 Task: Slide 3 - Table Of Contents.
Action: Mouse moved to (30, 80)
Screenshot: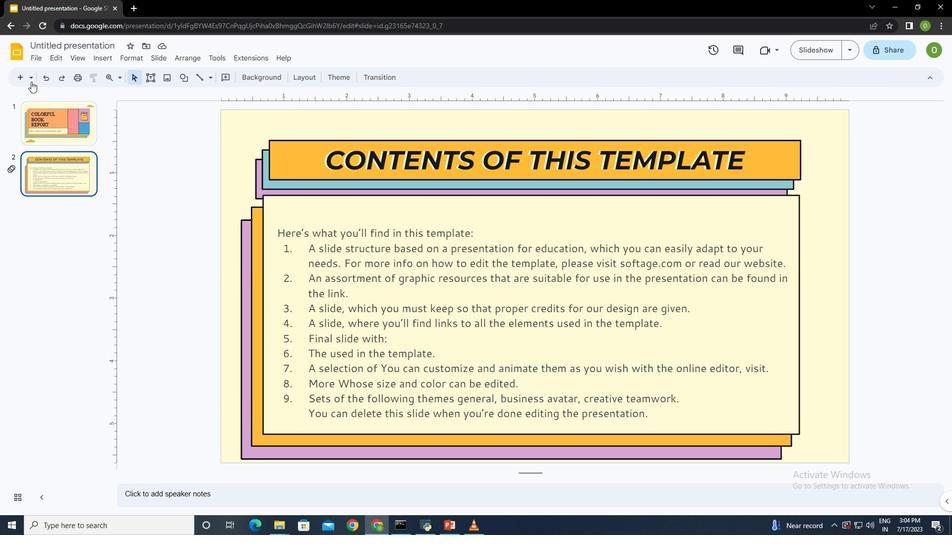 
Action: Mouse pressed left at (30, 80)
Screenshot: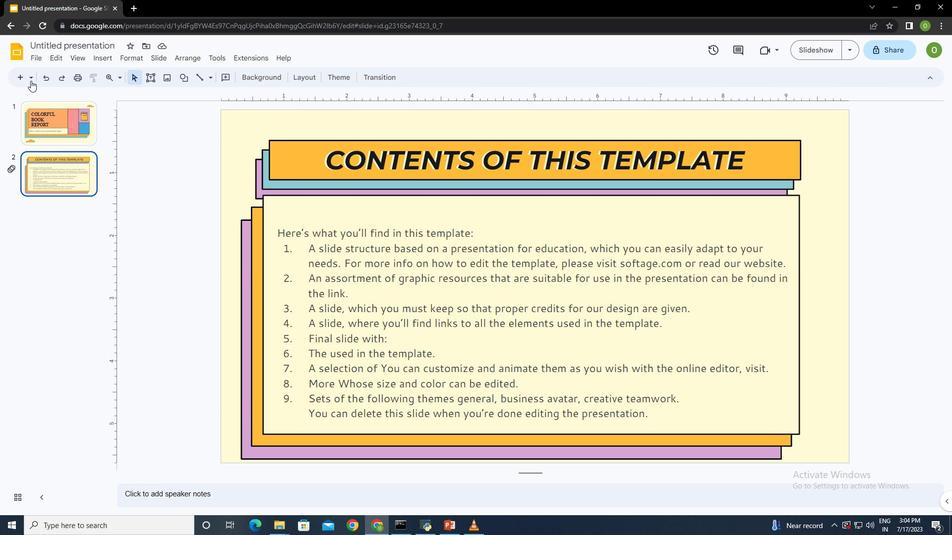 
Action: Mouse moved to (50, 237)
Screenshot: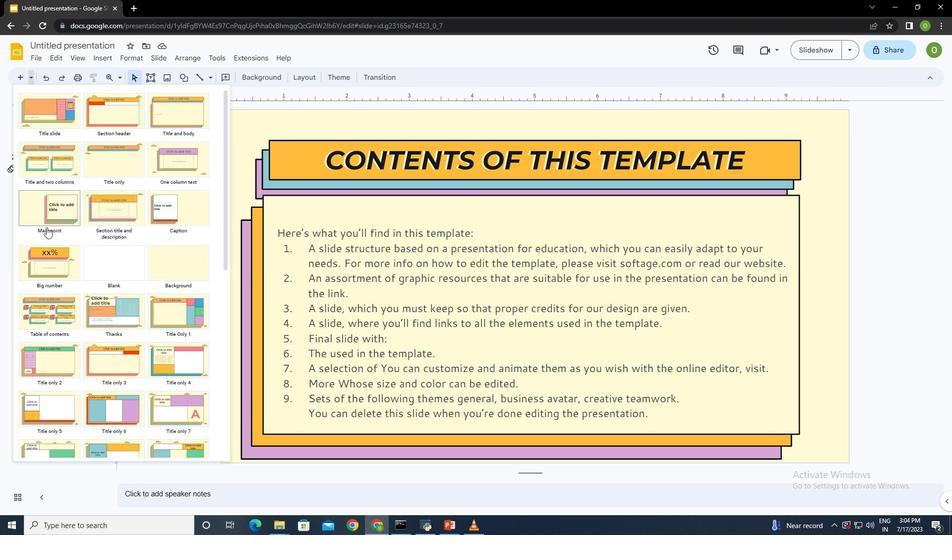 
Action: Mouse scrolled (50, 236) with delta (0, 0)
Screenshot: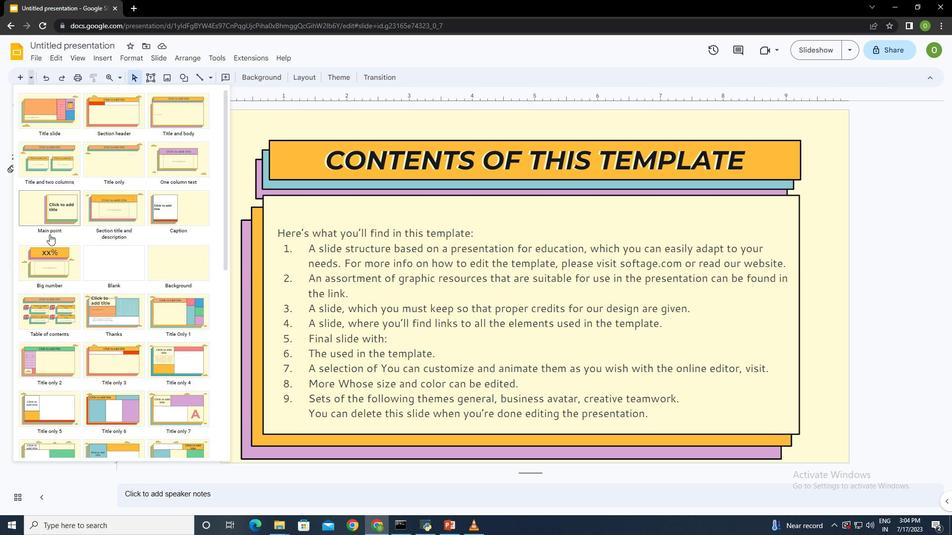 
Action: Mouse scrolled (50, 236) with delta (0, 0)
Screenshot: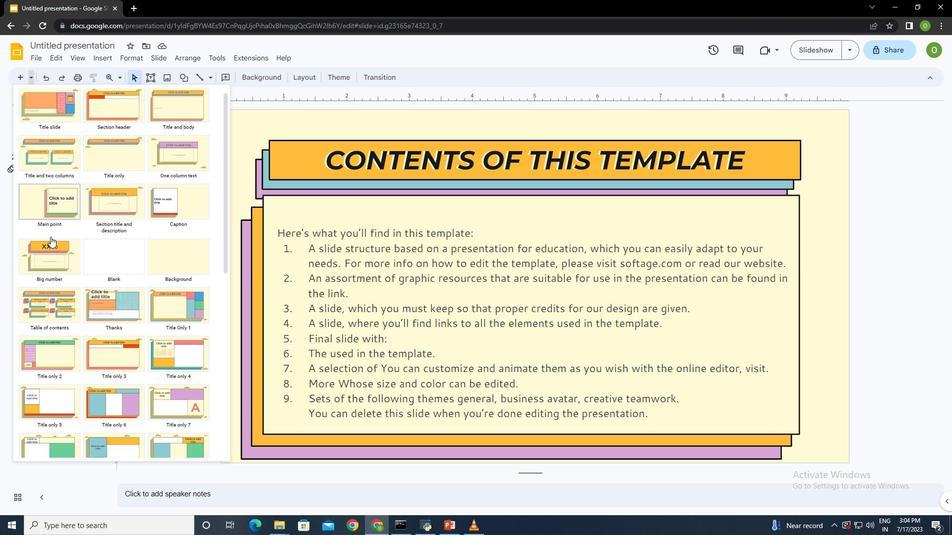 
Action: Mouse moved to (51, 209)
Screenshot: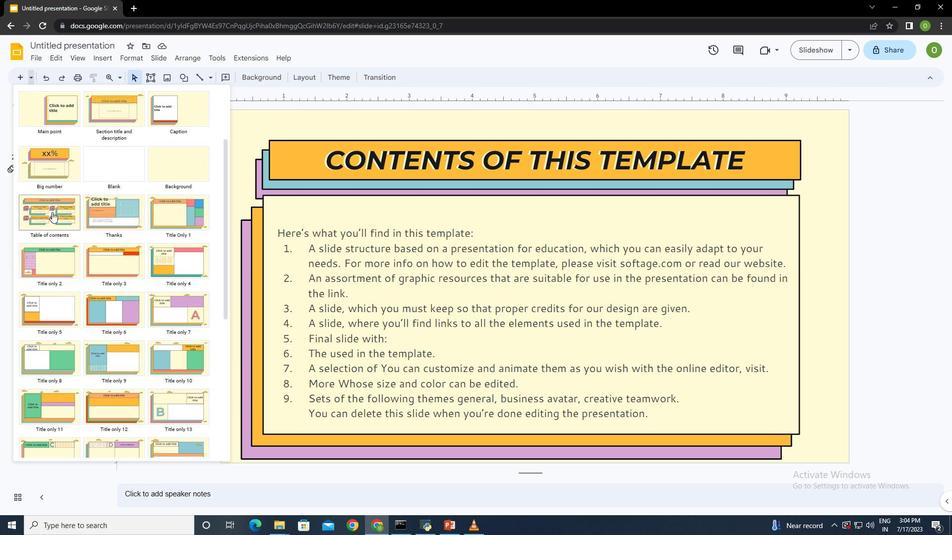 
Action: Mouse pressed left at (51, 209)
Screenshot: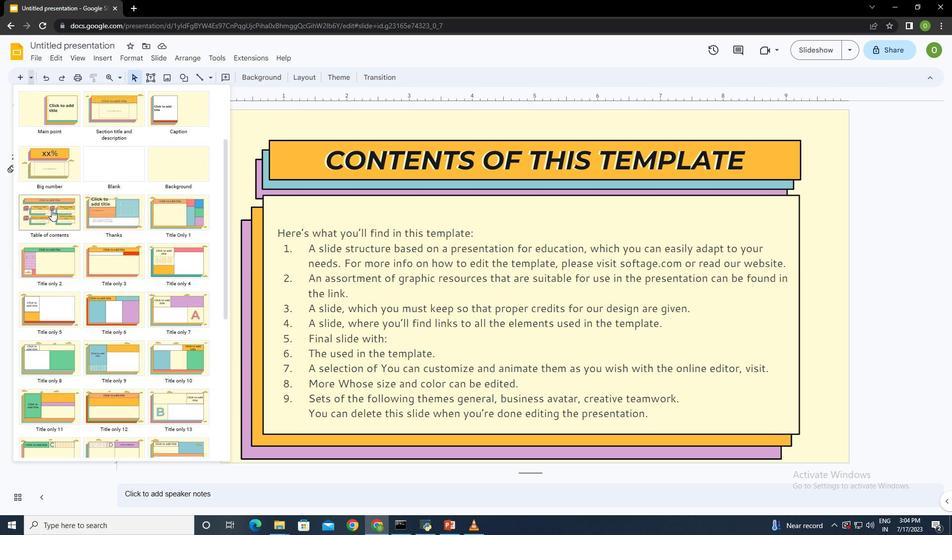 
Action: Mouse moved to (533, 155)
Screenshot: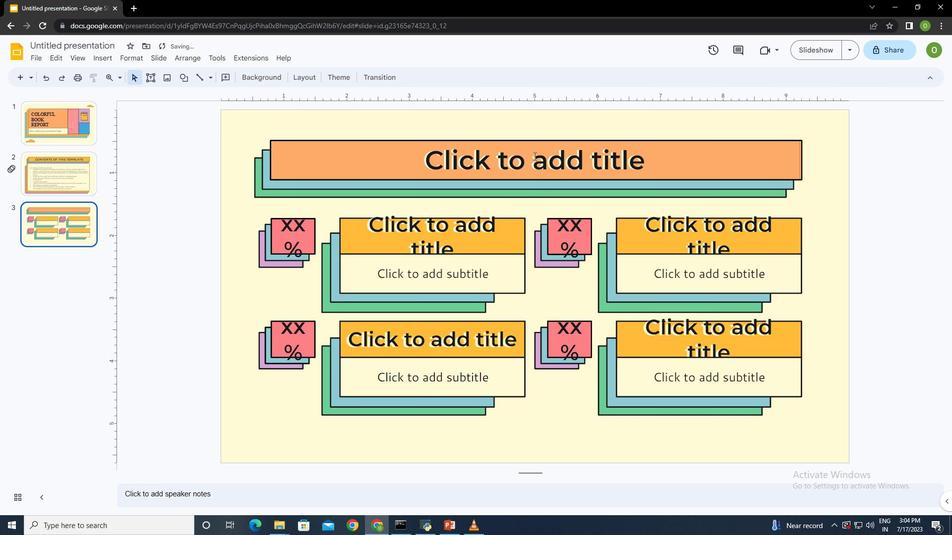 
Action: Mouse pressed left at (533, 155)
Screenshot: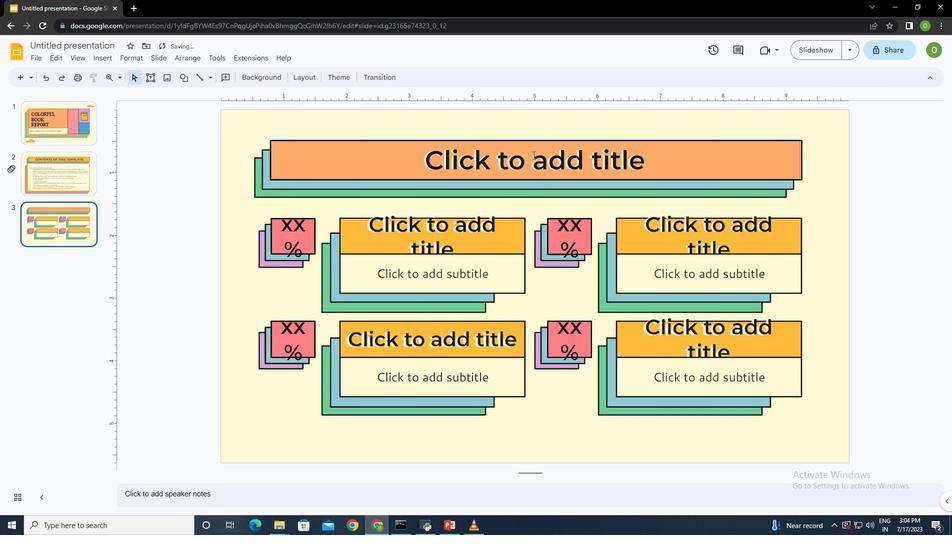 
Action: Mouse moved to (534, 159)
Screenshot: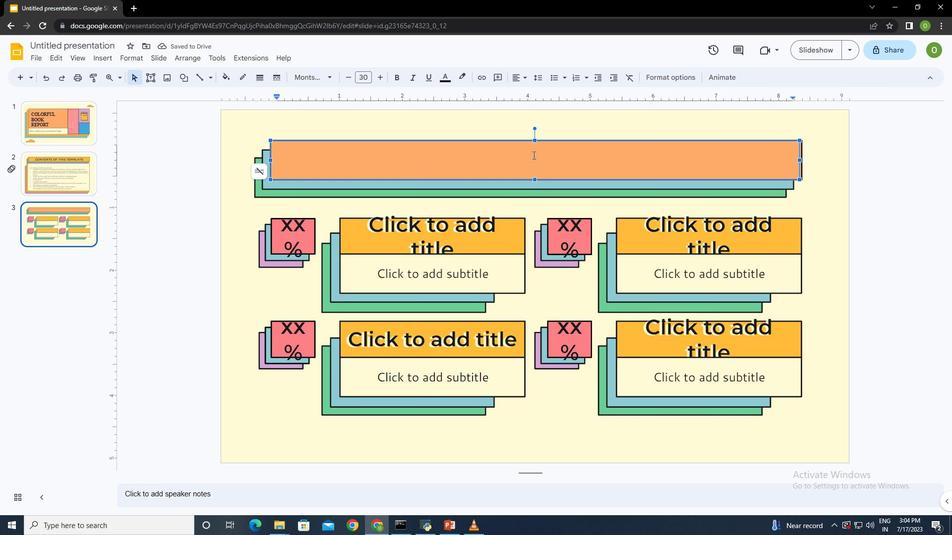 
Action: Key pressed <Key.caps_lock>TABLE<Key.space>OF<Key.space>CONTE<Key.backspace><Key.backspace>TENTSctrl+A
Screenshot: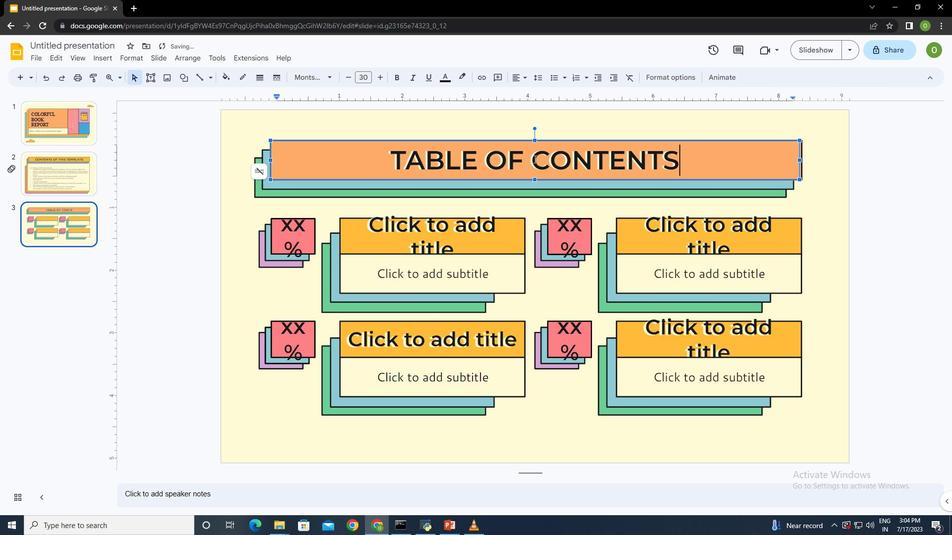 
Action: Mouse moved to (396, 75)
Screenshot: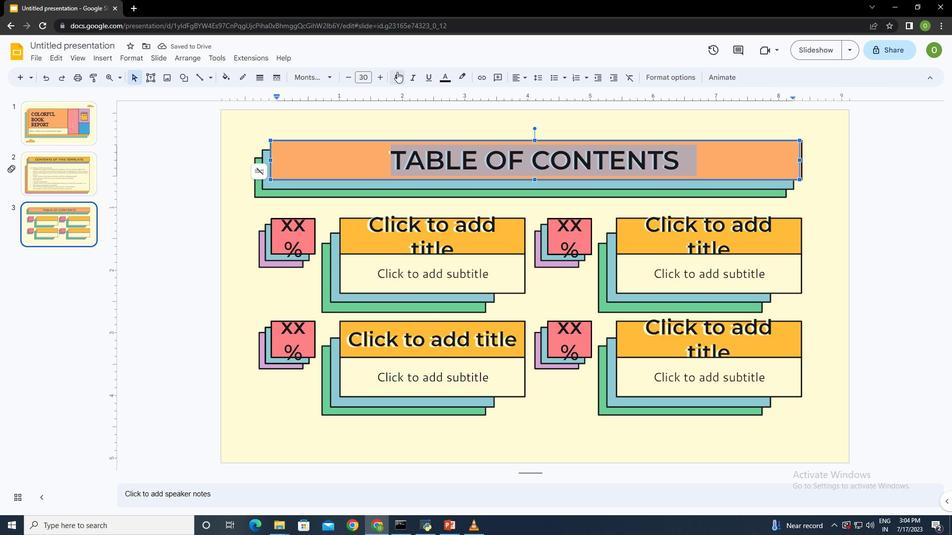 
Action: Mouse pressed left at (396, 75)
Screenshot: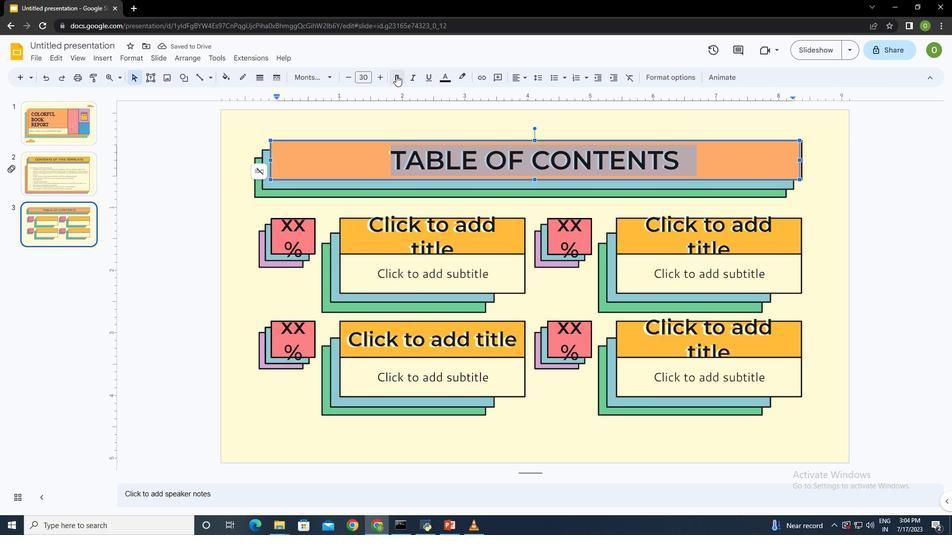
Action: Mouse moved to (310, 77)
Screenshot: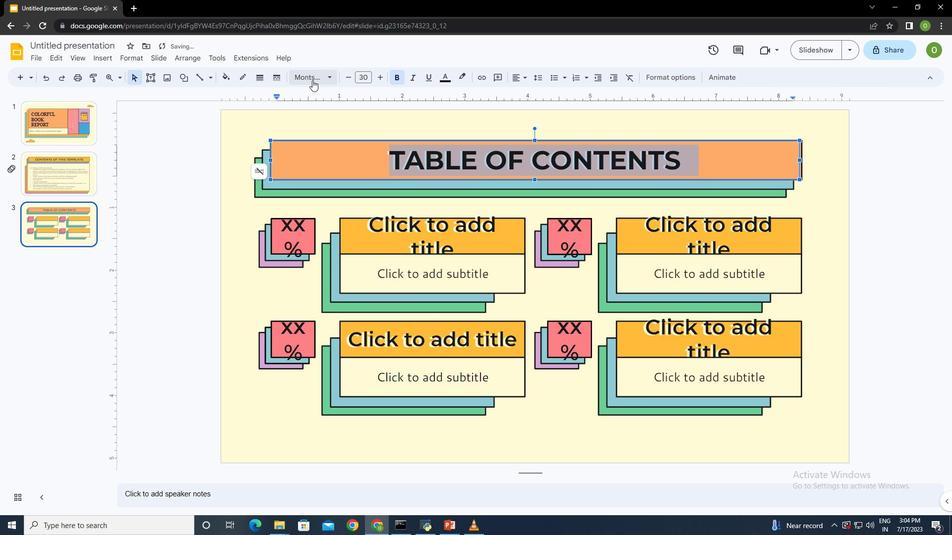 
Action: Mouse pressed left at (310, 77)
Screenshot: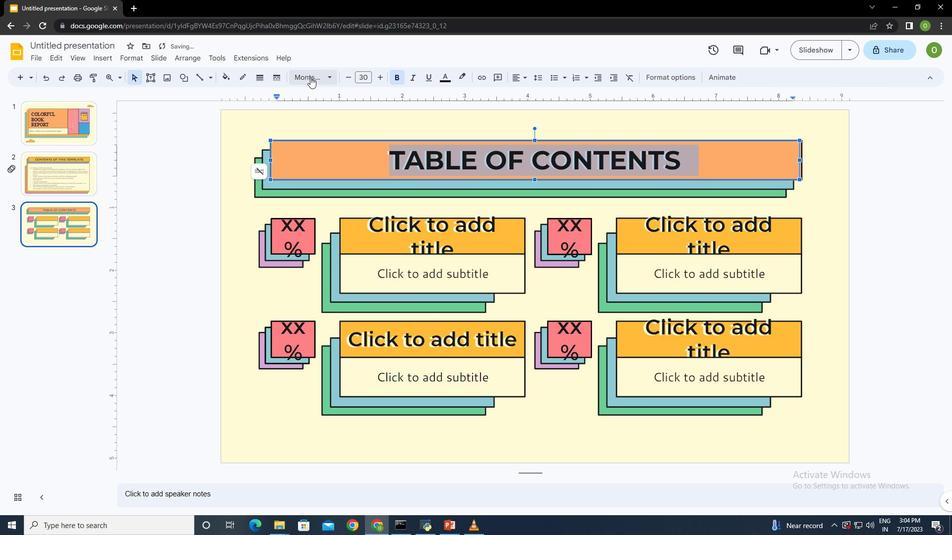 
Action: Mouse moved to (353, 223)
Screenshot: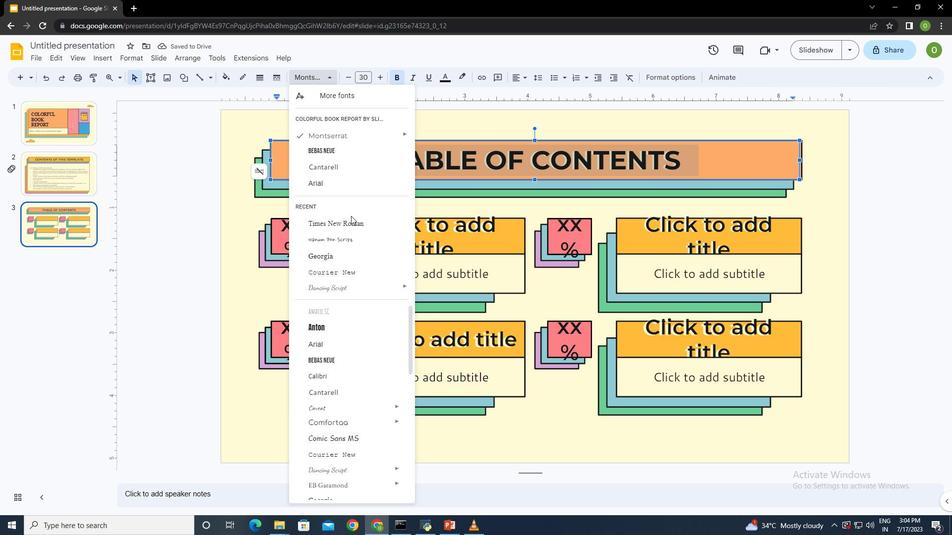 
Action: Mouse pressed left at (353, 223)
Screenshot: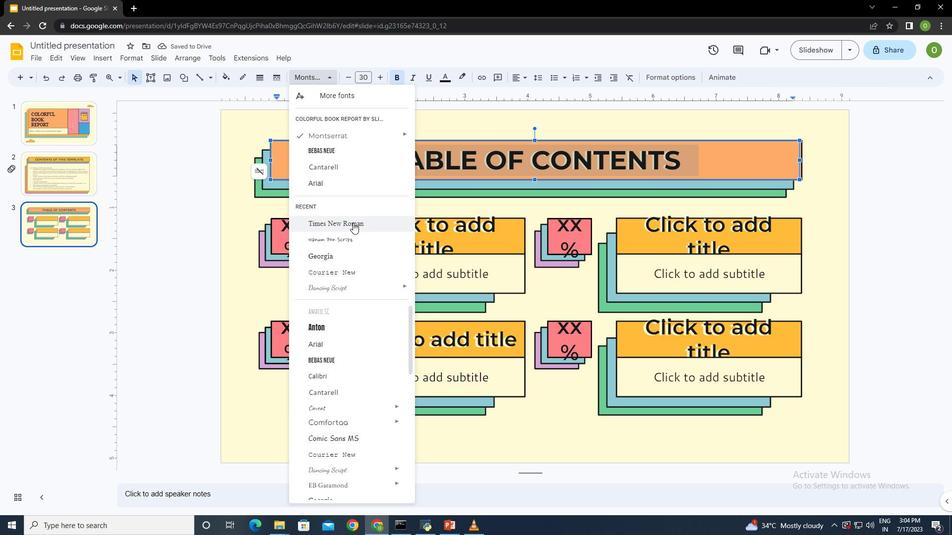 
Action: Mouse moved to (700, 162)
Screenshot: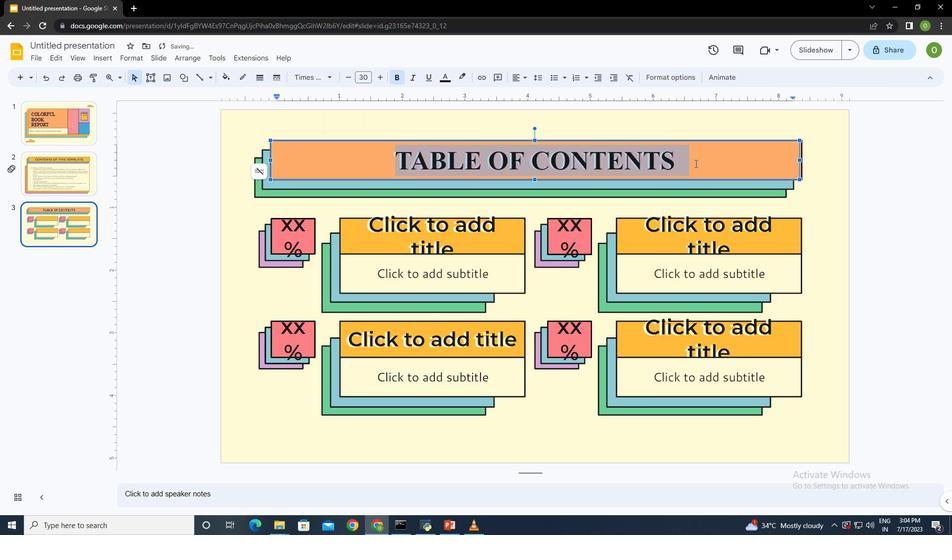 
Action: Mouse pressed left at (700, 162)
Screenshot: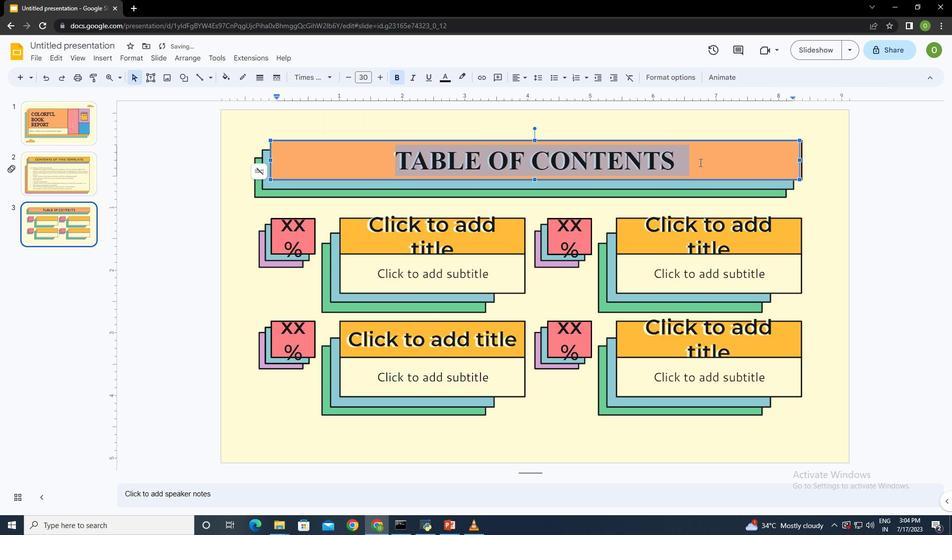
Action: Mouse moved to (432, 234)
Screenshot: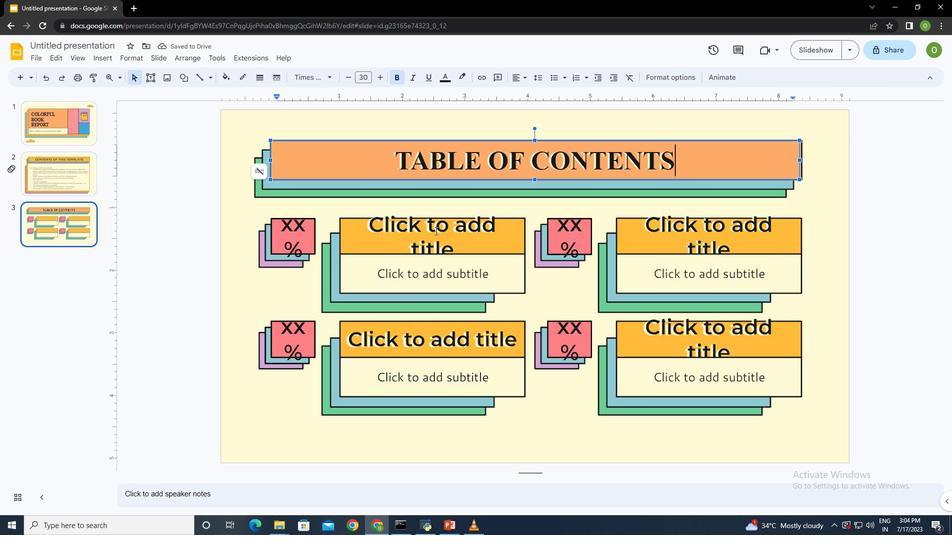 
Action: Mouse pressed left at (432, 234)
Screenshot: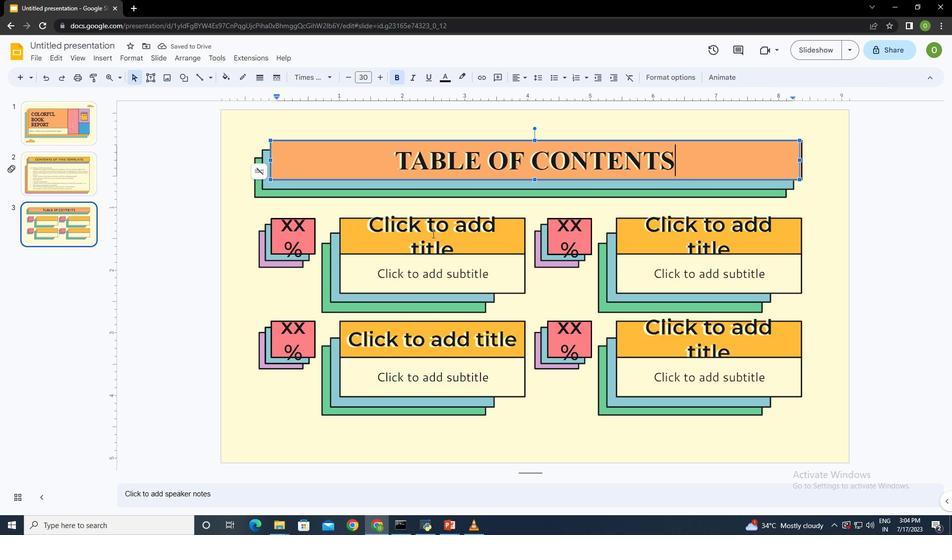 
Action: Key pressed <Key.shift>BOOK<Key.space>RE[<Key.backspace>PORT
Screenshot: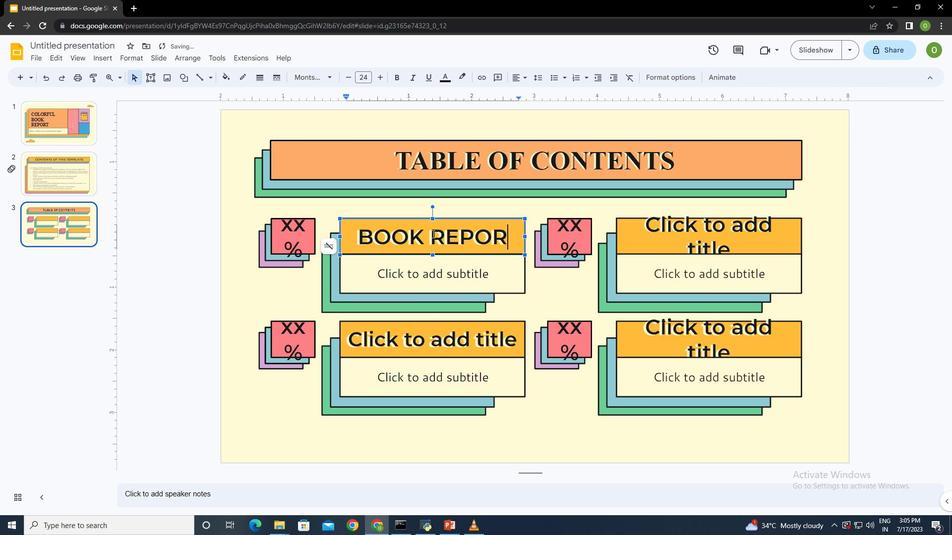 
Action: Mouse moved to (738, 230)
Screenshot: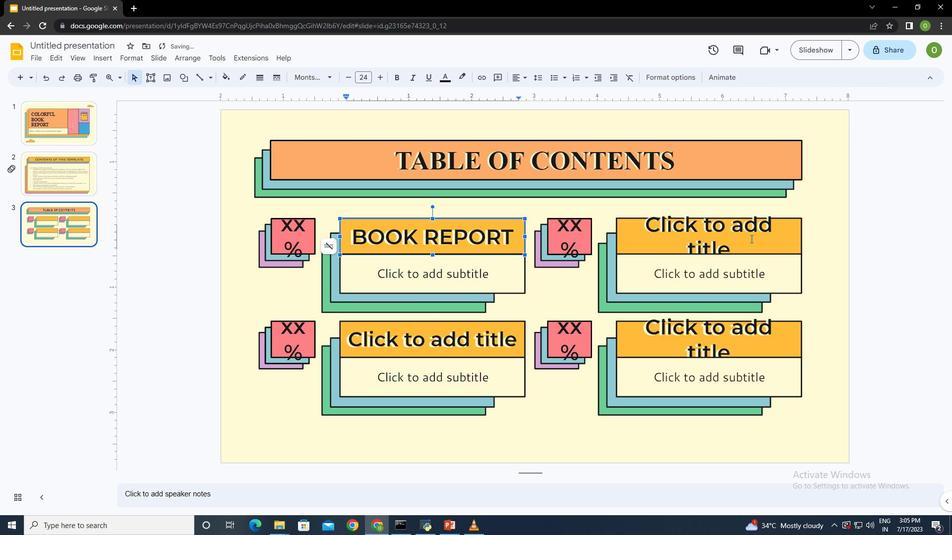 
Action: Mouse pressed left at (738, 230)
Screenshot: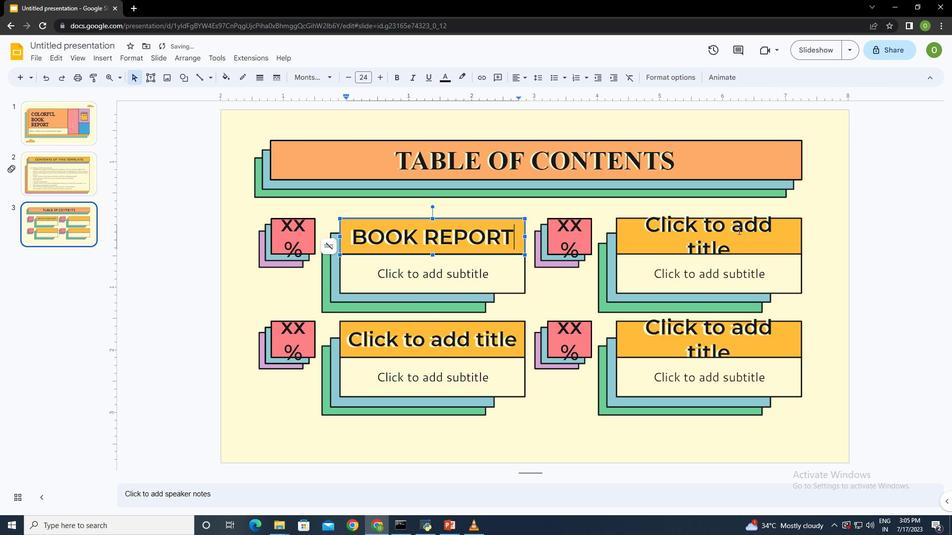 
Action: Key pressed MY<Key.space>BOOK
Screenshot: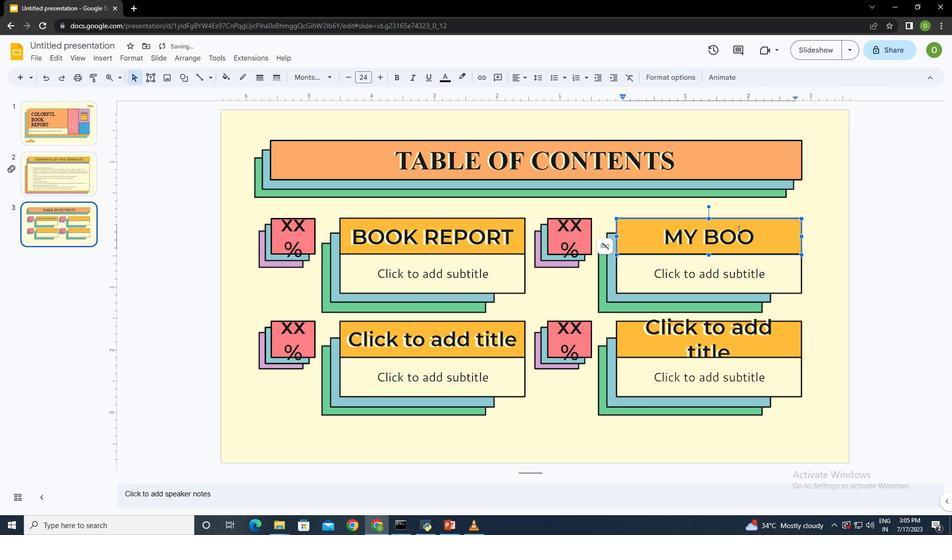 
Action: Mouse moved to (302, 240)
Screenshot: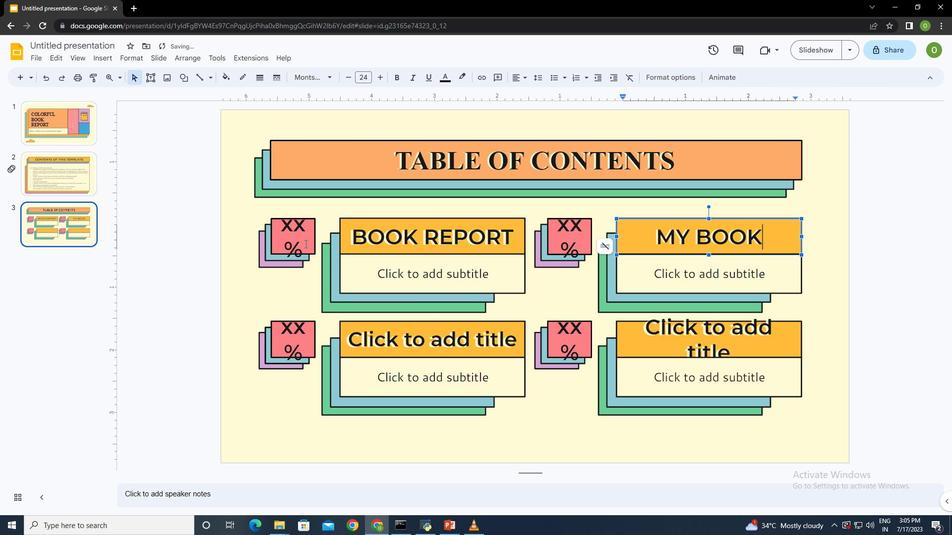 
Action: Mouse pressed left at (302, 240)
Screenshot: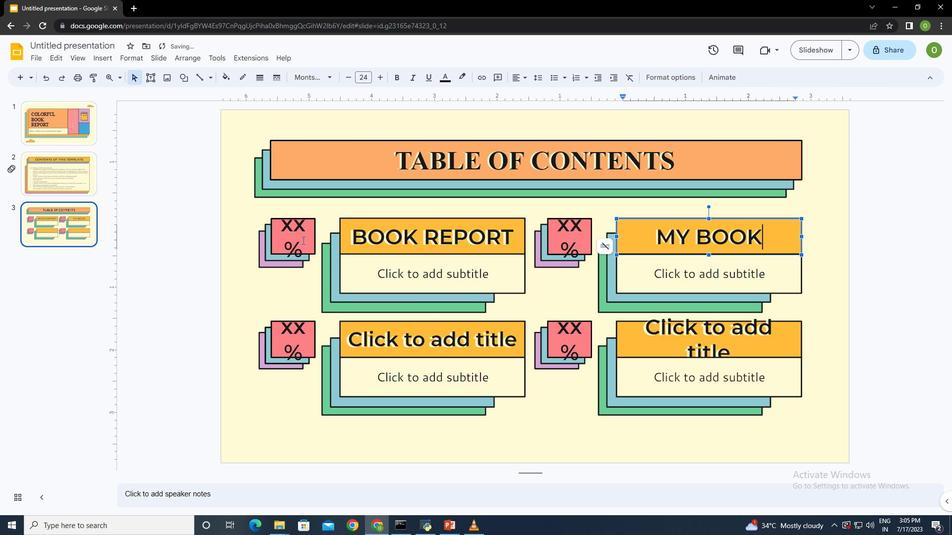 
Action: Mouse moved to (302, 240)
Screenshot: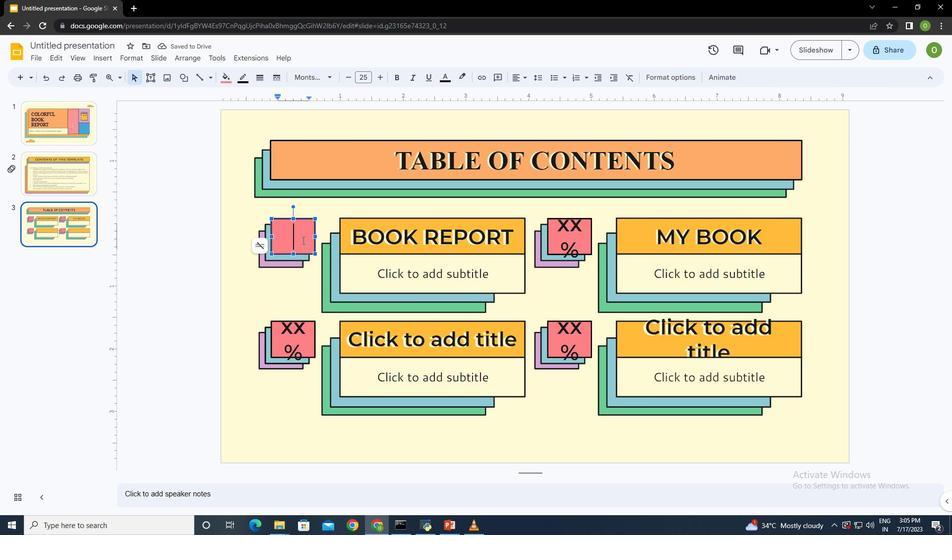 
Action: Key pressed 01
Screenshot: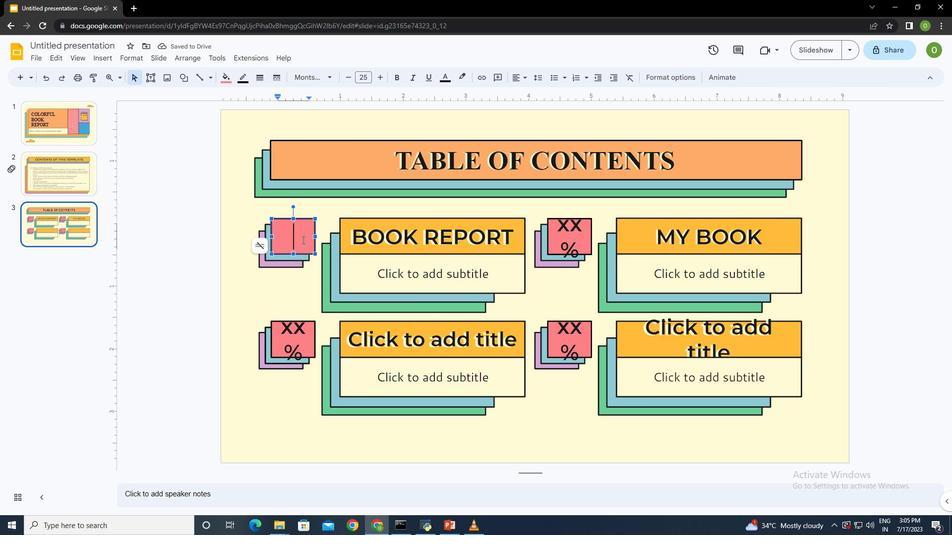 
Action: Mouse moved to (437, 266)
Screenshot: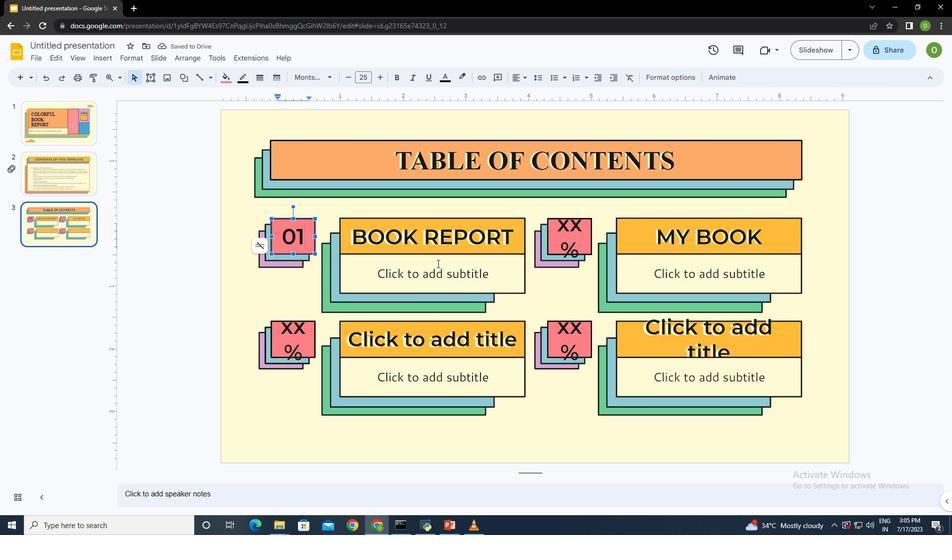
Action: Mouse pressed left at (437, 266)
Screenshot: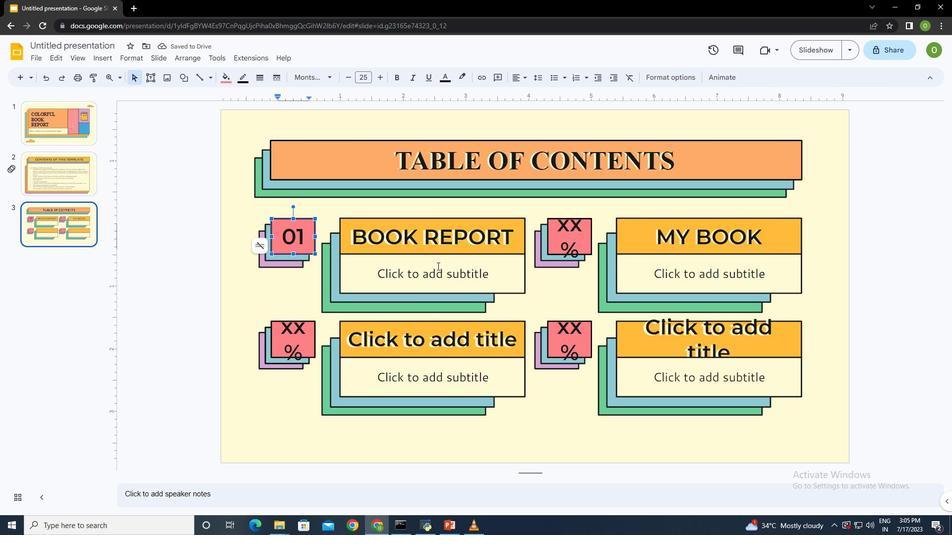 
Action: Key pressed <Key.shift>yOU<Key.backspace><Key.backspace><Key.backspace><Key.caps_lock><Key.shift>You<Key.space>could<Key.space>desire<Key.space>the<Key.space>y<Key.backspace>topic<Key.space>of<Key.space>the<Key.space>section<Key.space>here
Screenshot: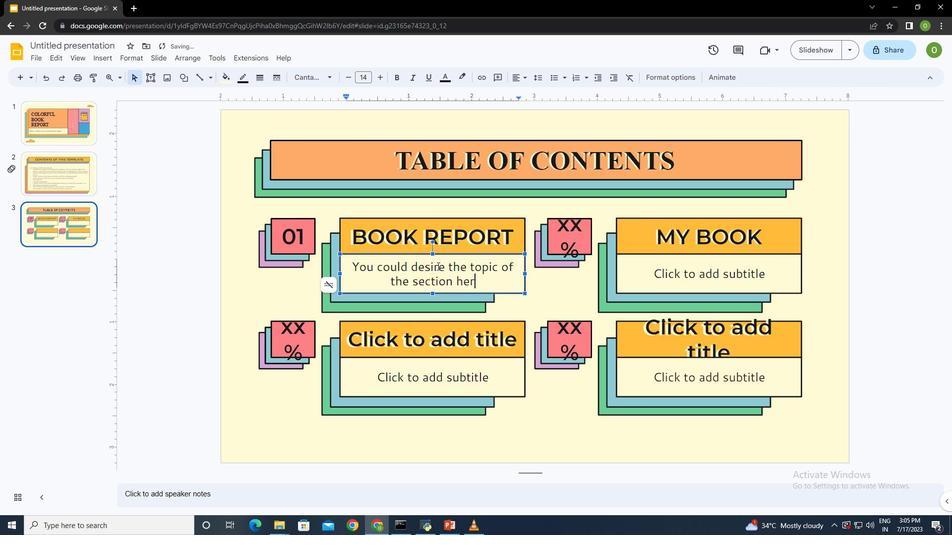
Action: Mouse moved to (691, 270)
Screenshot: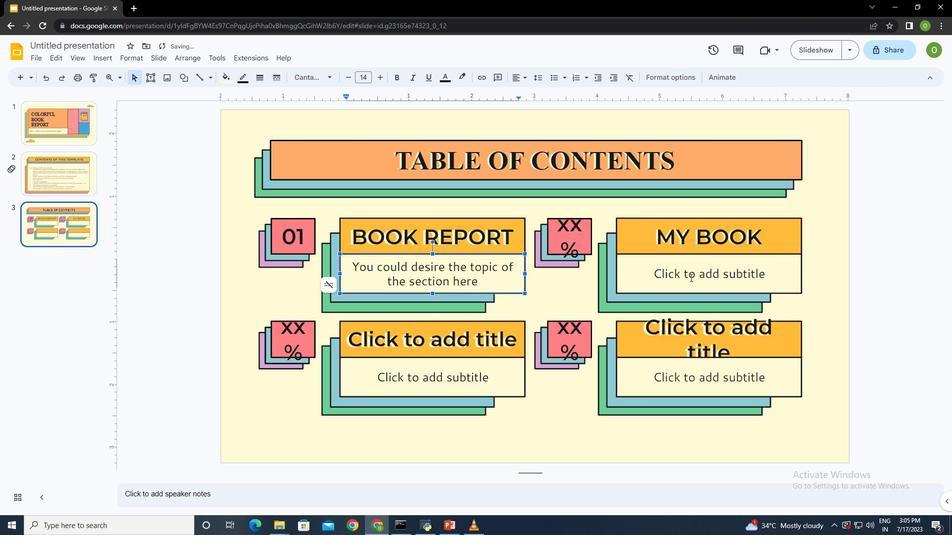 
Action: Mouse pressed left at (691, 270)
Screenshot: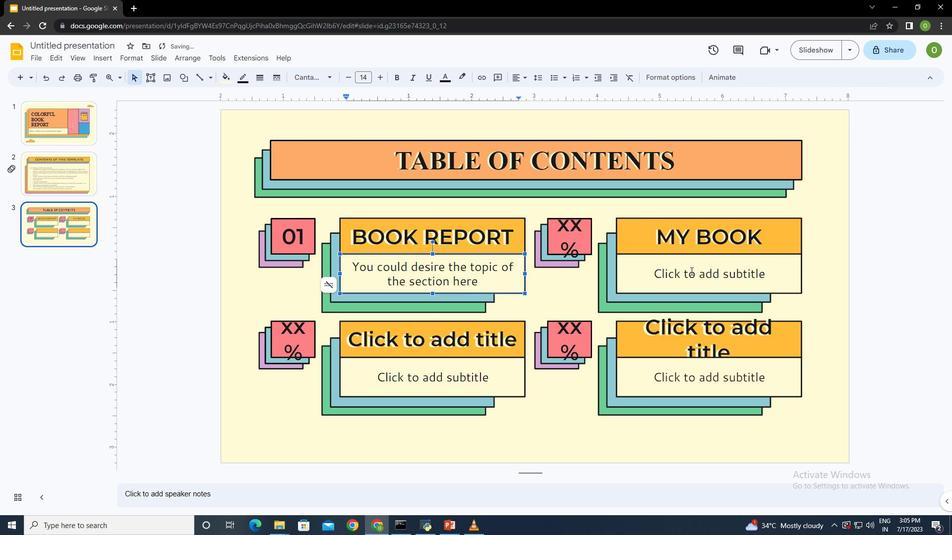 
Action: Key pressed <Key.shift>You<Key.space>could<Key.space>describe<Key.space>the<Key.space>topic<Key.space>of<Key.space>the<Key.space>section<Key.space>here
Screenshot: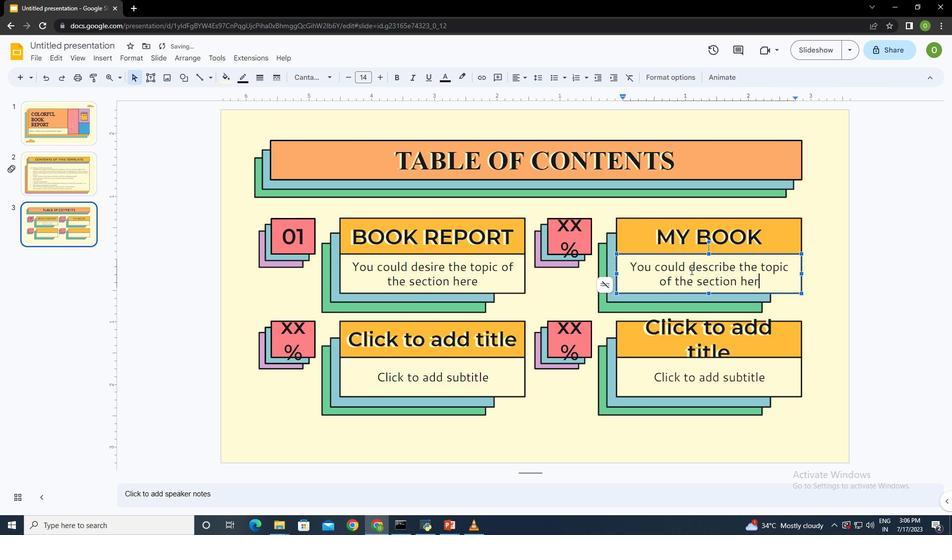 
Action: Mouse moved to (294, 337)
Screenshot: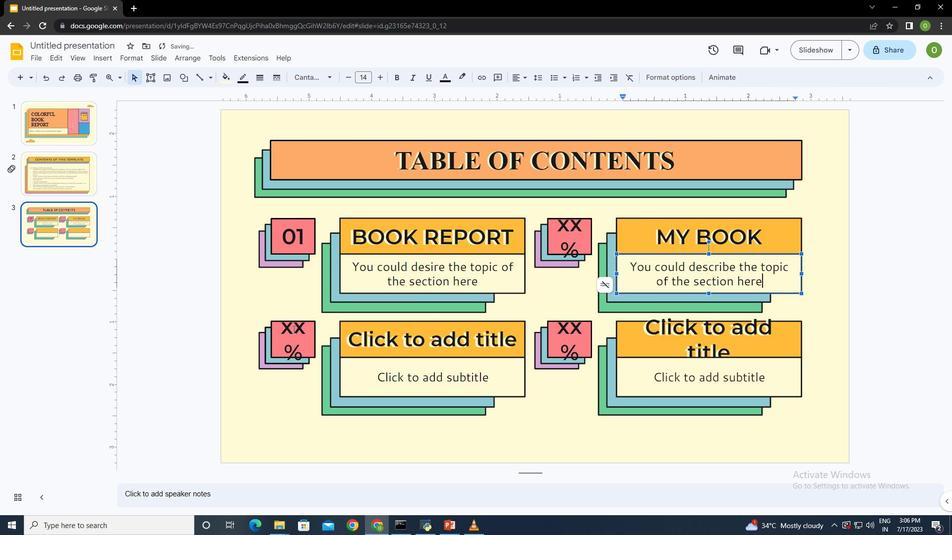 
Action: Mouse pressed left at (294, 337)
Screenshot: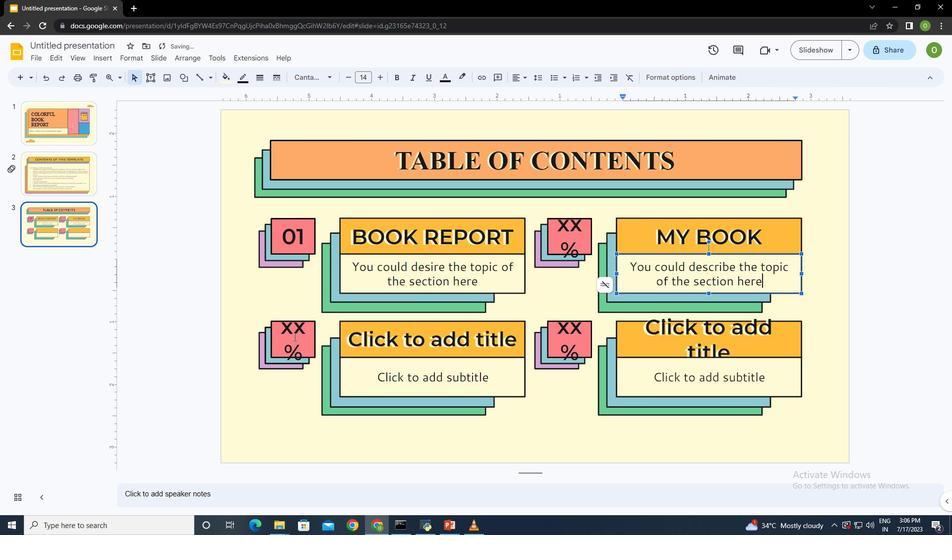 
Action: Mouse moved to (294, 337)
Screenshot: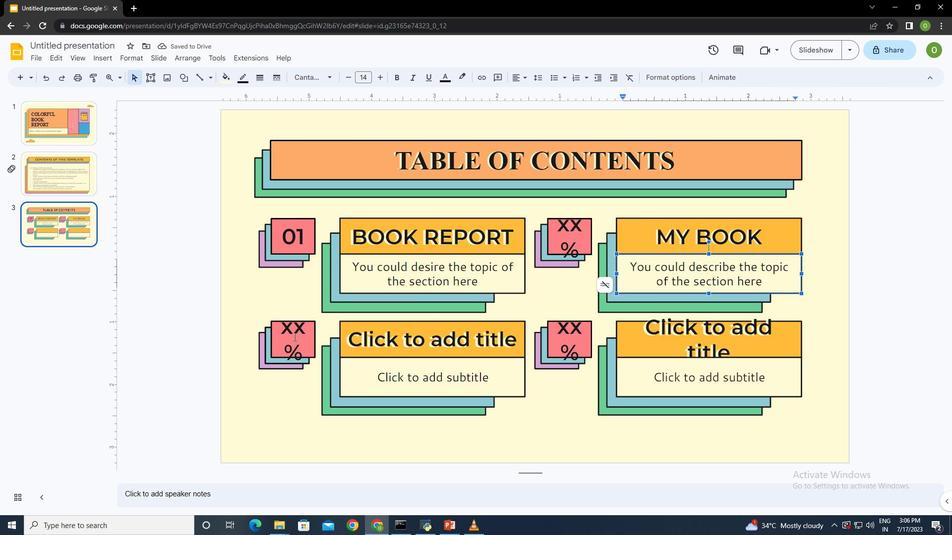 
Action: Key pressed 03
Screenshot: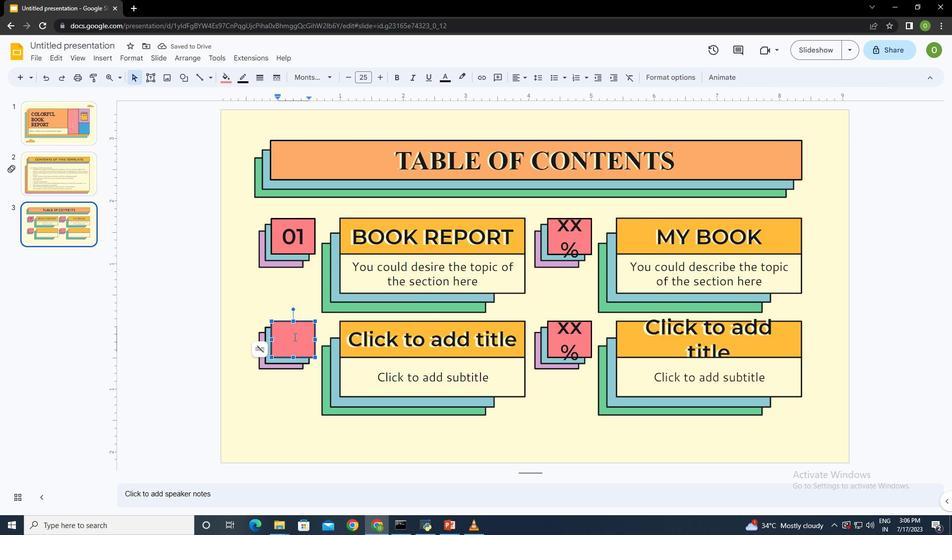 
Action: Mouse moved to (406, 342)
Screenshot: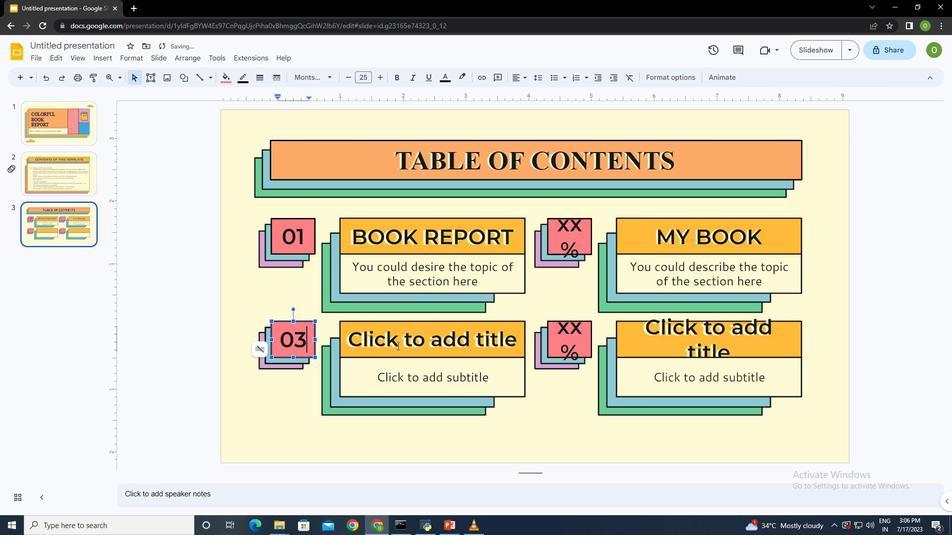 
Action: Mouse pressed left at (406, 342)
Screenshot: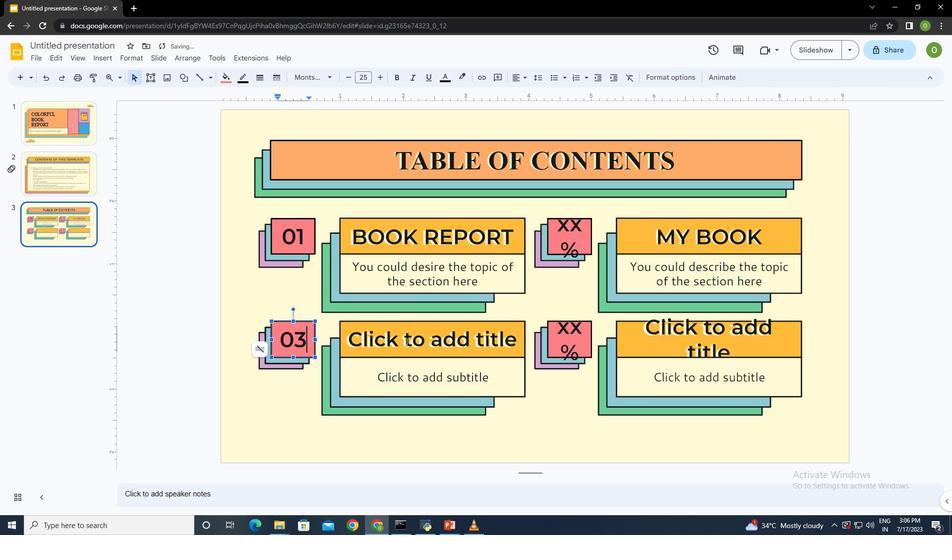 
Action: Key pressed <Key.shift><Key.shift><Key.shift><Key.shift><Key.shift><Key.shift><Key.shift><Key.shift><Key.caps_lock>EBOOK<Key.space>REPORT
Screenshot: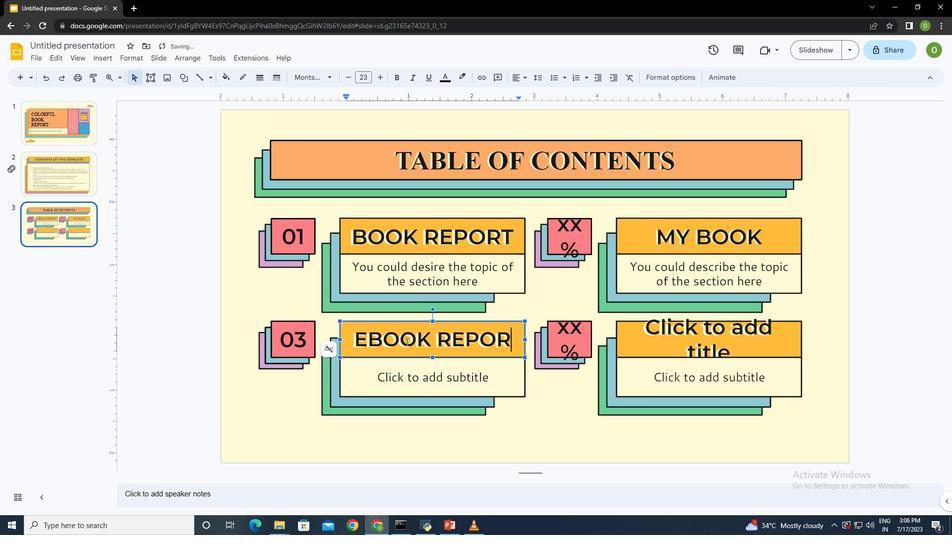 
Action: Mouse moved to (406, 378)
Screenshot: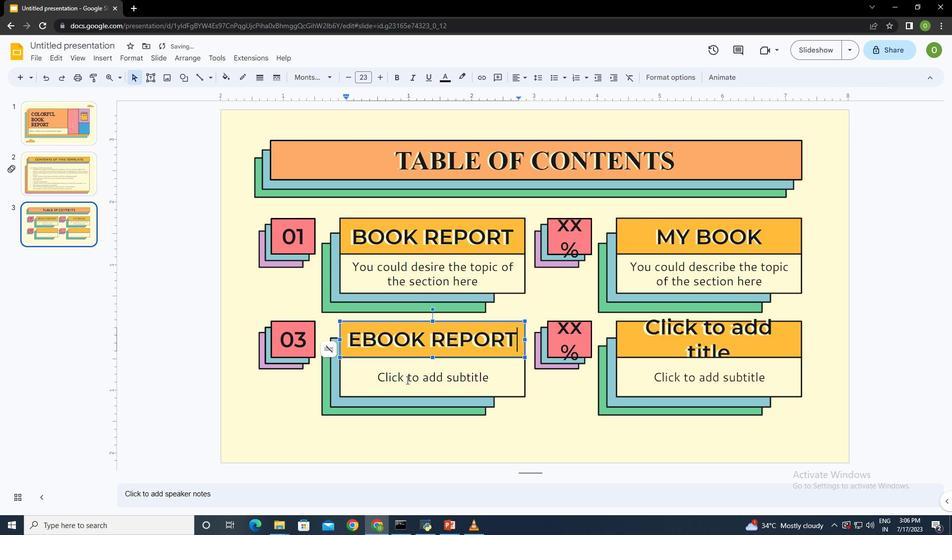 
Action: Mouse pressed left at (406, 378)
Screenshot: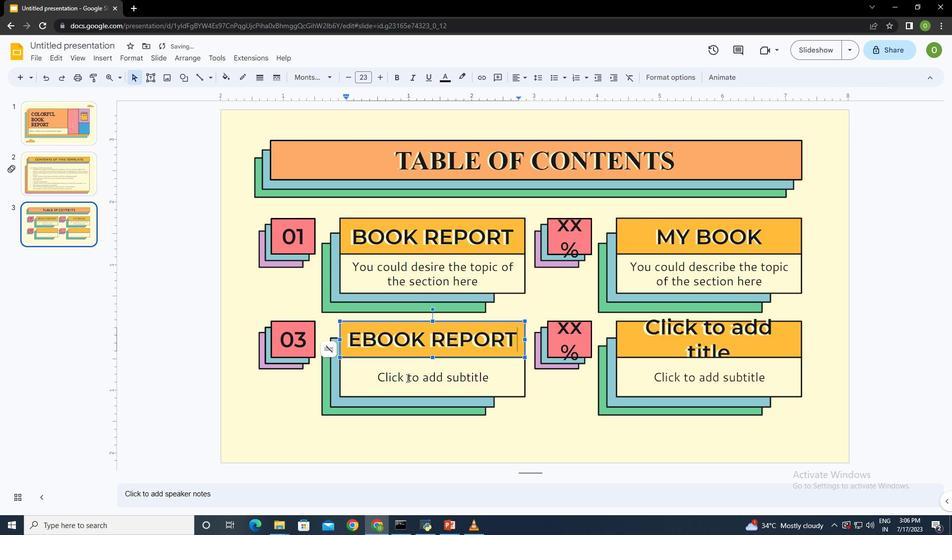 
Action: Key pressed <Key.shift><Key.shift><Key.caps_lock><Key.shift>You<Key.space>could<Key.space>desi<Key.backspace>crip<Key.backspace>be<Key.space>the<Key.space>topic<Key.space>of<Key.space>the<Key.space>section<Key.space>here
Screenshot: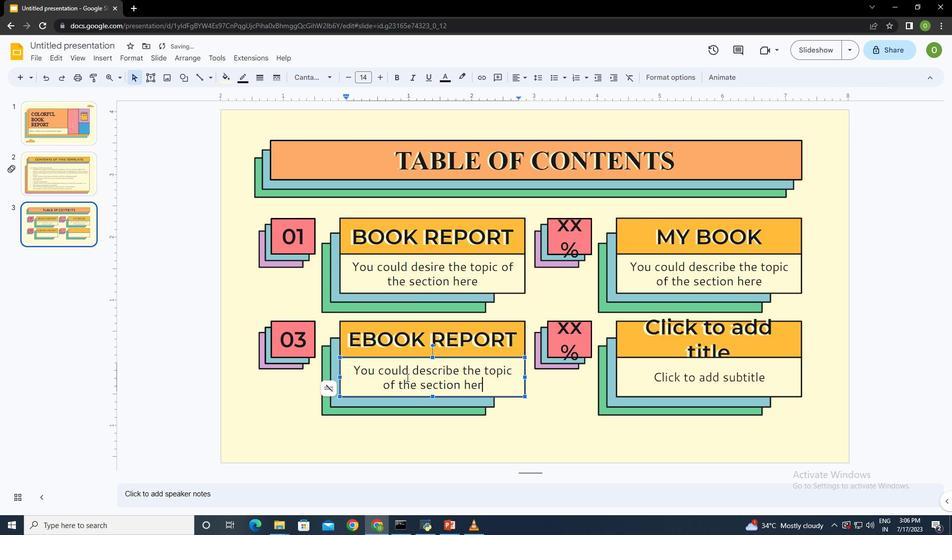 
Action: Mouse moved to (563, 339)
Screenshot: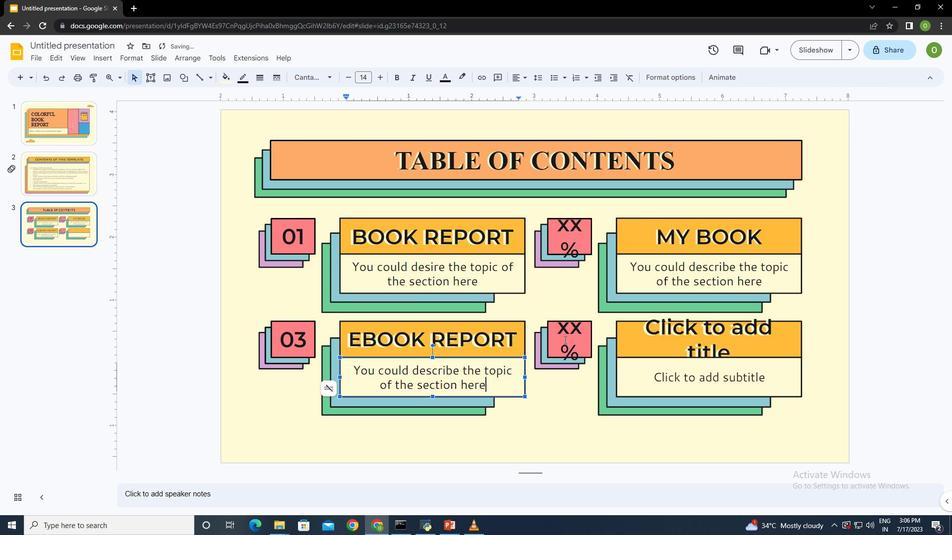 
Action: Mouse pressed left at (563, 339)
Screenshot: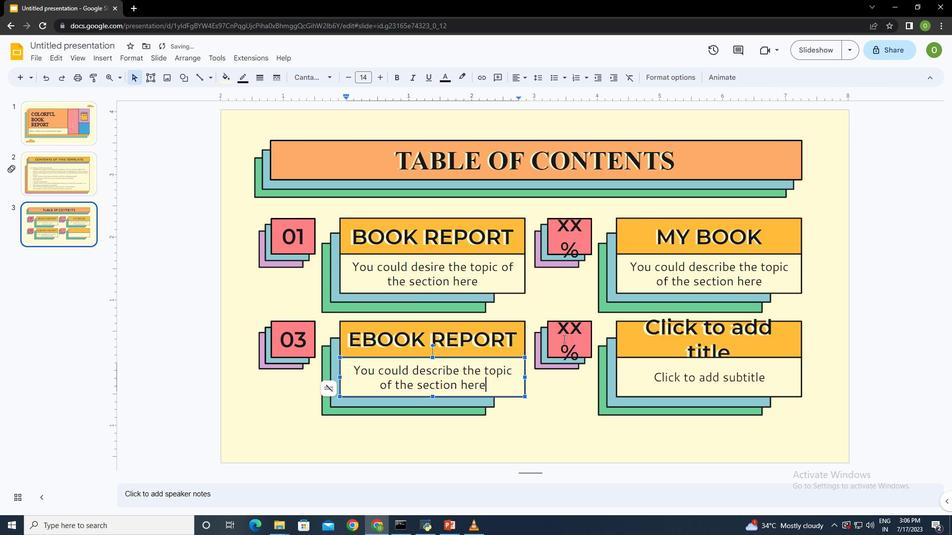 
Action: Key pressed 04
Screenshot: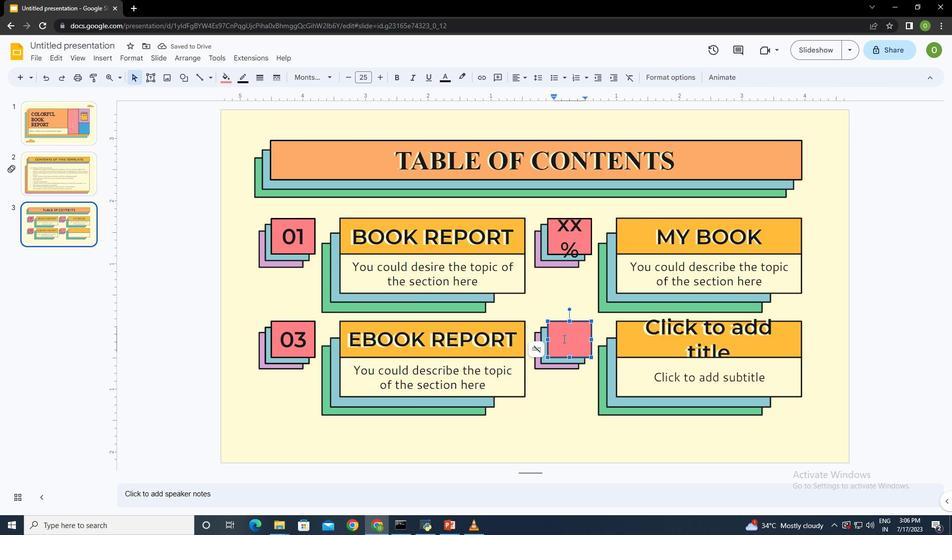 
Action: Mouse moved to (629, 336)
Screenshot: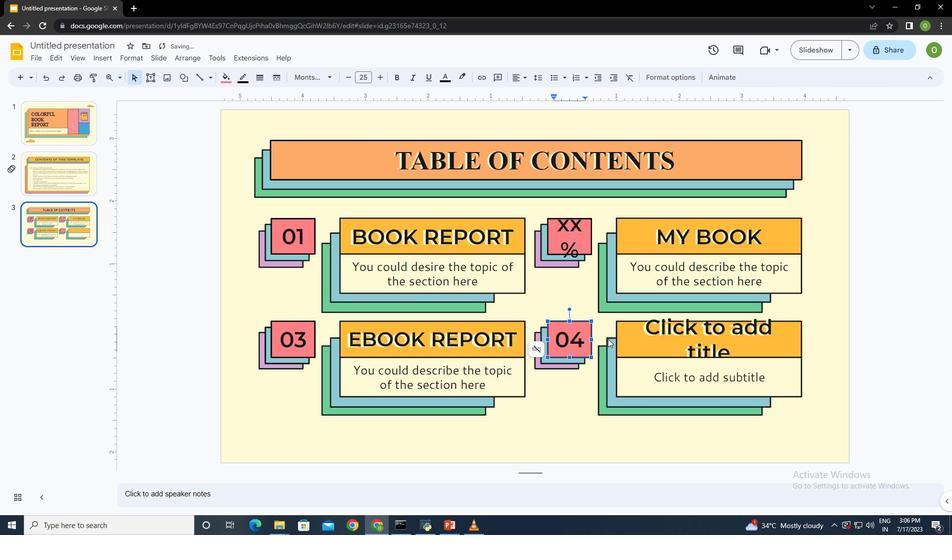 
Action: Mouse pressed left at (629, 336)
Screenshot: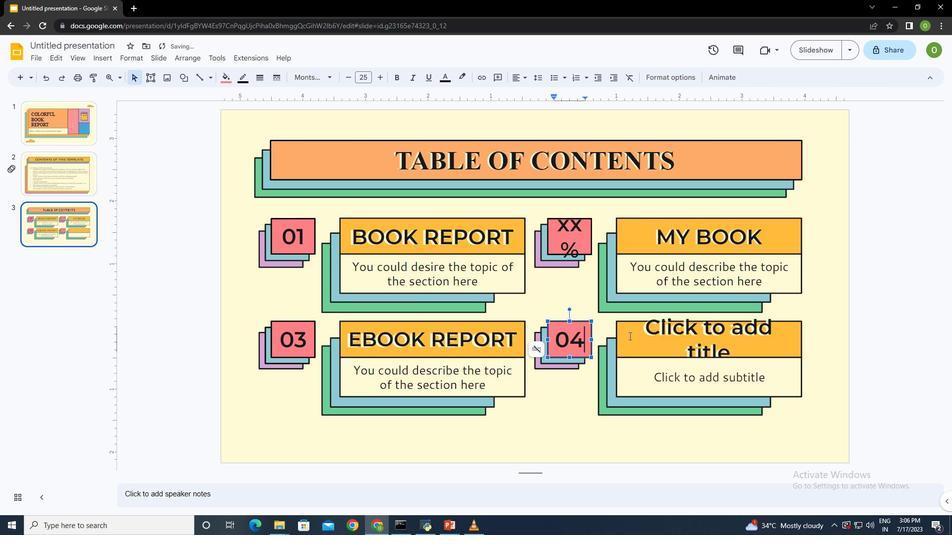 
Action: Mouse moved to (565, 229)
Screenshot: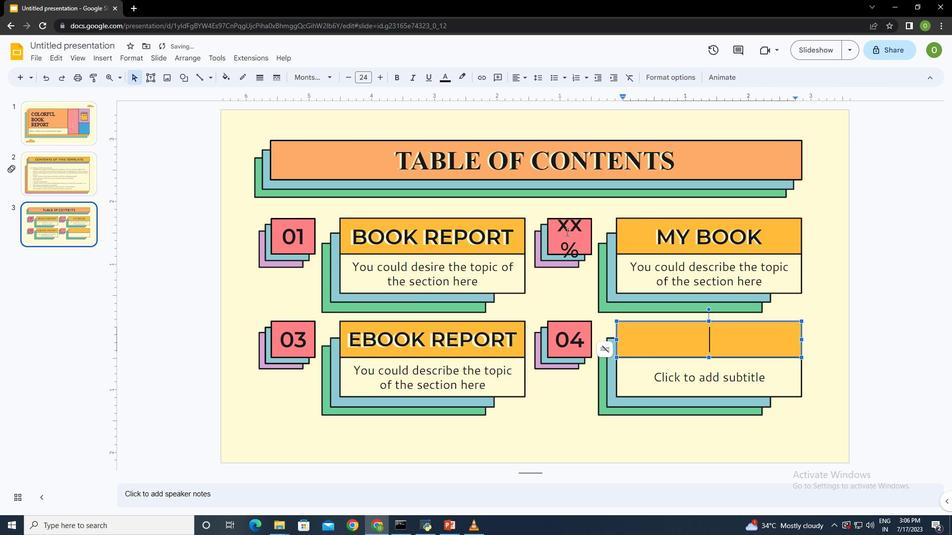 
Action: Mouse pressed left at (565, 229)
Screenshot: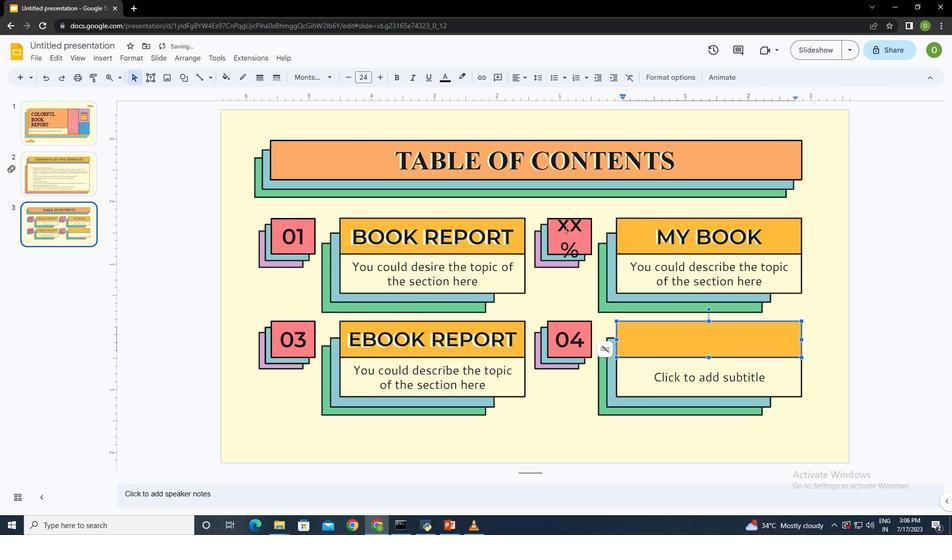 
Action: Key pressed 02
Screenshot: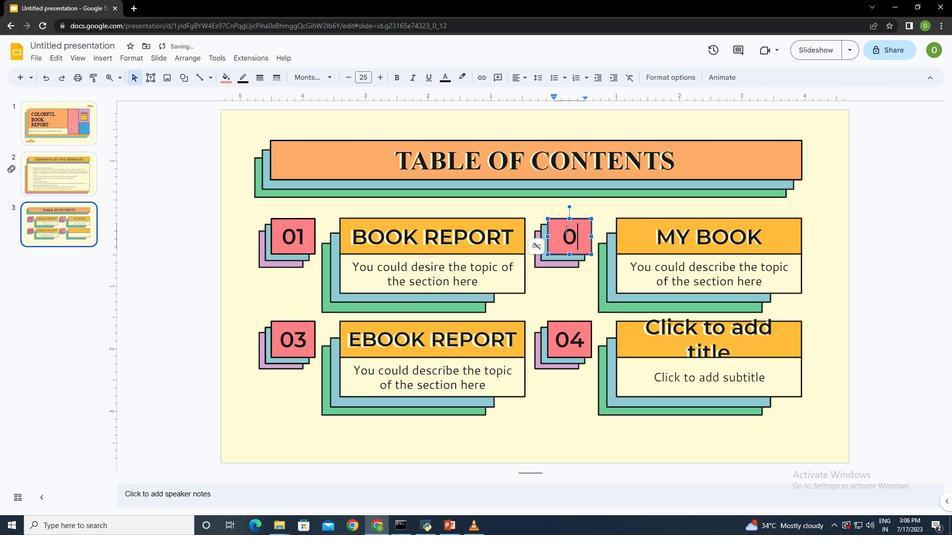 
Action: Mouse moved to (682, 345)
Screenshot: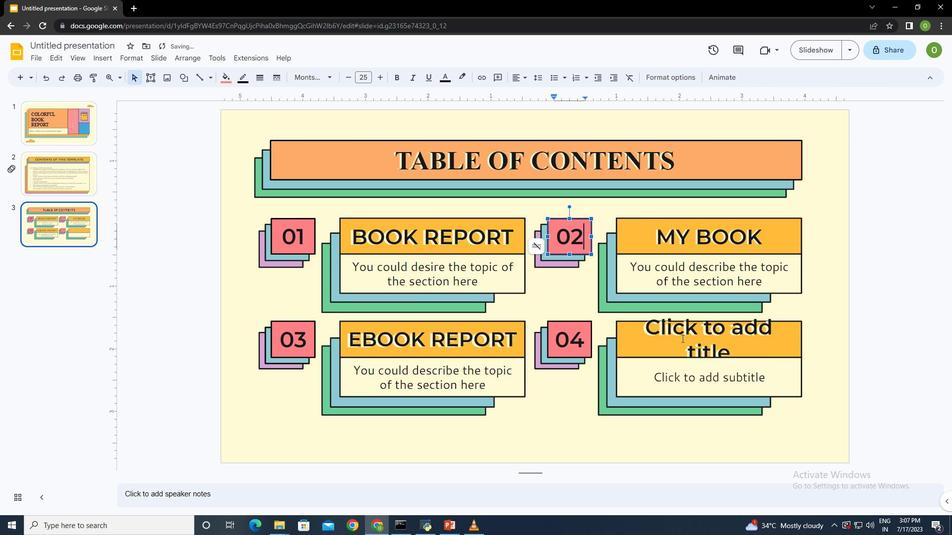 
Action: Mouse pressed left at (682, 345)
Screenshot: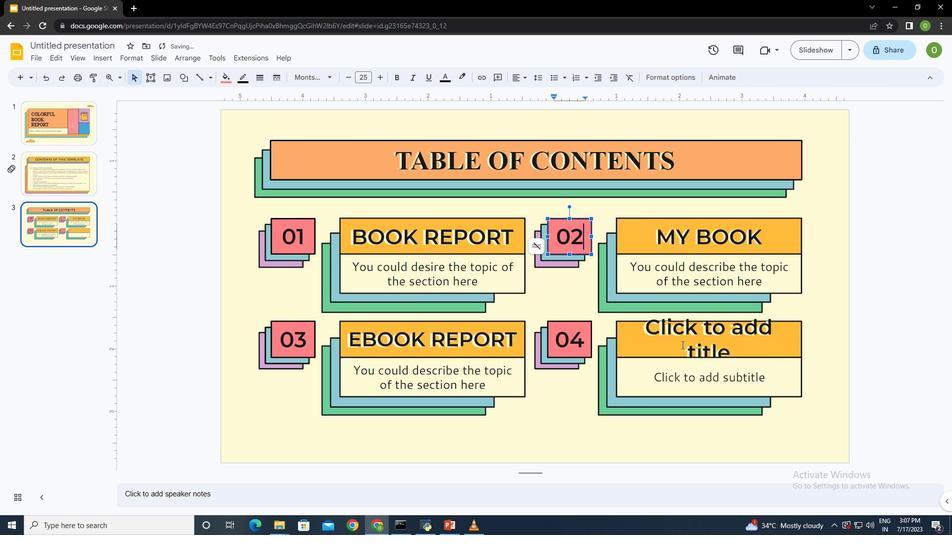 
Action: Mouse moved to (682, 345)
Screenshot: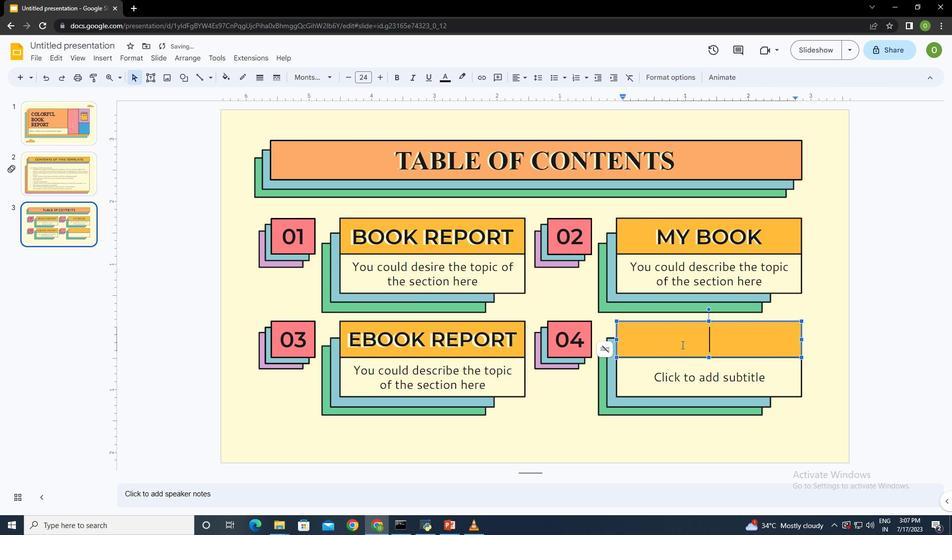 
Action: Key pressed <Key.shift><Key.caps_lock>BOOK<Key.space>COVER
Screenshot: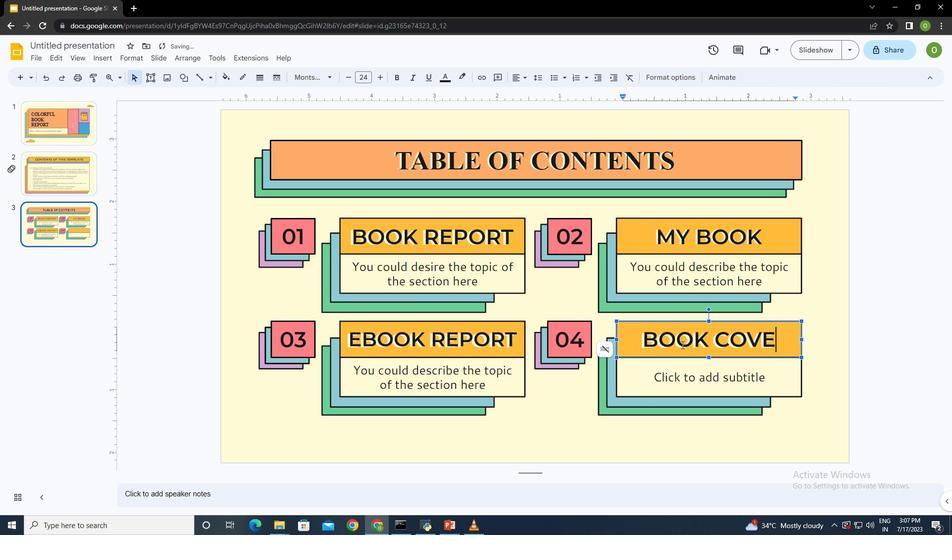 
Action: Mouse moved to (697, 376)
Screenshot: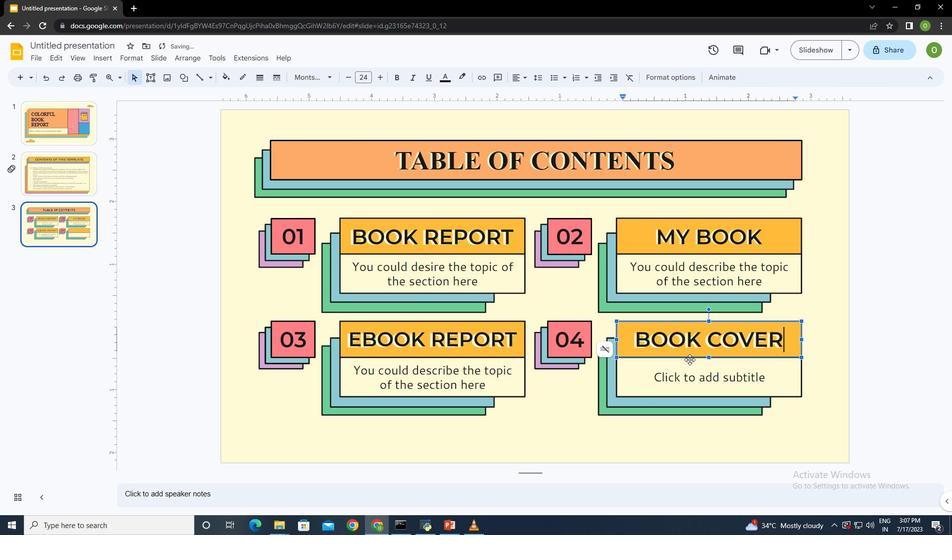 
Action: Mouse pressed left at (697, 376)
Screenshot: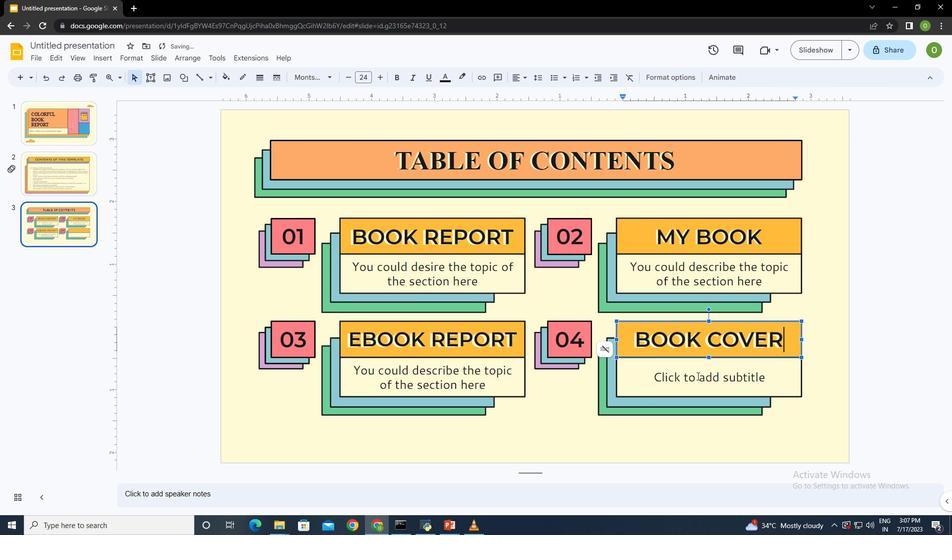 
Action: Key pressed <Key.shift><Key.shift><Key.shift><Key.shift><Key.shift><Key.shift>yOU<Key.space>COULD<Key.space>DESIRE<Key.space>THE<Key.space>TOPIC<Key.space>OF<Key.space>THE<Key.space>SECTION<Key.space>HERE
Screenshot: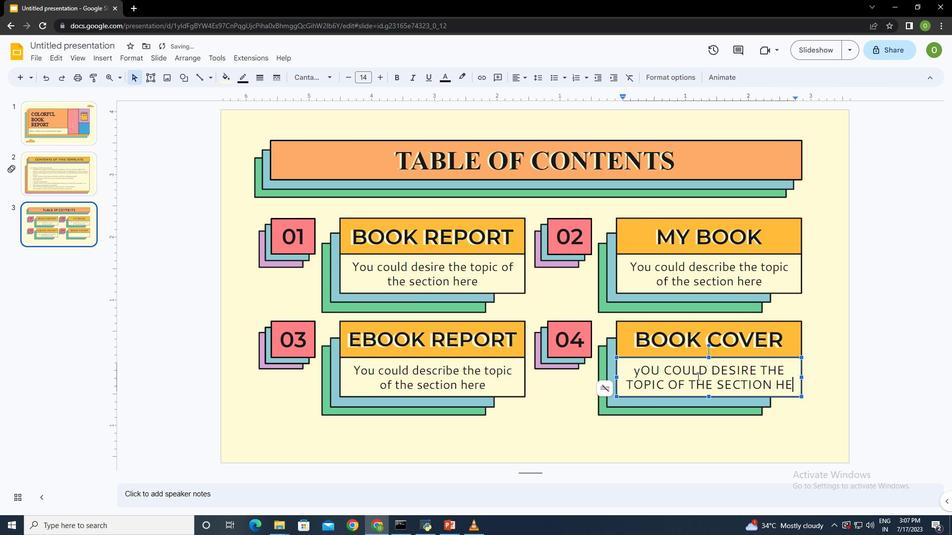 
Action: Mouse moved to (640, 409)
Screenshot: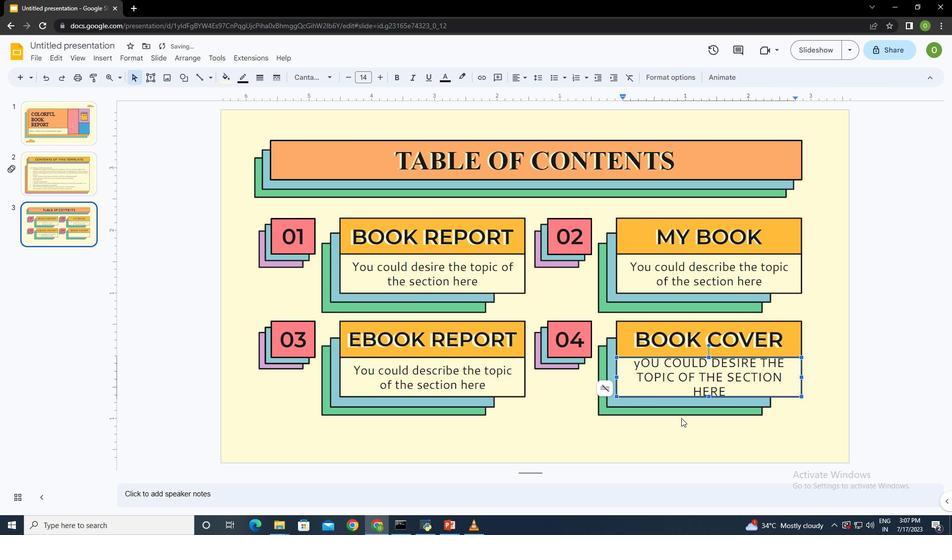 
Action: Mouse pressed left at (640, 409)
Screenshot: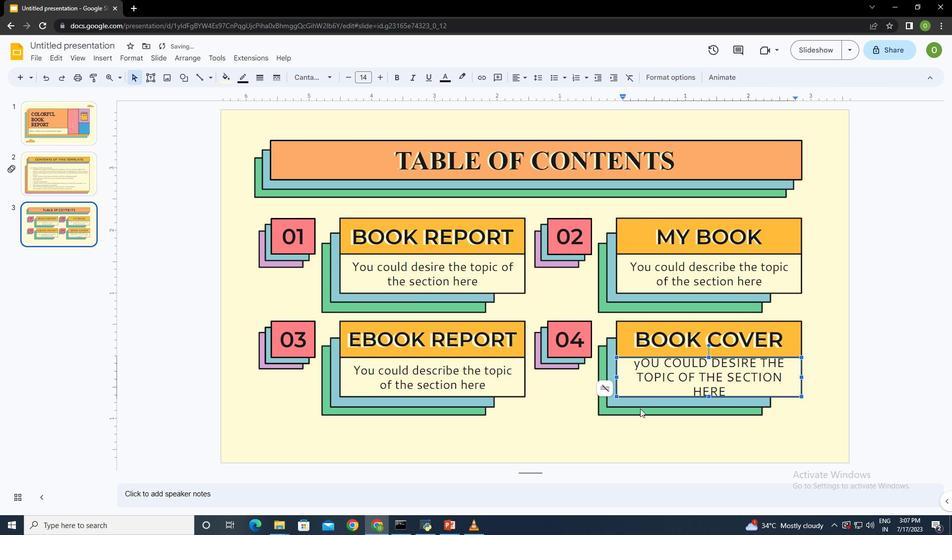 
Action: Mouse moved to (731, 405)
Screenshot: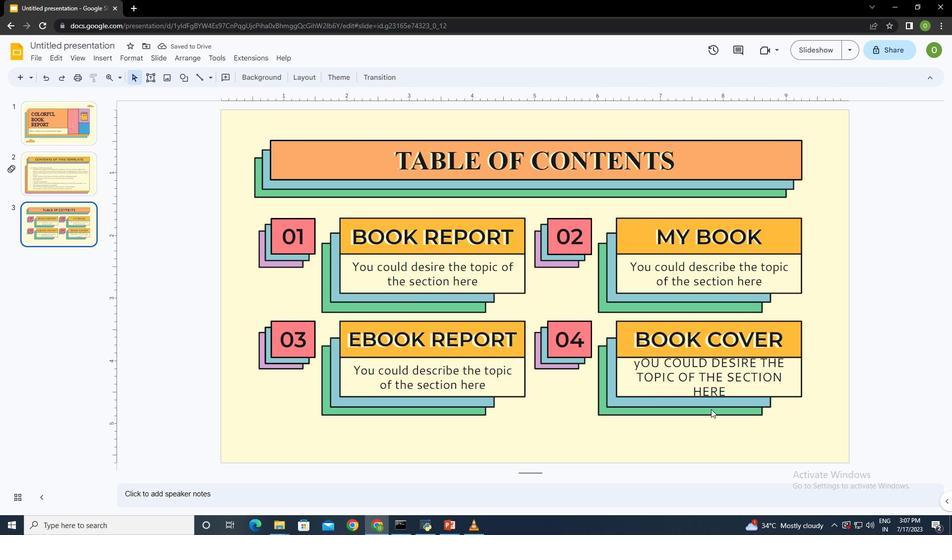 
Action: Mouse pressed left at (731, 405)
Screenshot: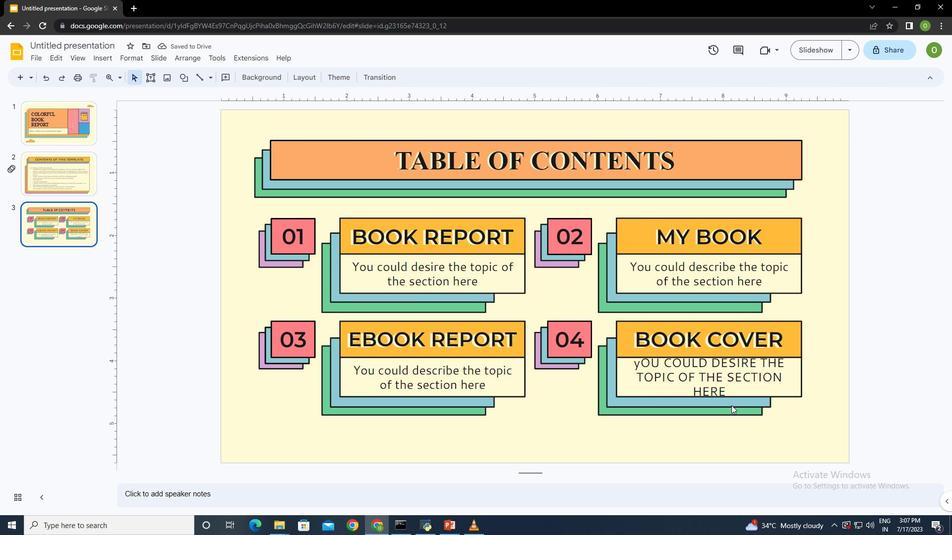 
Action: Mouse moved to (625, 363)
Screenshot: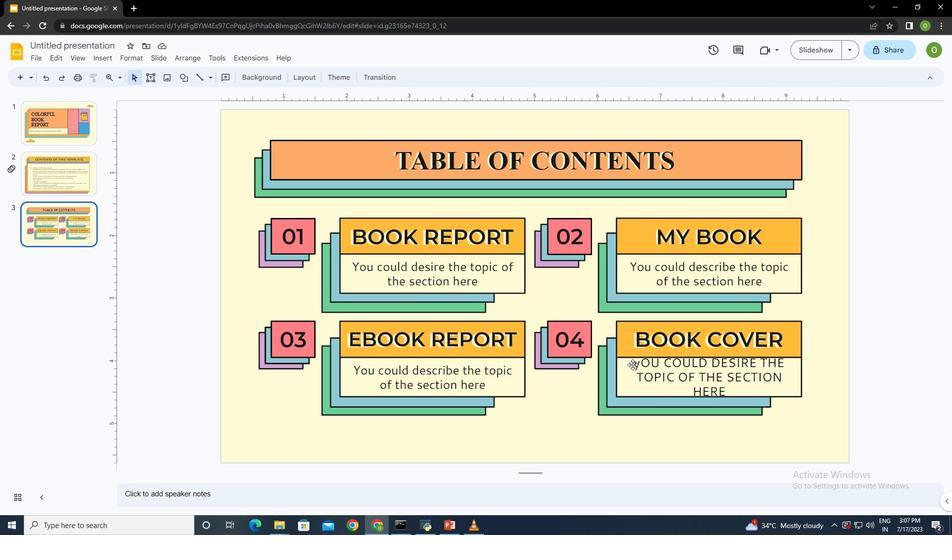 
Action: Mouse pressed left at (625, 363)
Screenshot: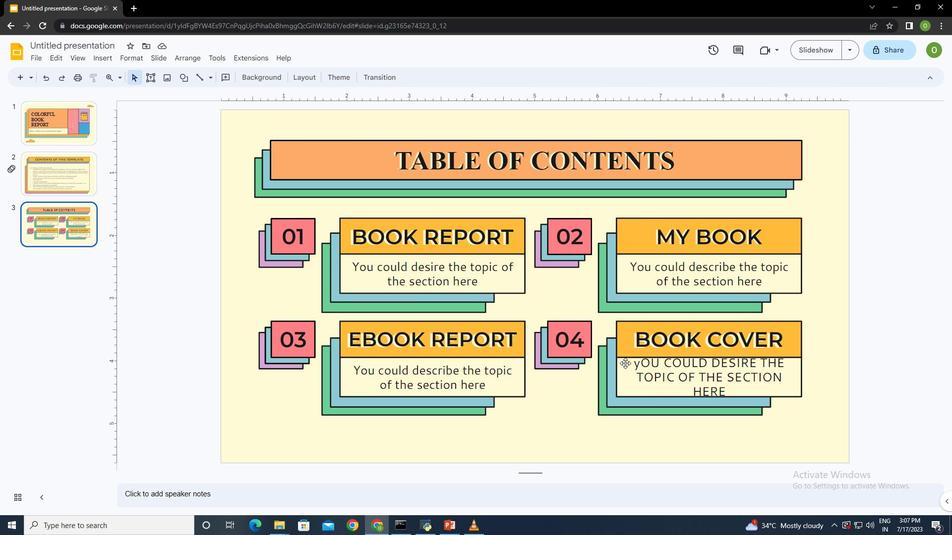 
Action: Mouse moved to (630, 363)
Screenshot: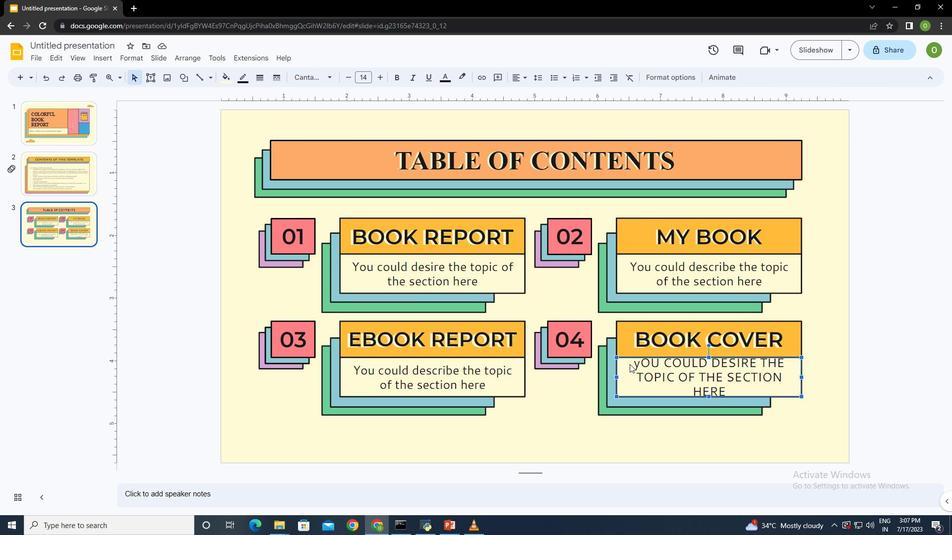 
Action: Mouse pressed left at (630, 363)
Screenshot: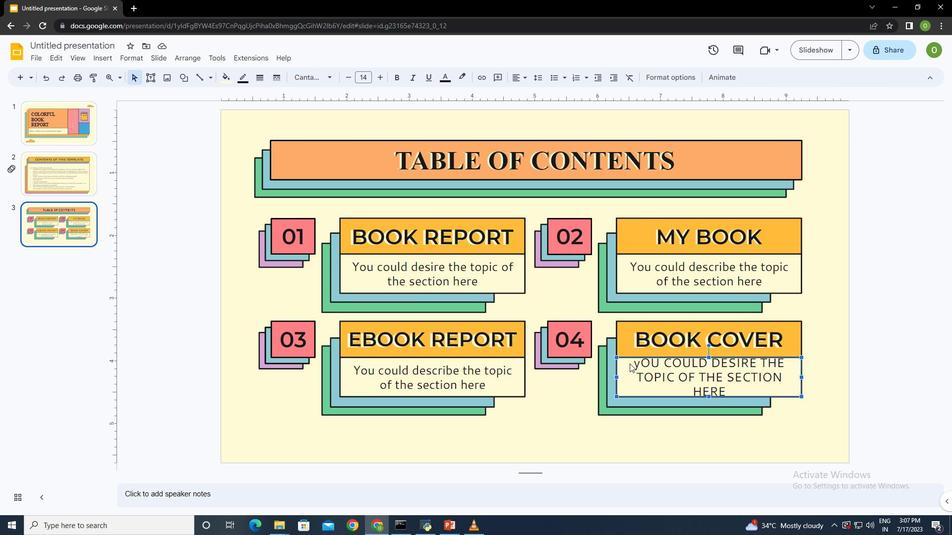 
Action: Mouse moved to (642, 370)
Screenshot: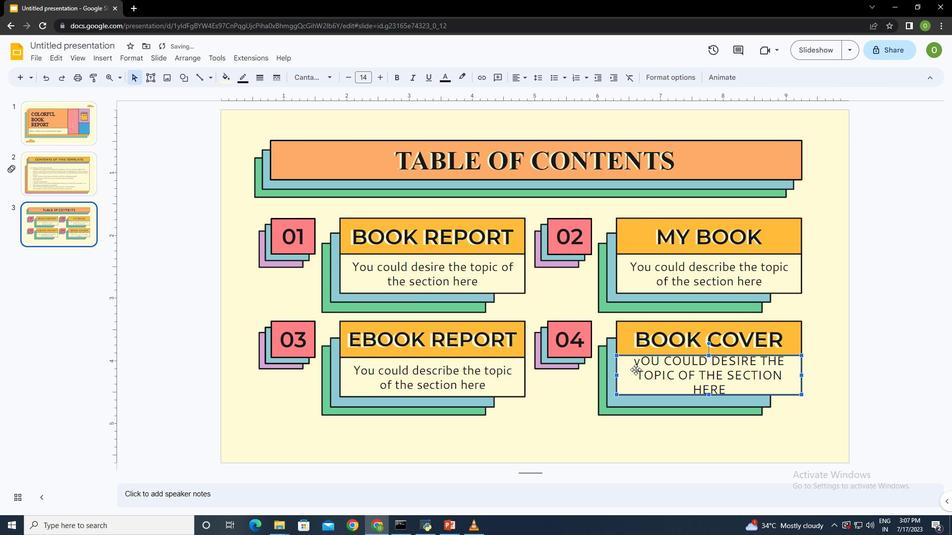 
Action: Mouse pressed left at (642, 370)
Screenshot: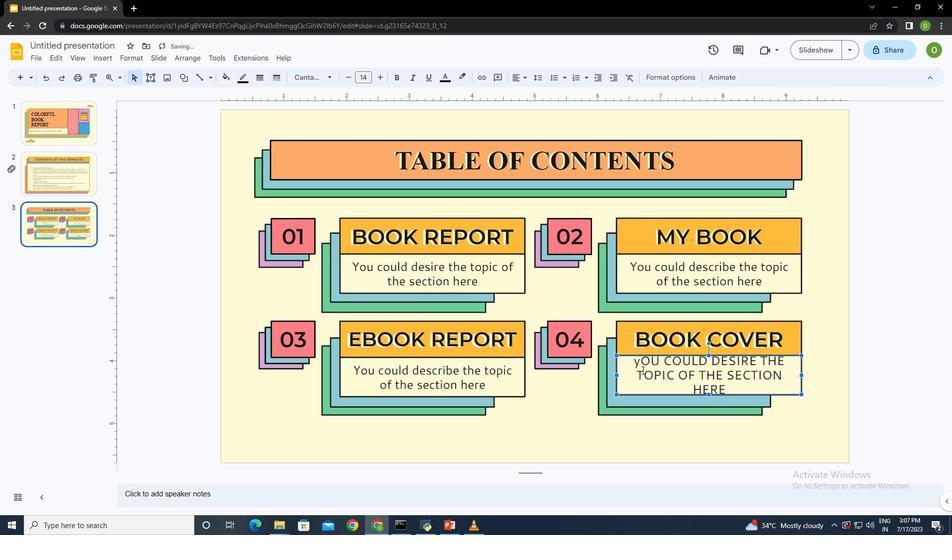 
Action: Mouse pressed left at (642, 370)
Screenshot: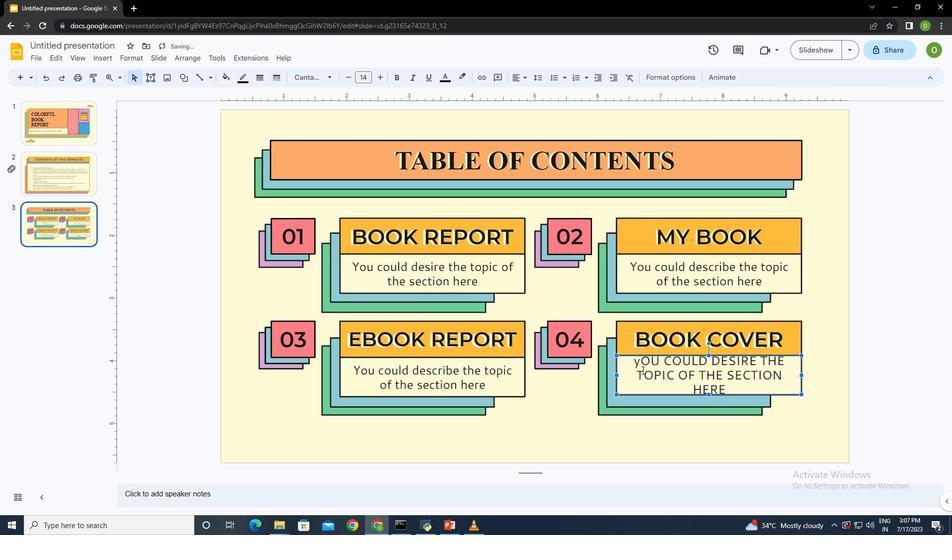 
Action: Mouse moved to (642, 369)
Screenshot: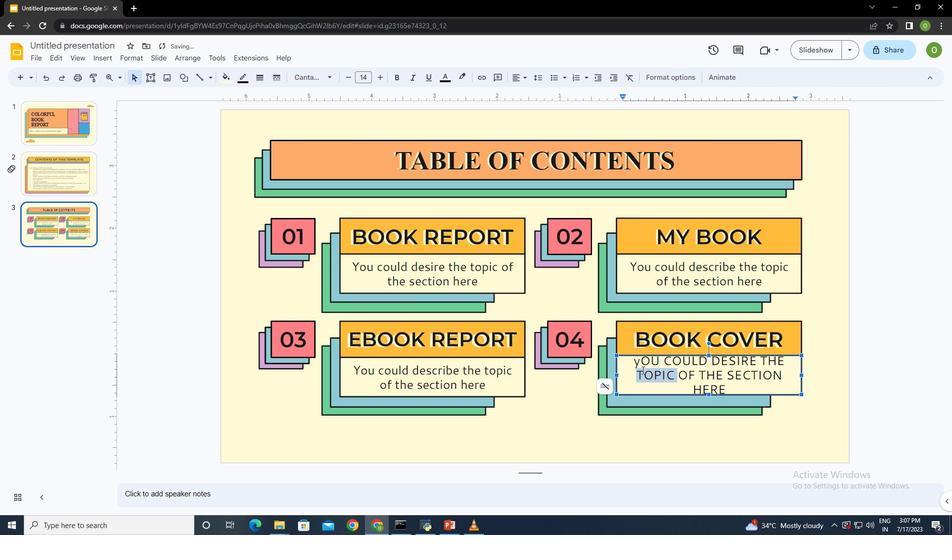 
Action: Key pressed ctrl+A
Screenshot: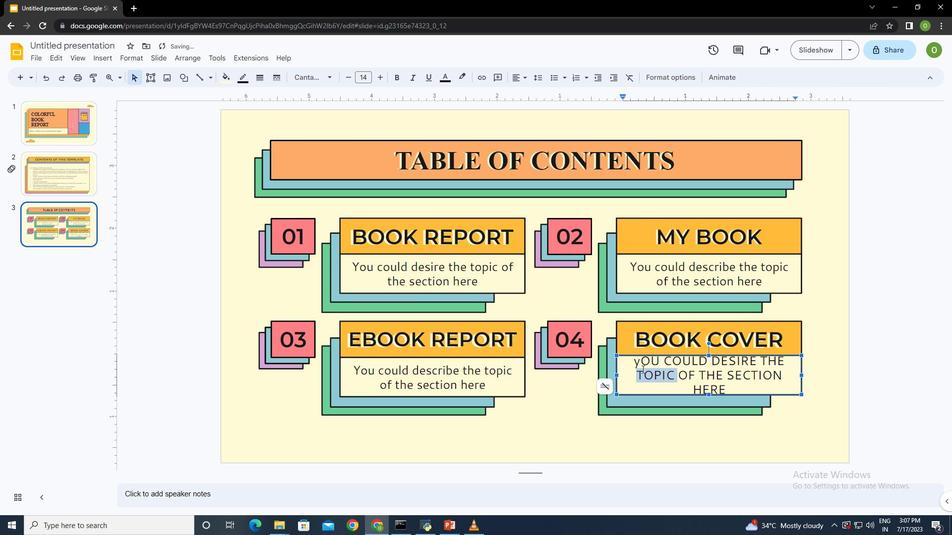 
Action: Mouse moved to (105, 58)
Screenshot: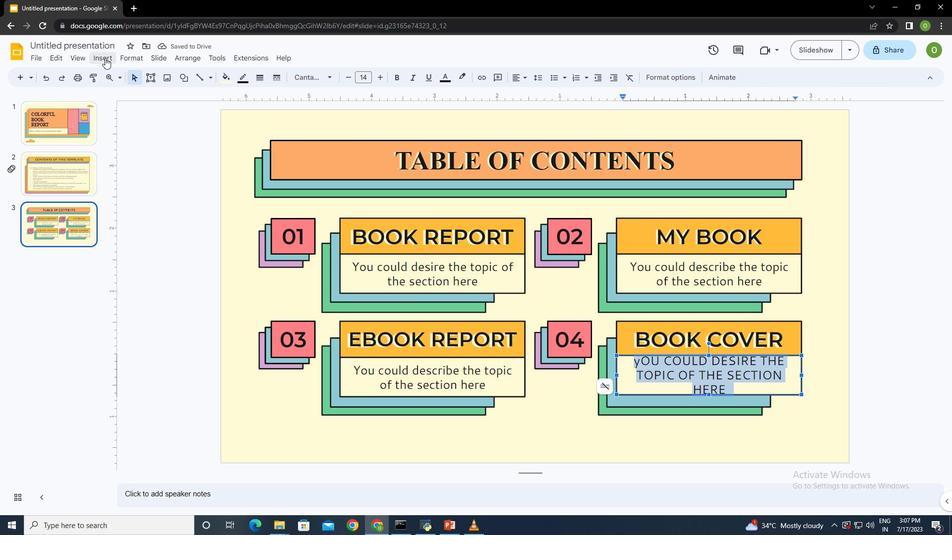 
Action: Mouse pressed left at (105, 58)
Screenshot: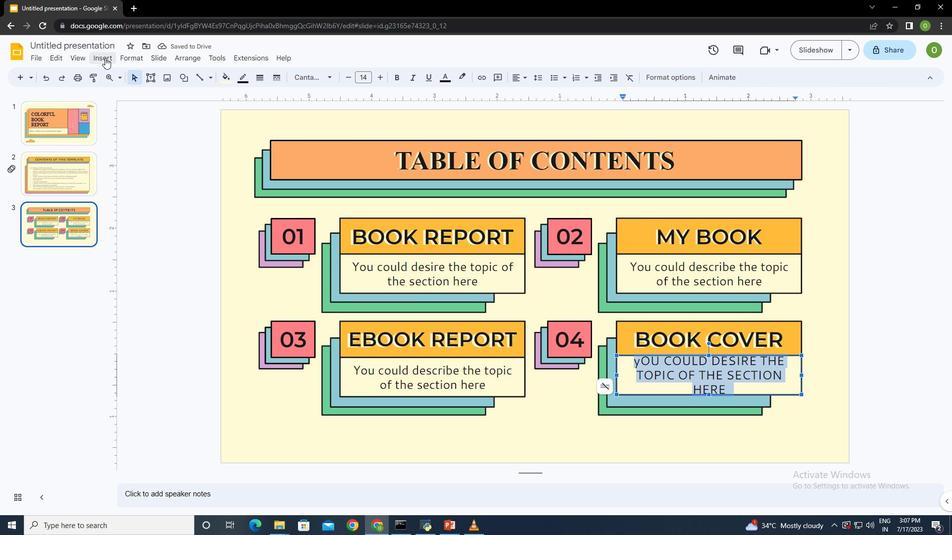 
Action: Mouse moved to (133, 57)
Screenshot: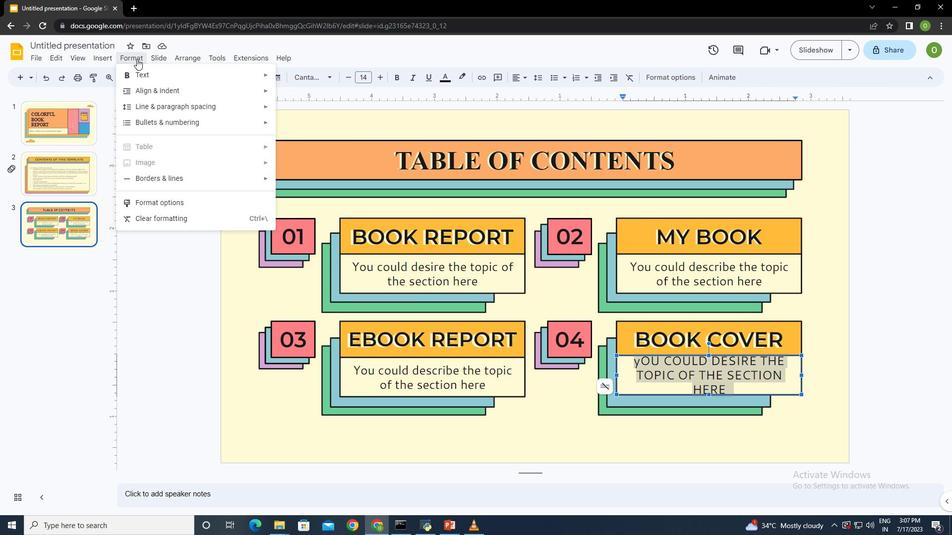 
Action: Mouse pressed left at (133, 57)
Screenshot: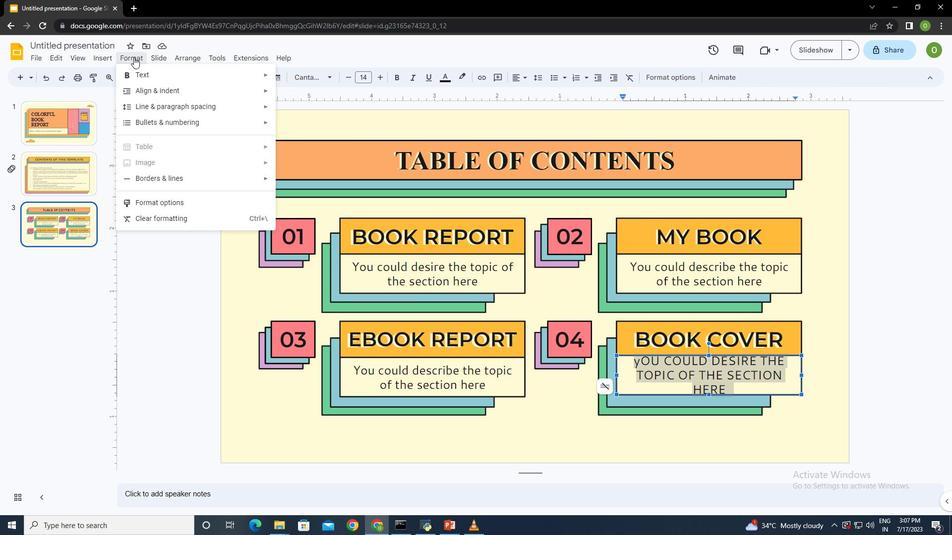 
Action: Mouse moved to (133, 58)
Screenshot: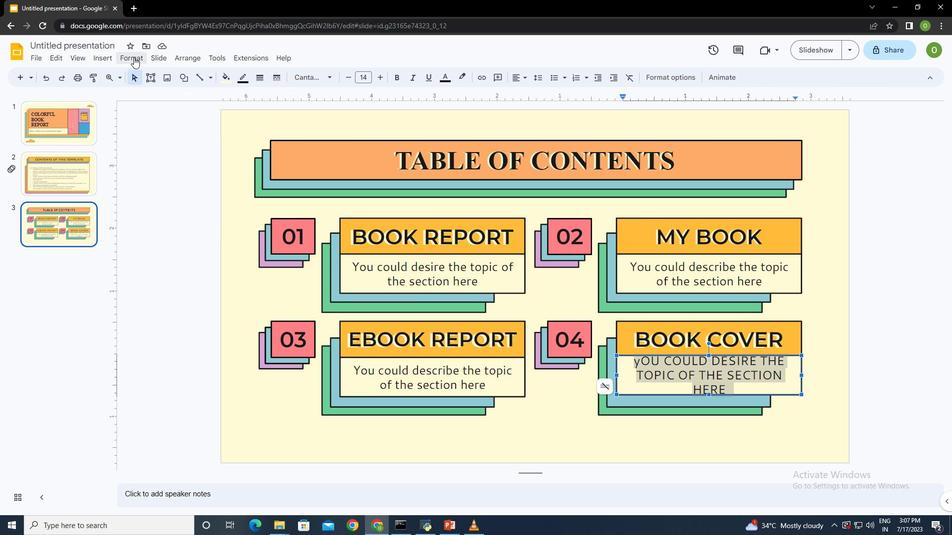 
Action: Mouse pressed left at (133, 58)
Screenshot: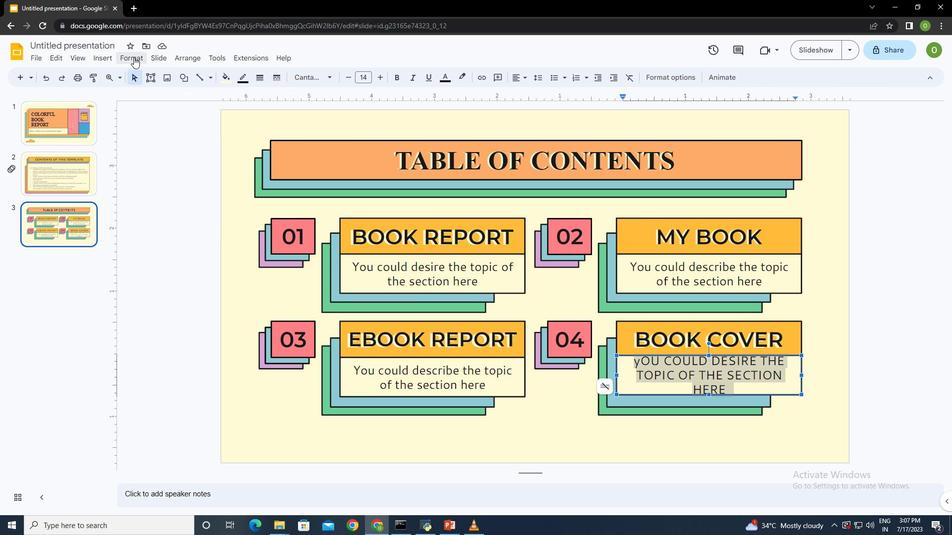 
Action: Mouse moved to (192, 71)
Screenshot: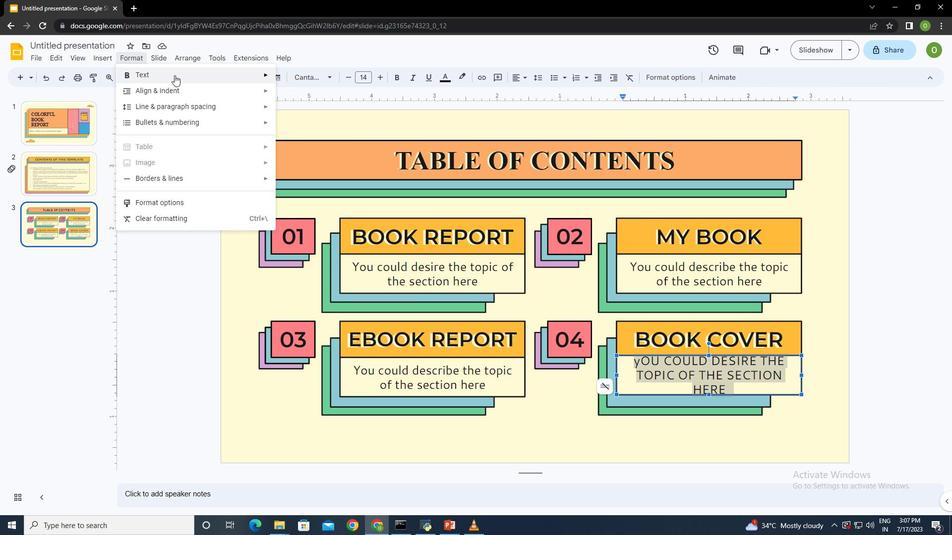 
Action: Mouse pressed left at (192, 71)
Screenshot: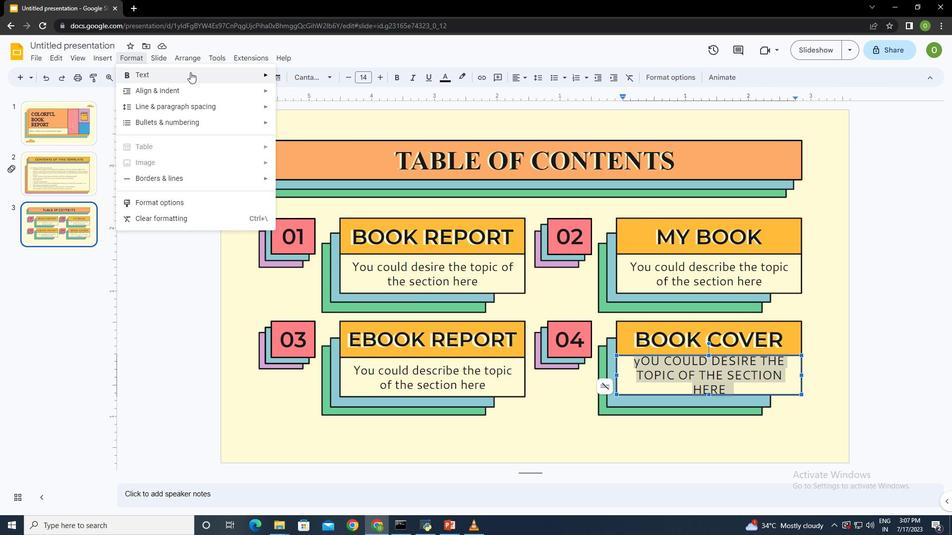 
Action: Mouse moved to (338, 229)
Screenshot: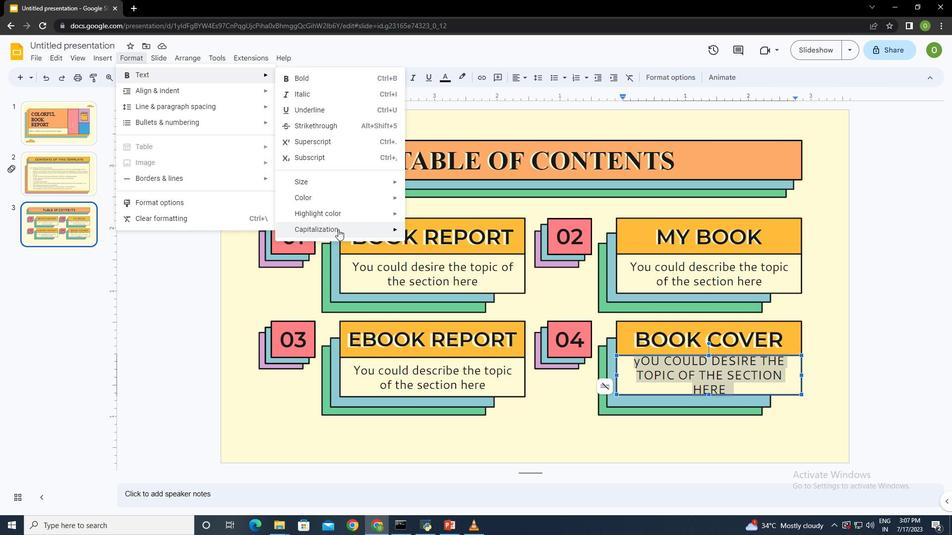 
Action: Mouse pressed left at (338, 229)
Screenshot: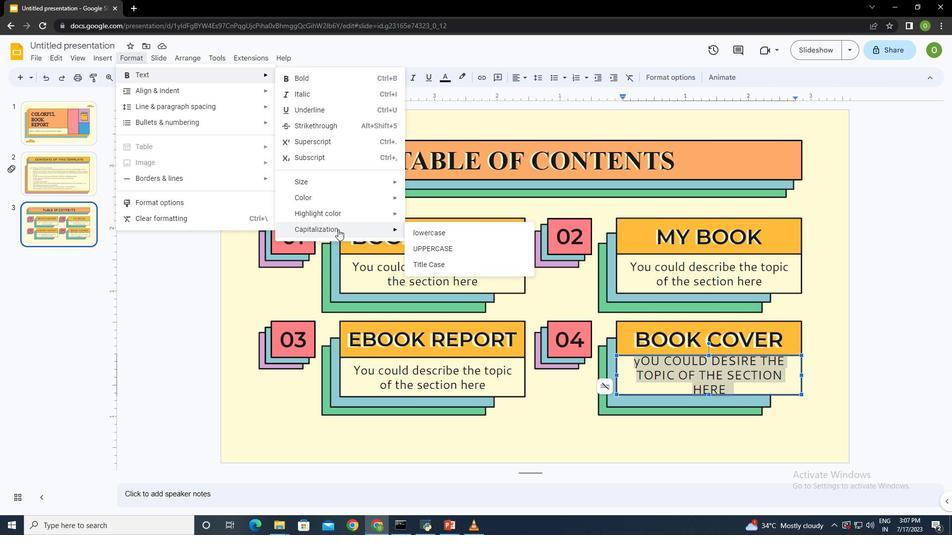 
Action: Mouse moved to (429, 248)
Screenshot: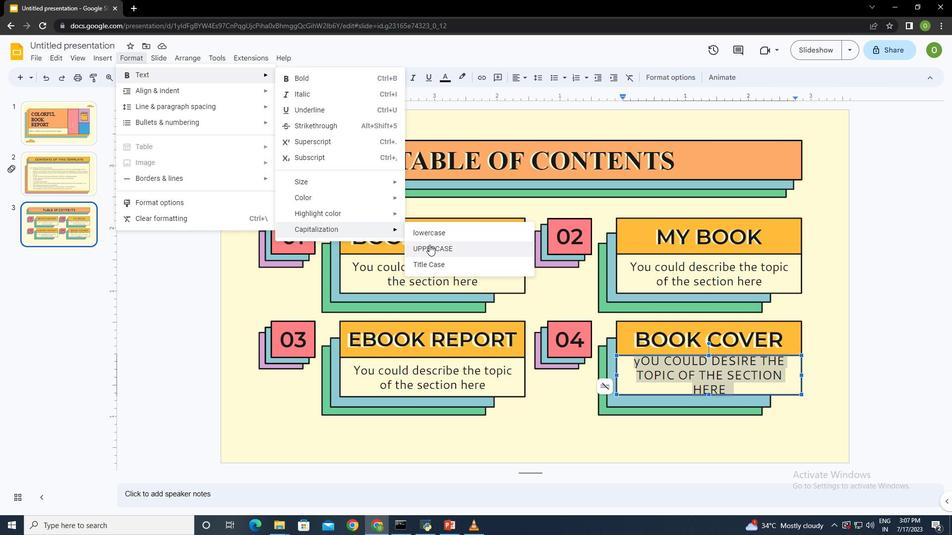
Action: Mouse pressed left at (429, 248)
Screenshot: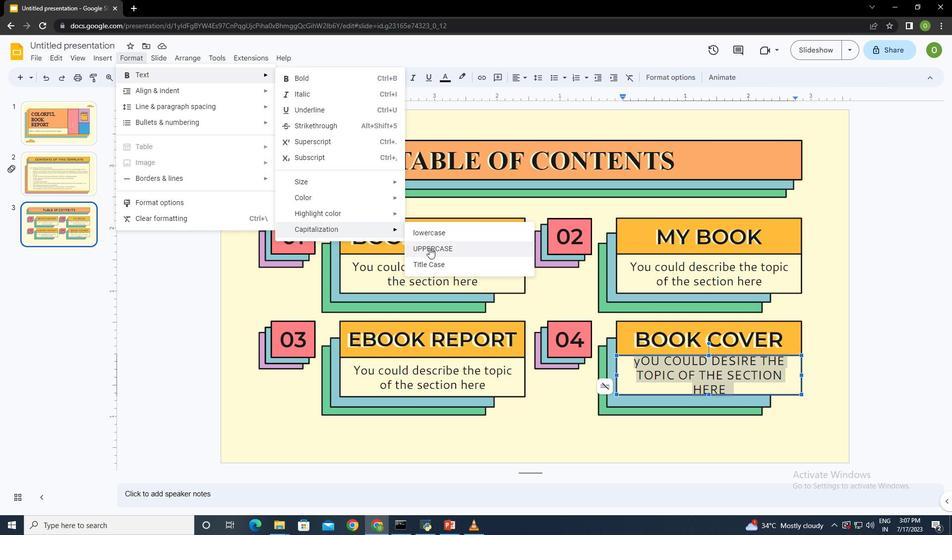 
Action: Mouse moved to (698, 376)
Screenshot: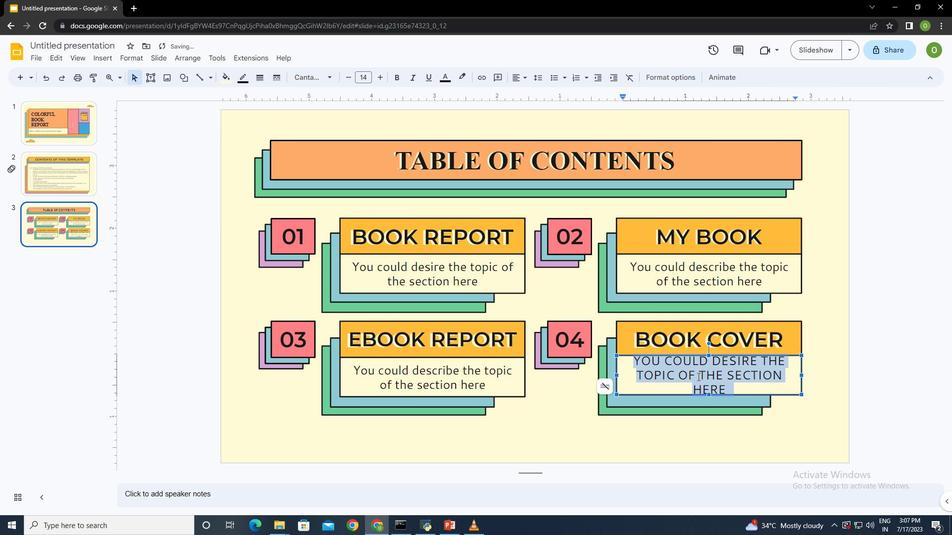 
Action: Mouse pressed left at (698, 376)
Screenshot: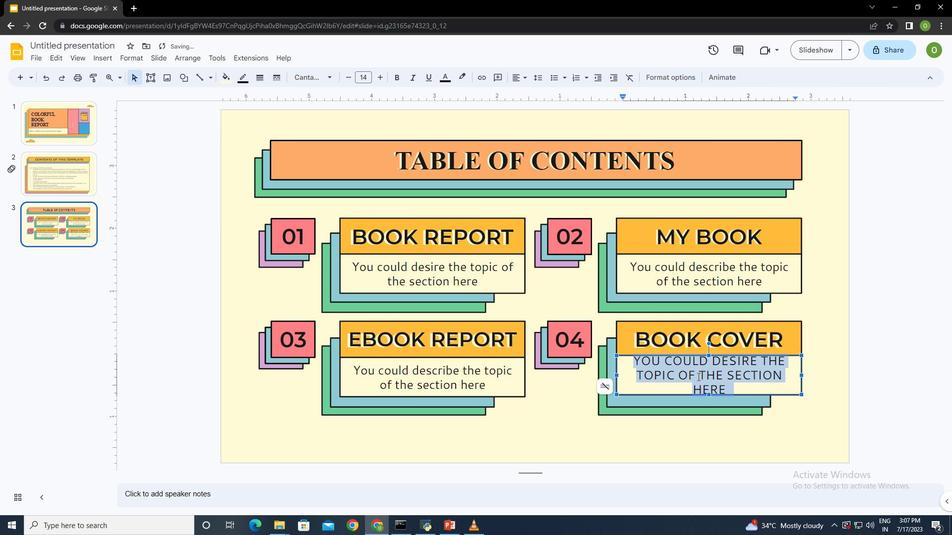 
Action: Mouse moved to (729, 386)
Screenshot: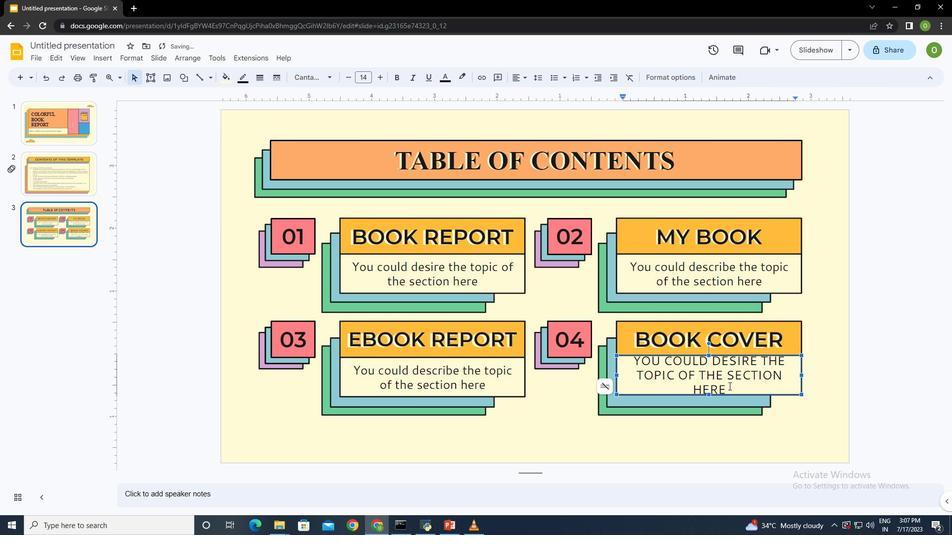 
Action: Mouse pressed left at (729, 386)
Screenshot: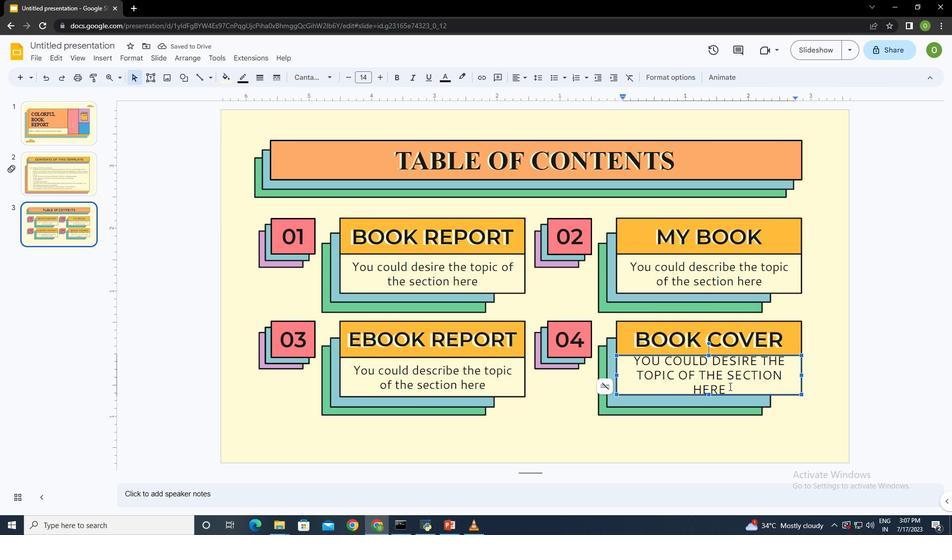 
Action: Mouse moved to (134, 57)
Screenshot: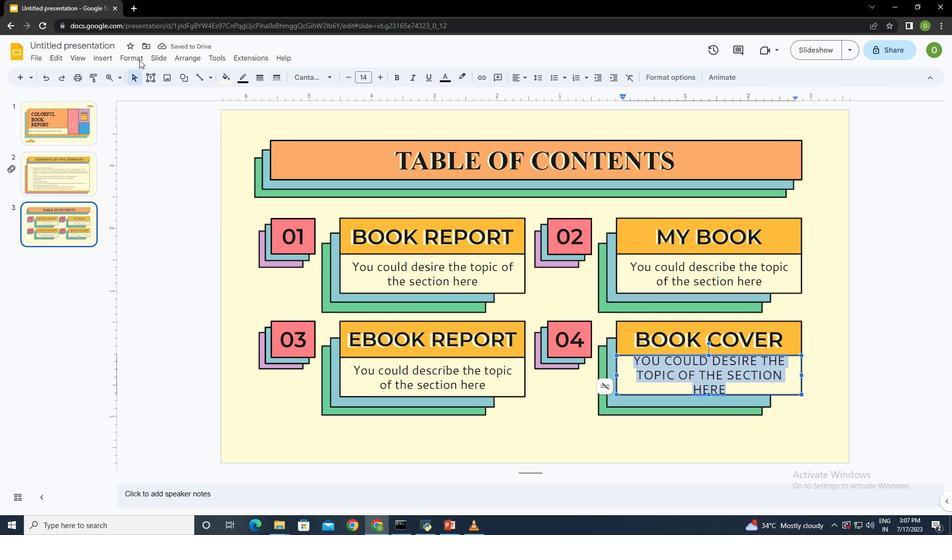 
Action: Mouse pressed left at (134, 57)
Screenshot: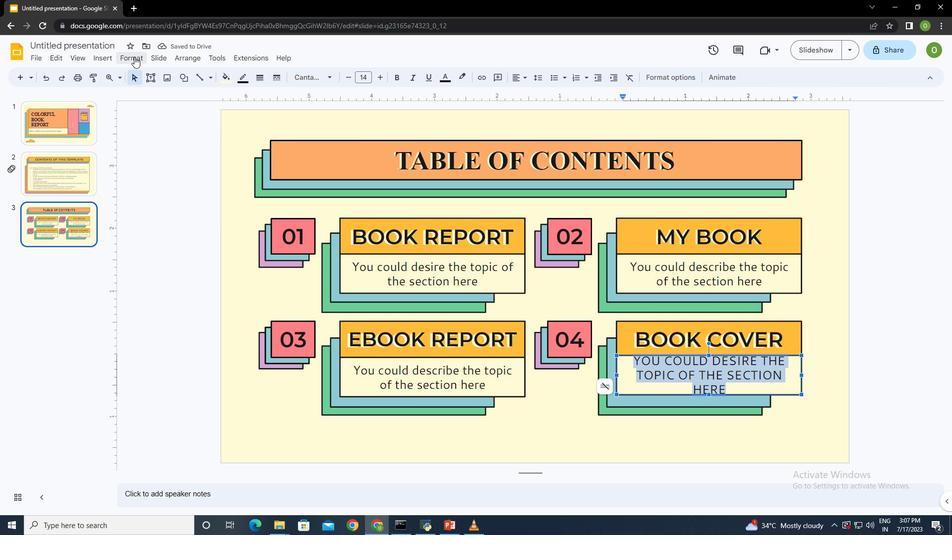 
Action: Mouse moved to (170, 75)
Screenshot: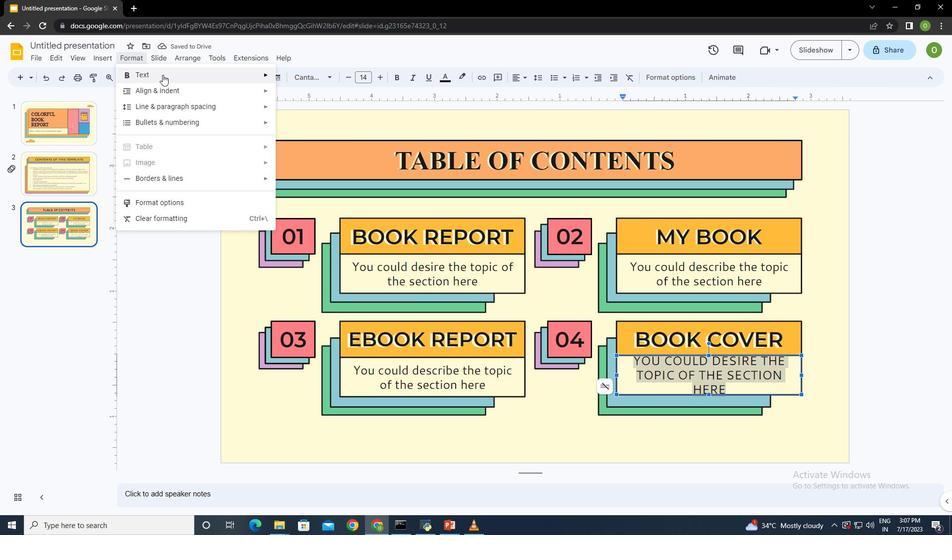 
Action: Mouse pressed left at (170, 75)
Screenshot: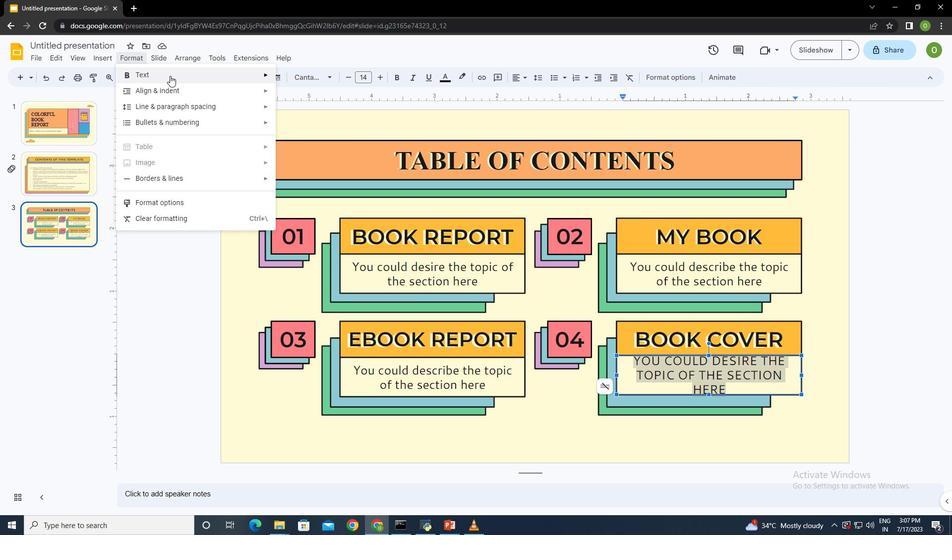 
Action: Mouse moved to (345, 229)
Screenshot: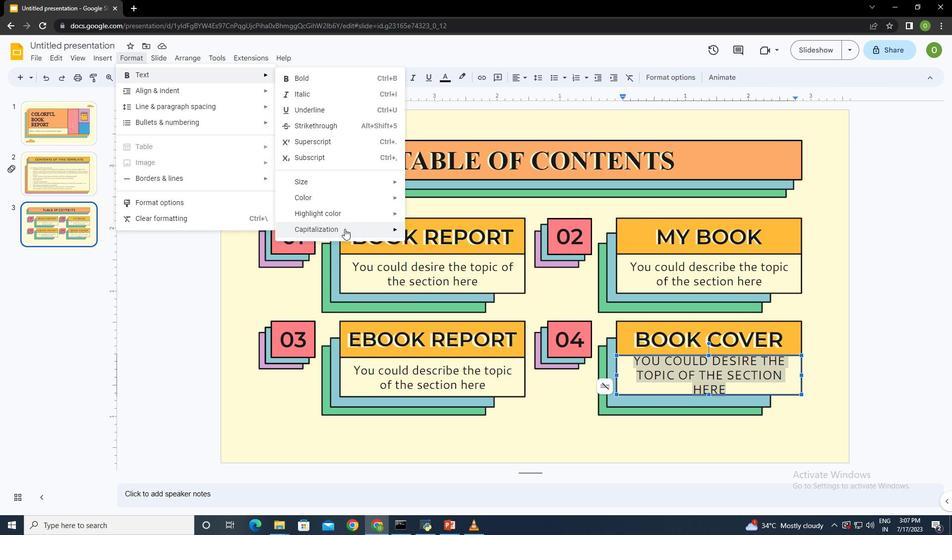 
Action: Mouse pressed left at (345, 229)
Screenshot: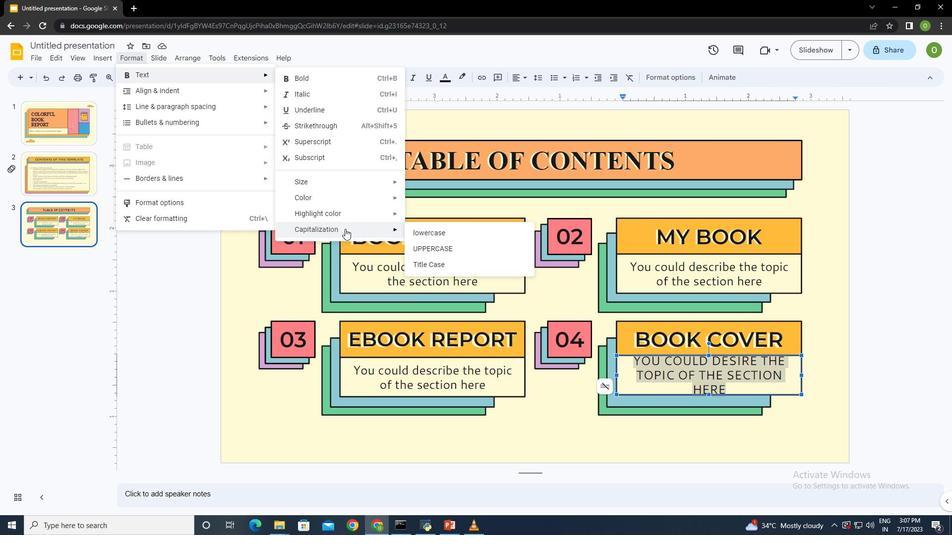 
Action: Mouse moved to (430, 259)
Screenshot: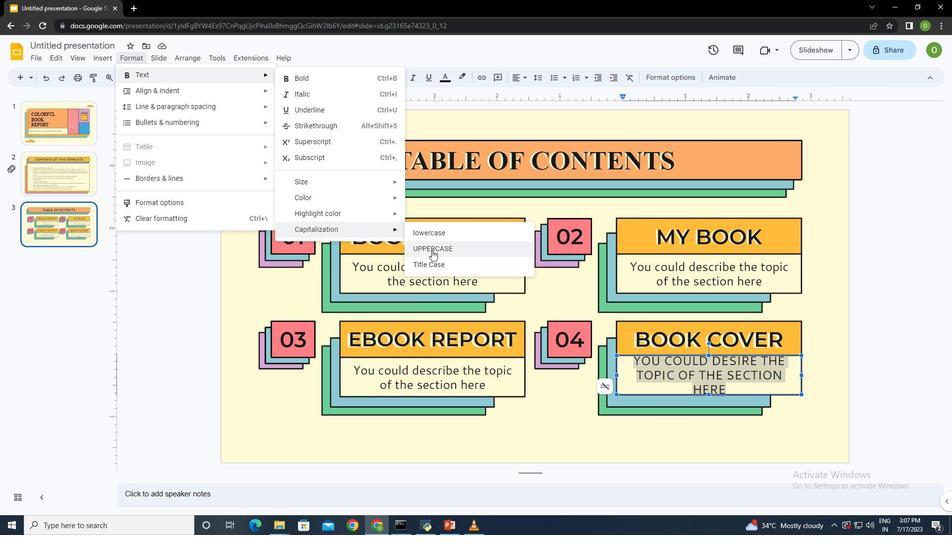 
Action: Mouse pressed left at (430, 259)
Screenshot: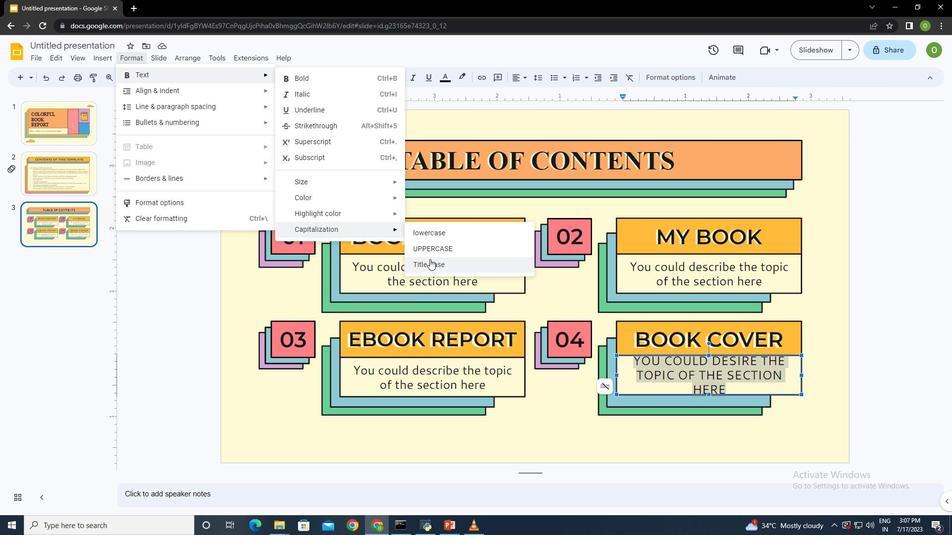 
Action: Mouse moved to (703, 270)
Screenshot: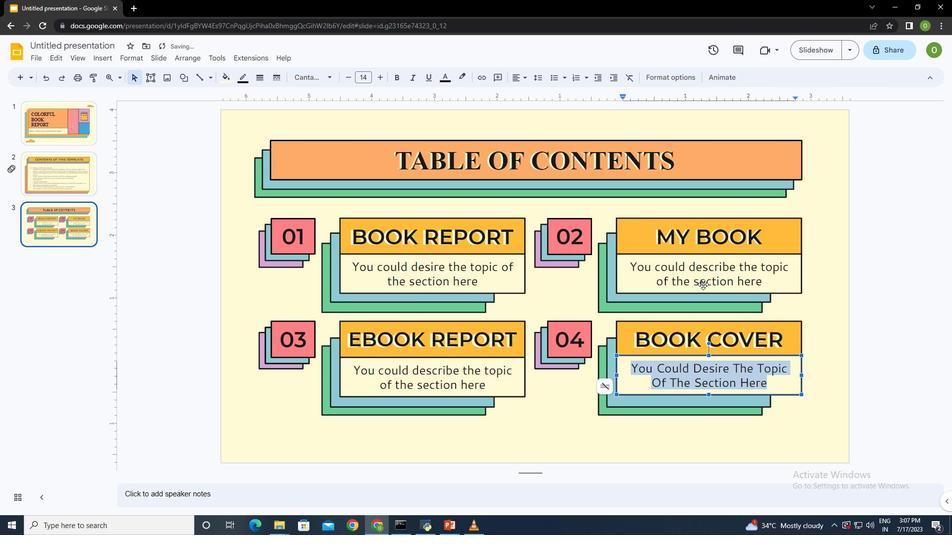 
Action: Mouse pressed left at (703, 270)
Screenshot: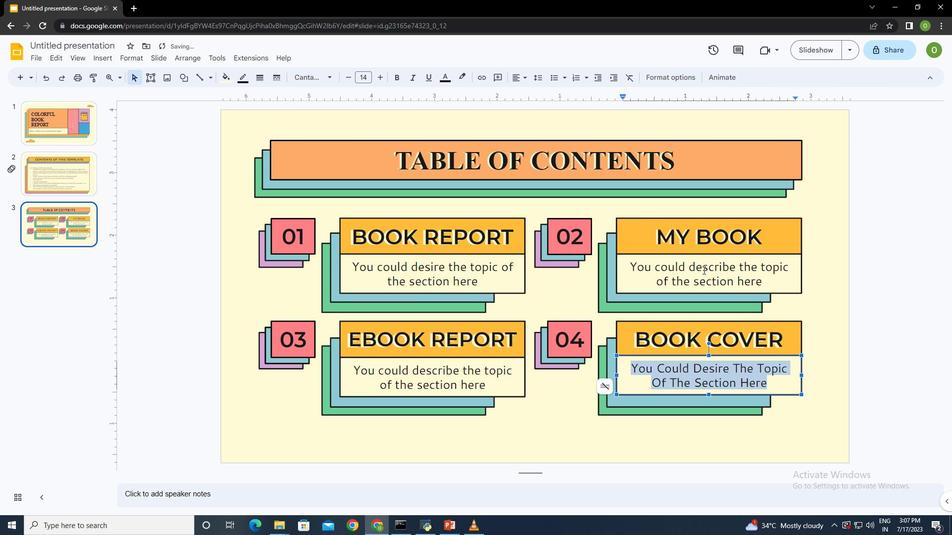 
Action: Mouse moved to (681, 443)
Screenshot: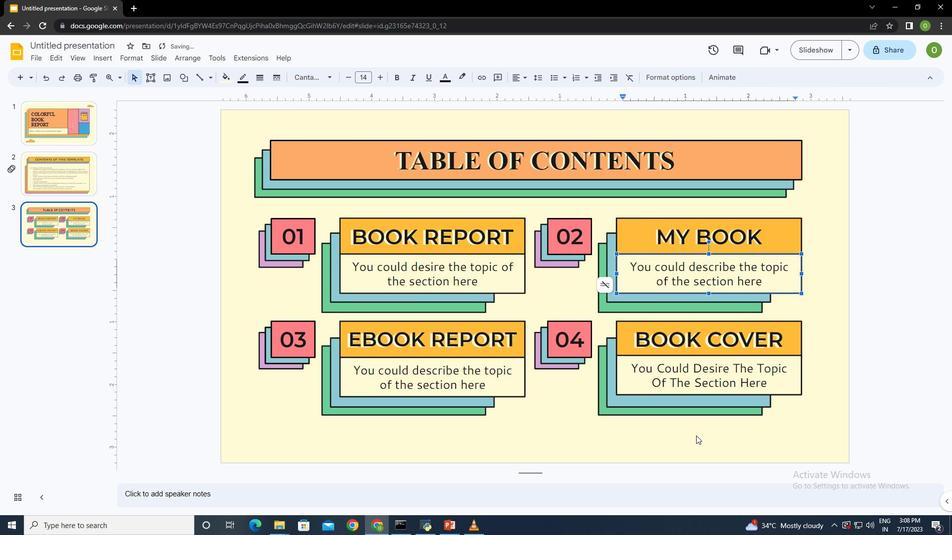 
Action: Mouse pressed left at (681, 443)
Screenshot: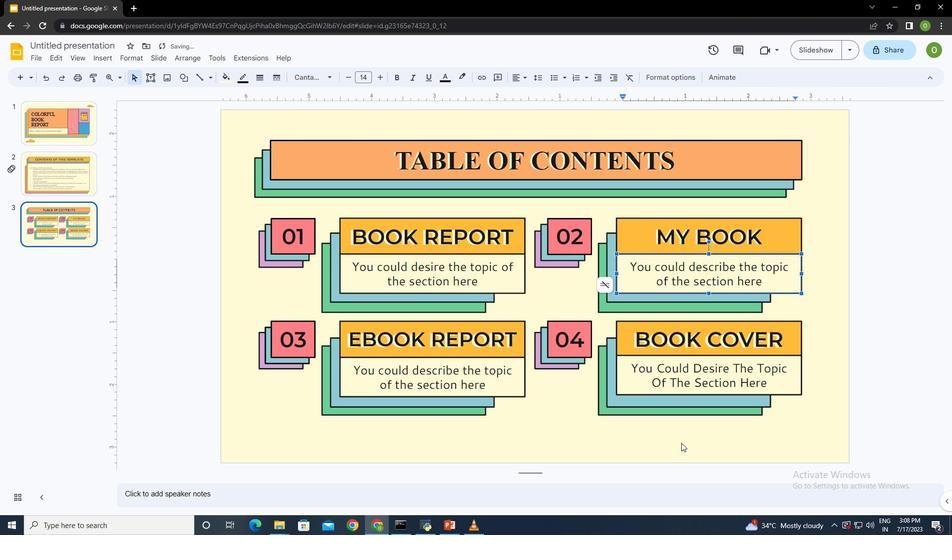 
Action: Mouse moved to (430, 227)
Screenshot: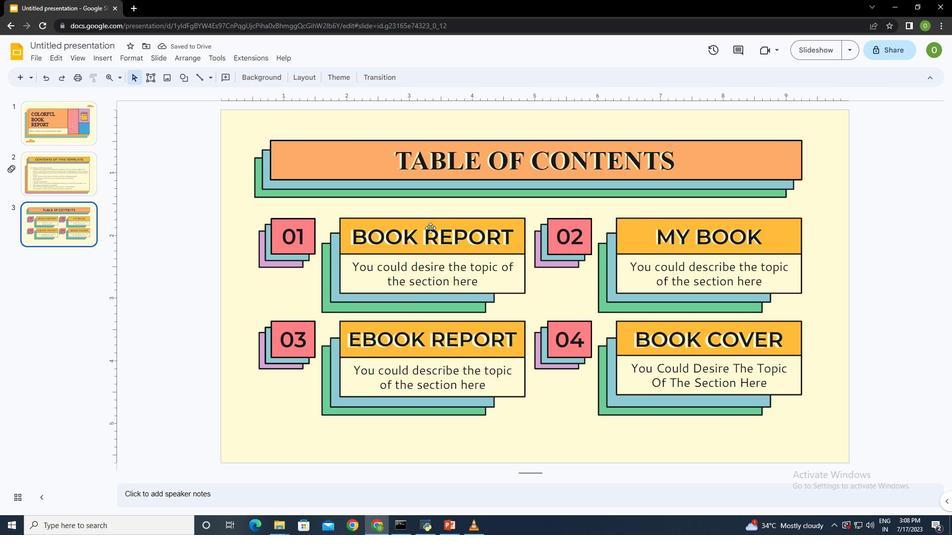 
Action: Mouse pressed left at (430, 227)
Screenshot: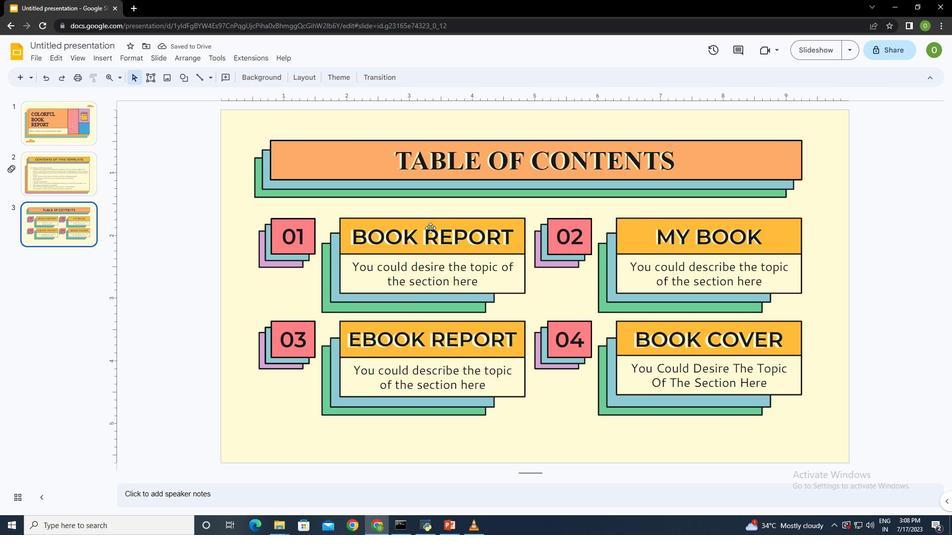 
Action: Mouse moved to (390, 226)
Screenshot: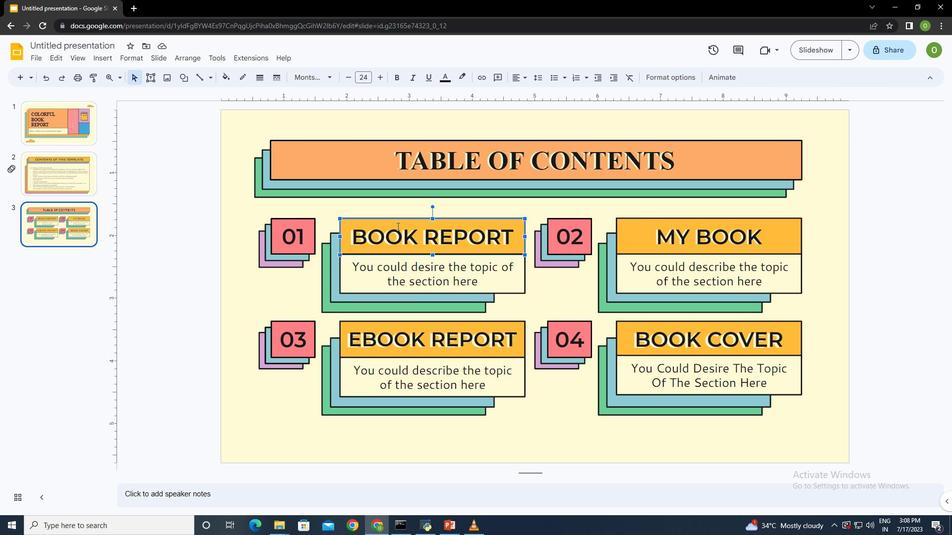 
Action: Mouse pressed left at (390, 226)
Screenshot: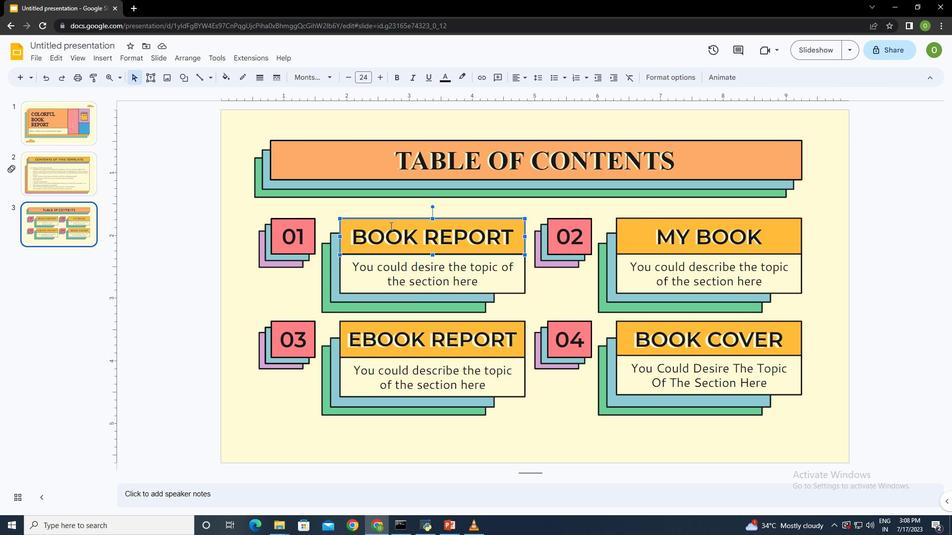 
Action: Mouse moved to (364, 221)
Screenshot: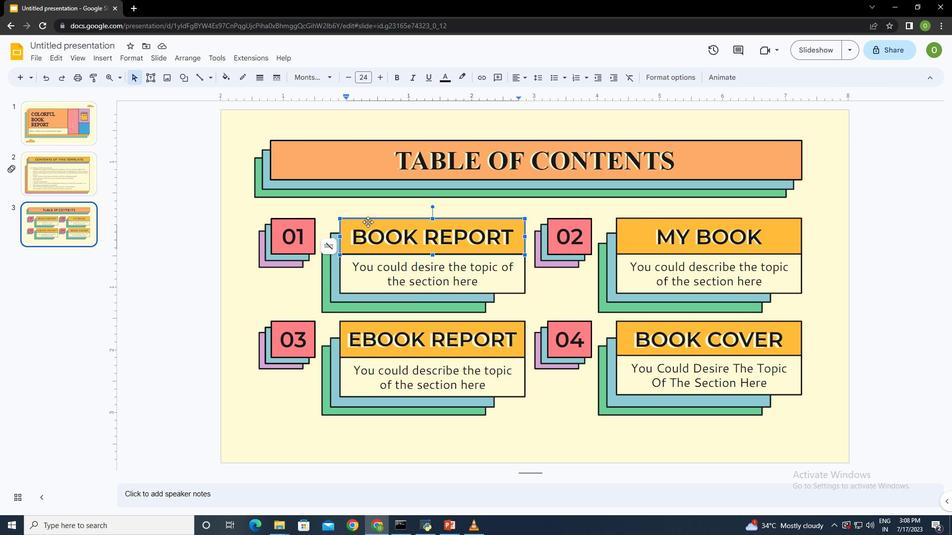 
Action: Mouse pressed left at (364, 221)
Screenshot: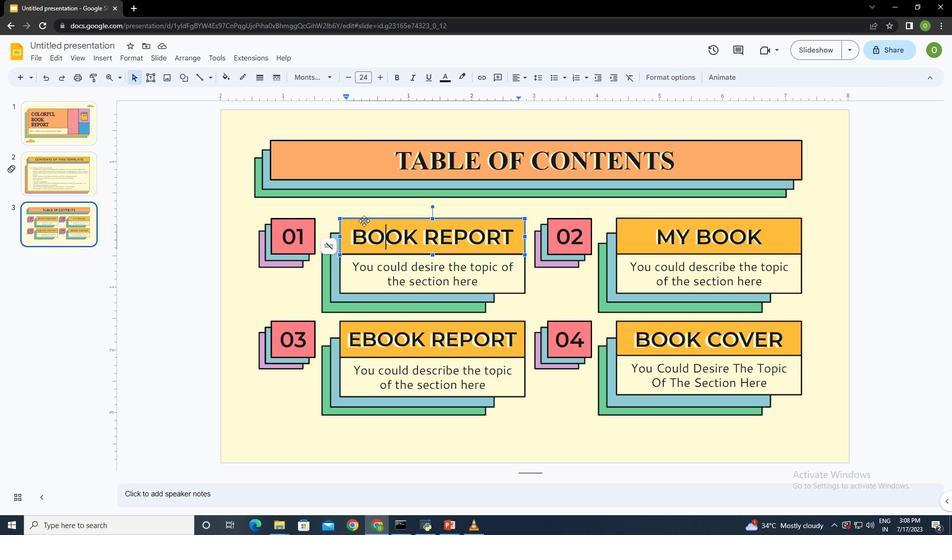 
Action: Mouse moved to (224, 77)
Screenshot: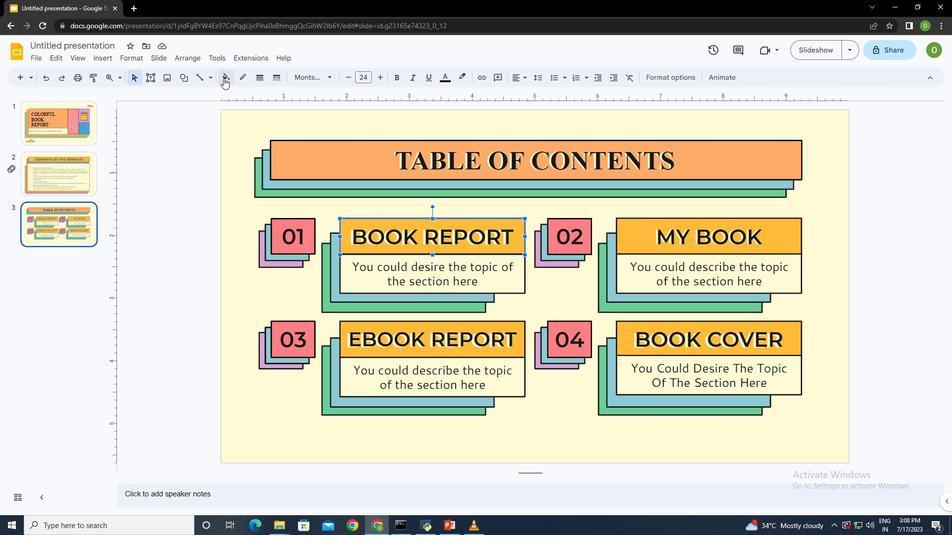 
Action: Mouse pressed left at (224, 77)
Screenshot: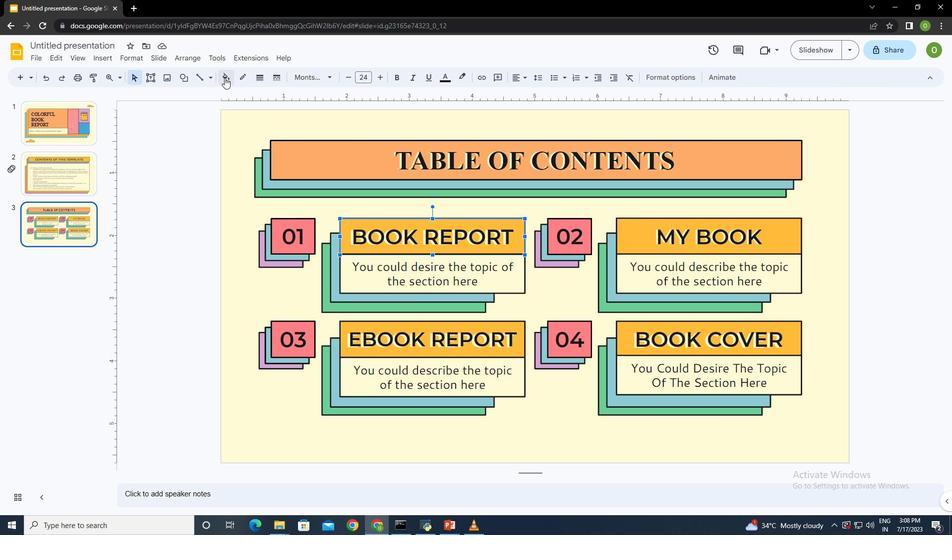
Action: Mouse moved to (318, 126)
Screenshot: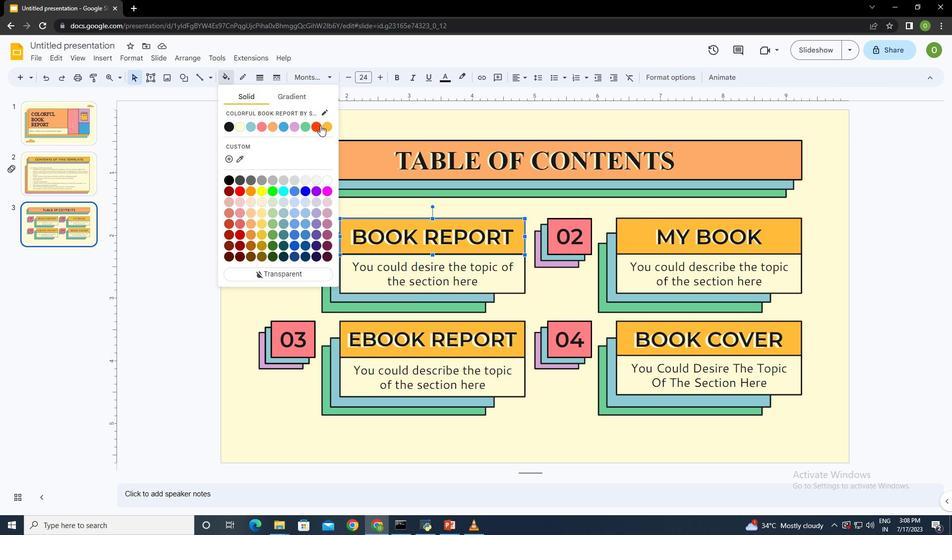 
Action: Mouse pressed left at (318, 126)
Screenshot: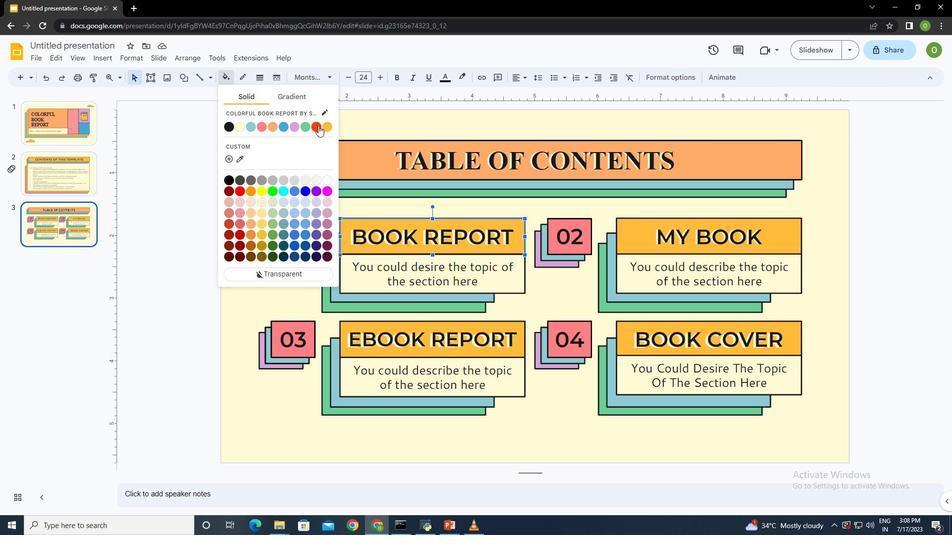 
Action: Mouse moved to (675, 228)
Screenshot: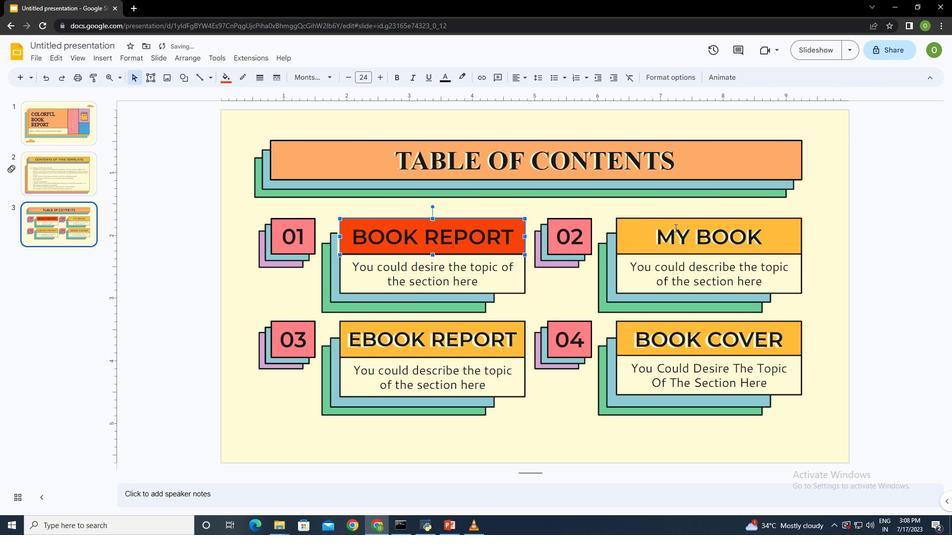 
Action: Mouse pressed left at (675, 228)
Screenshot: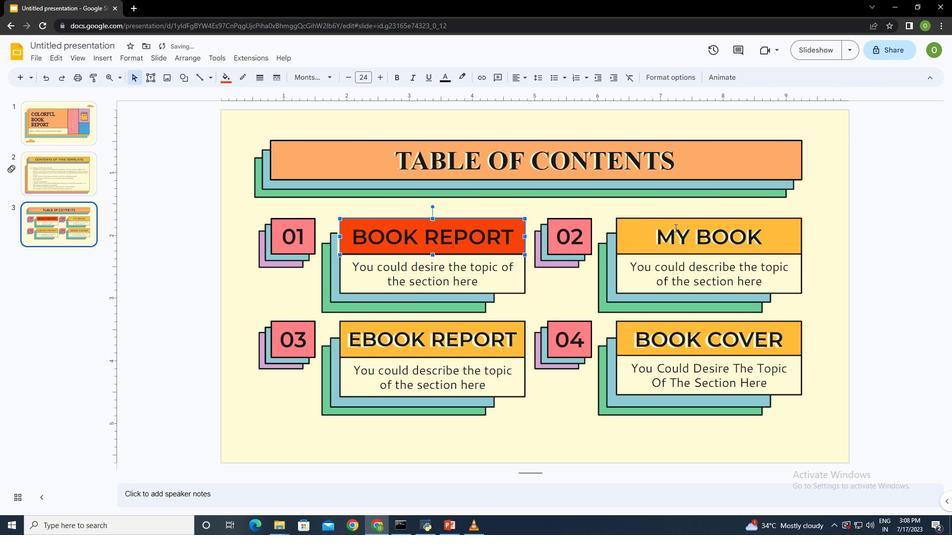 
Action: Mouse moved to (450, 221)
Screenshot: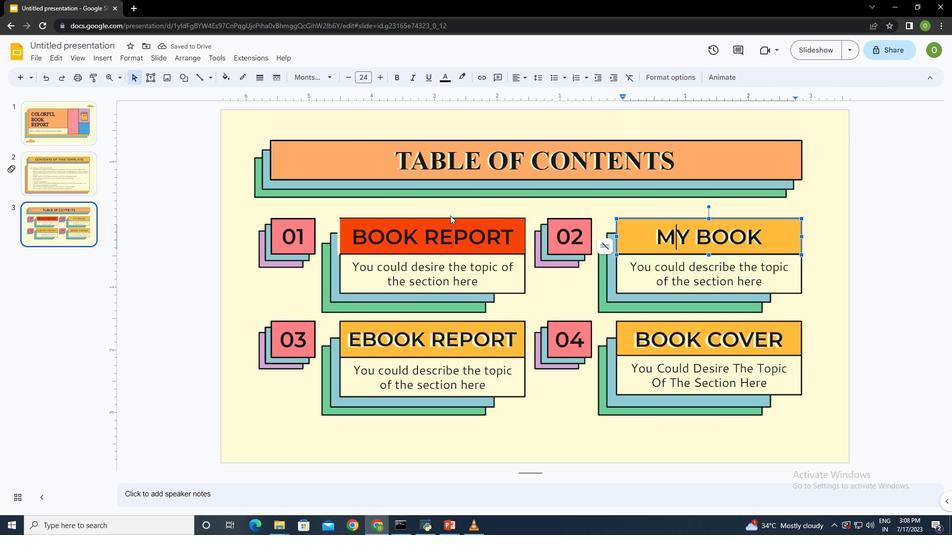 
Action: Mouse pressed left at (450, 221)
Screenshot: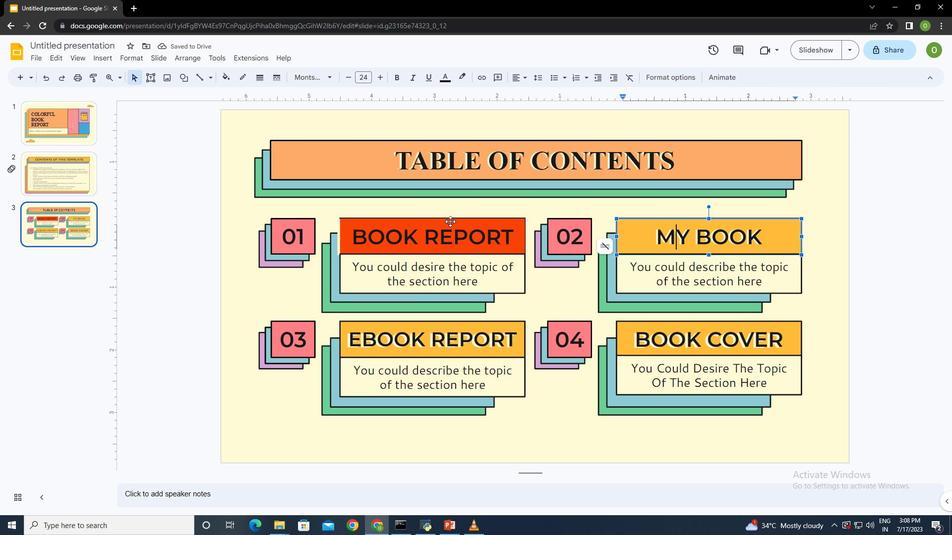 
Action: Mouse moved to (644, 231)
Screenshot: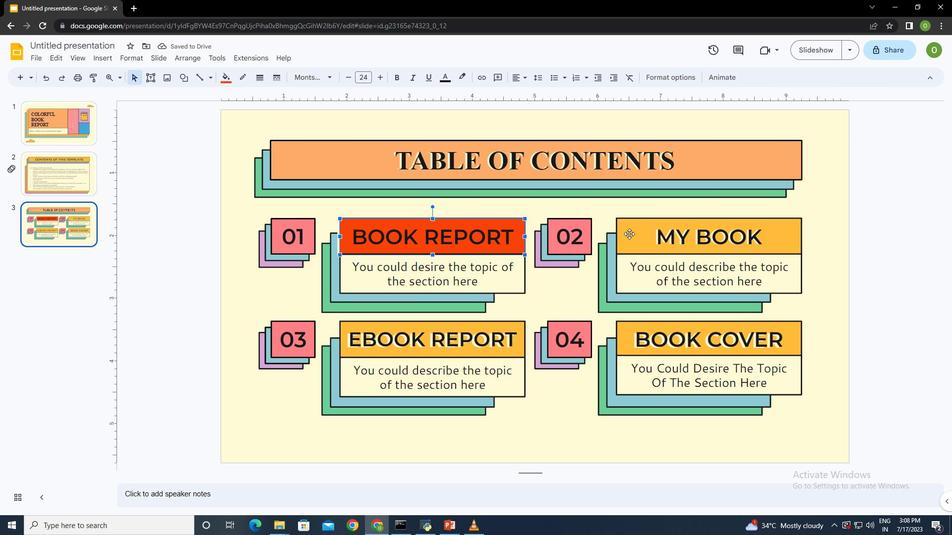 
Action: Mouse pressed left at (644, 231)
Screenshot: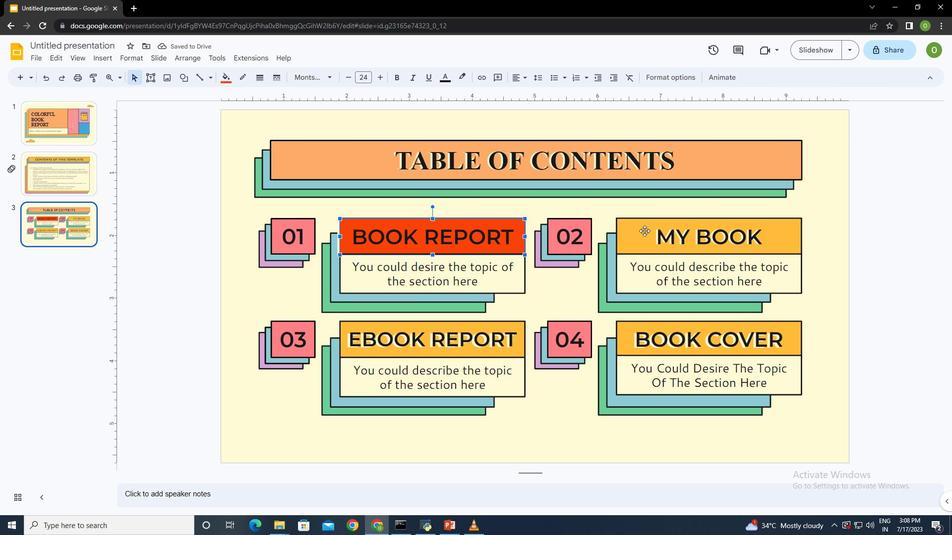 
Action: Mouse moved to (632, 337)
Screenshot: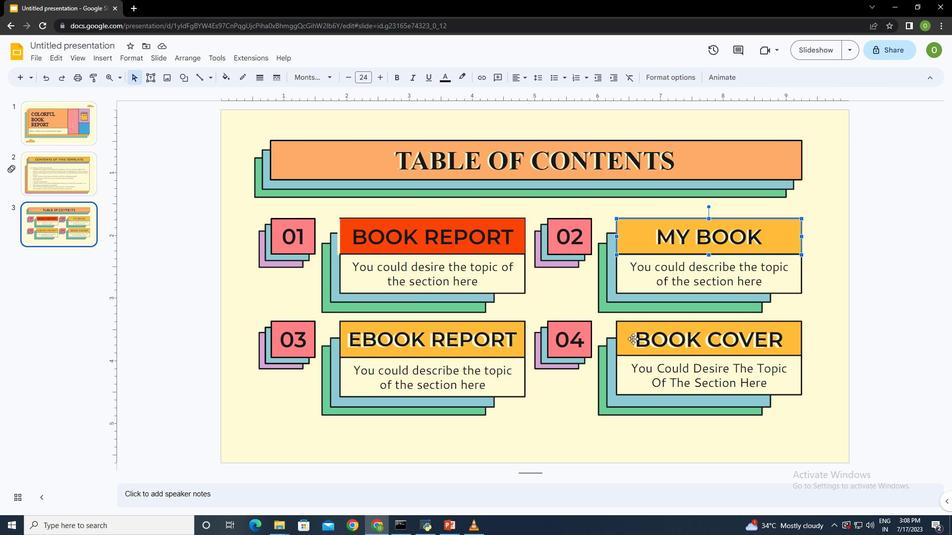 
Action: Mouse pressed left at (632, 337)
Screenshot: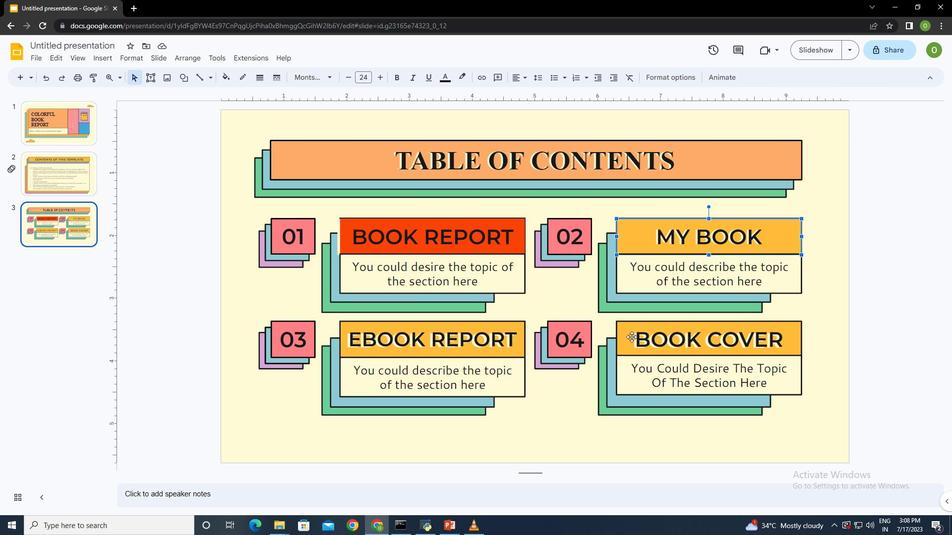 
Action: Mouse moved to (443, 327)
Screenshot: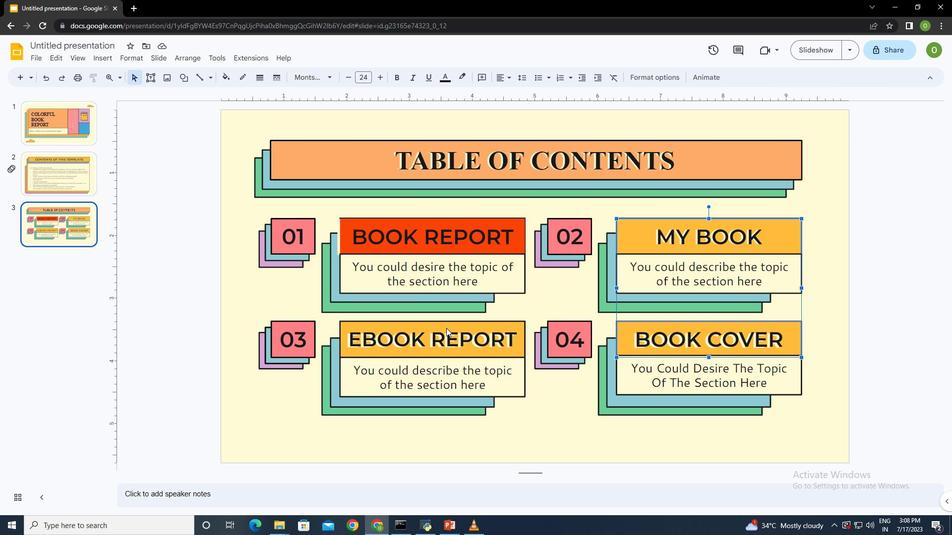 
Action: Mouse pressed left at (443, 327)
Screenshot: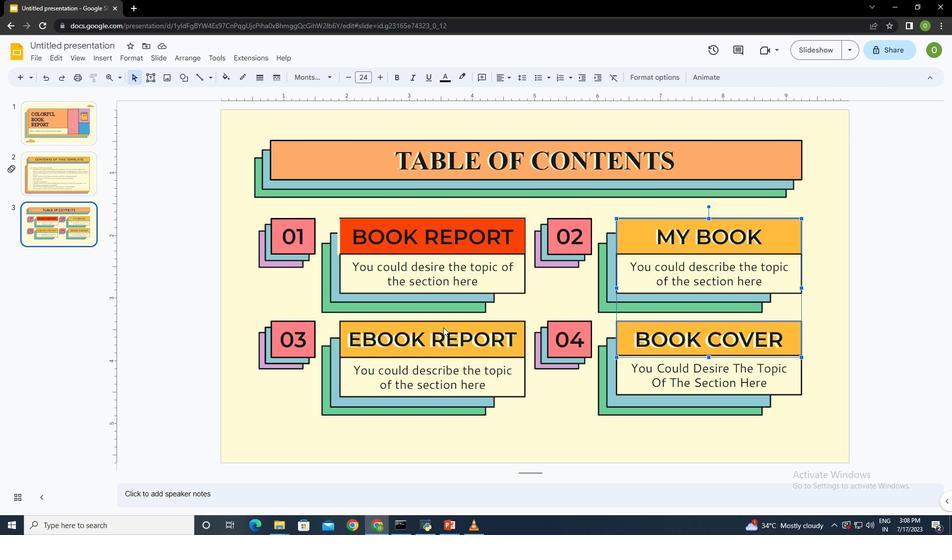 
Action: Mouse moved to (229, 78)
Screenshot: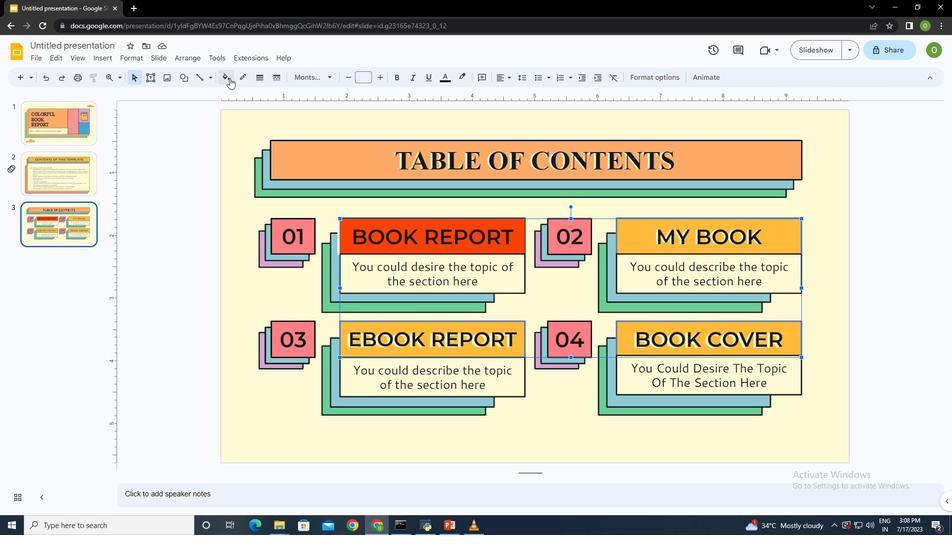 
Action: Mouse pressed left at (229, 78)
Screenshot: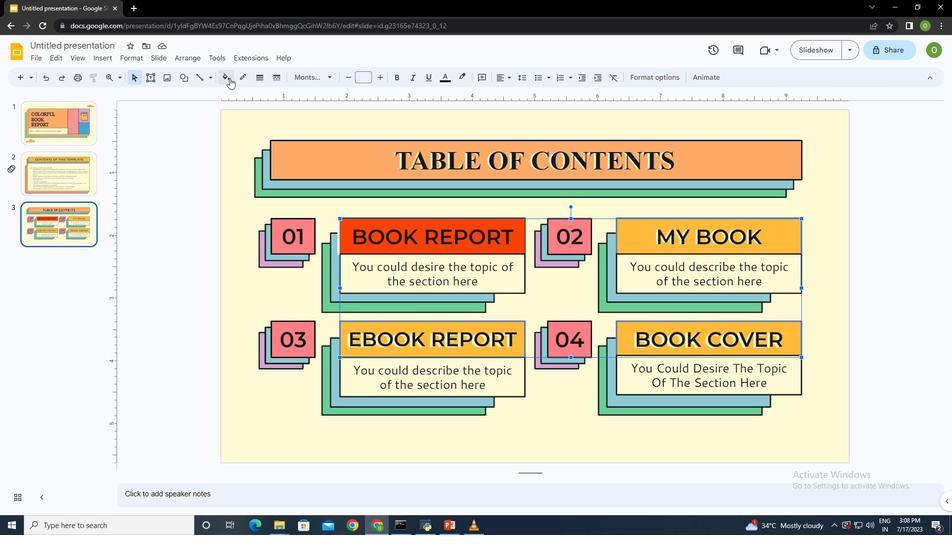 
Action: Mouse moved to (315, 127)
Screenshot: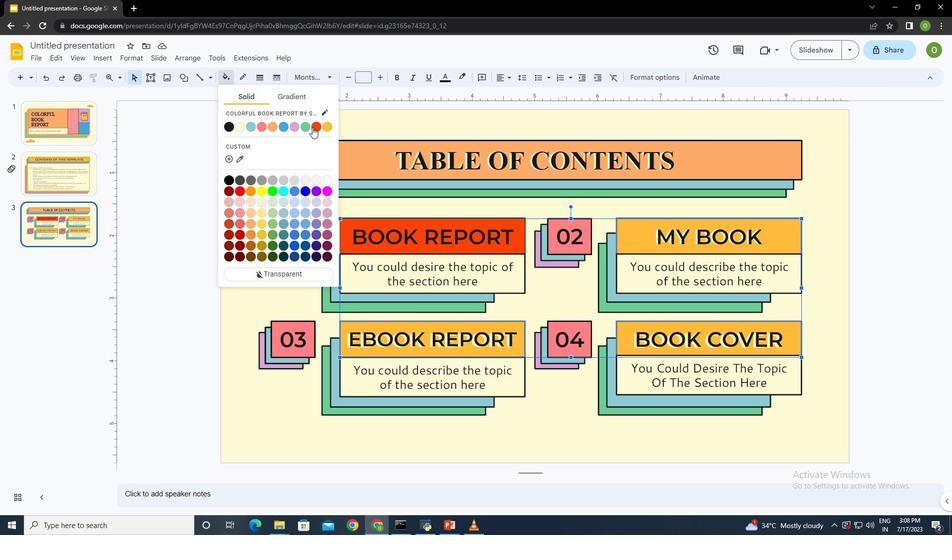 
Action: Mouse pressed left at (315, 127)
Screenshot: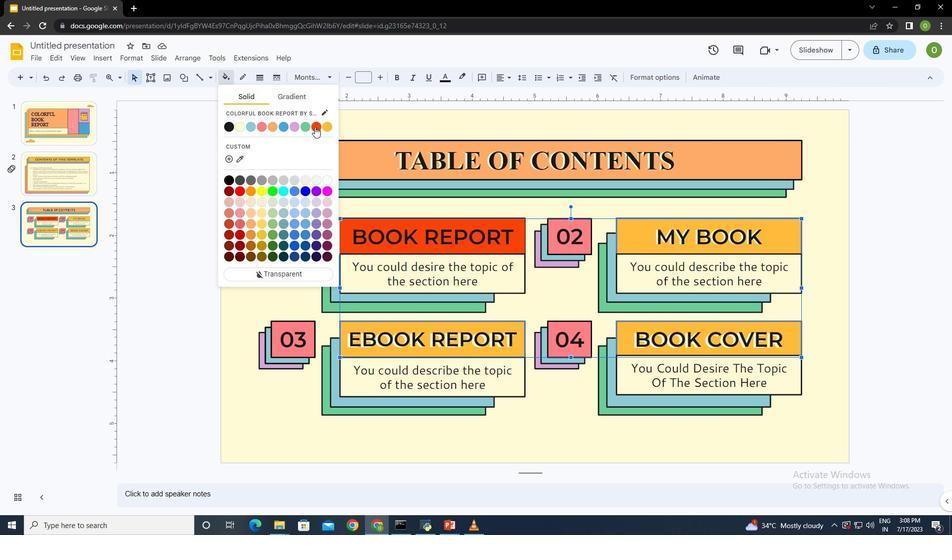 
Action: Mouse moved to (597, 396)
Screenshot: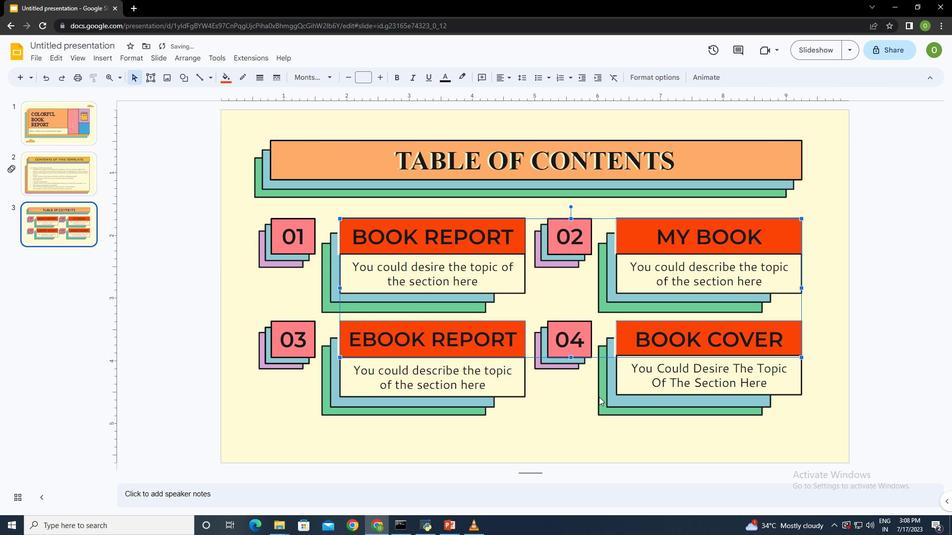 
Action: Mouse pressed left at (597, 396)
Screenshot: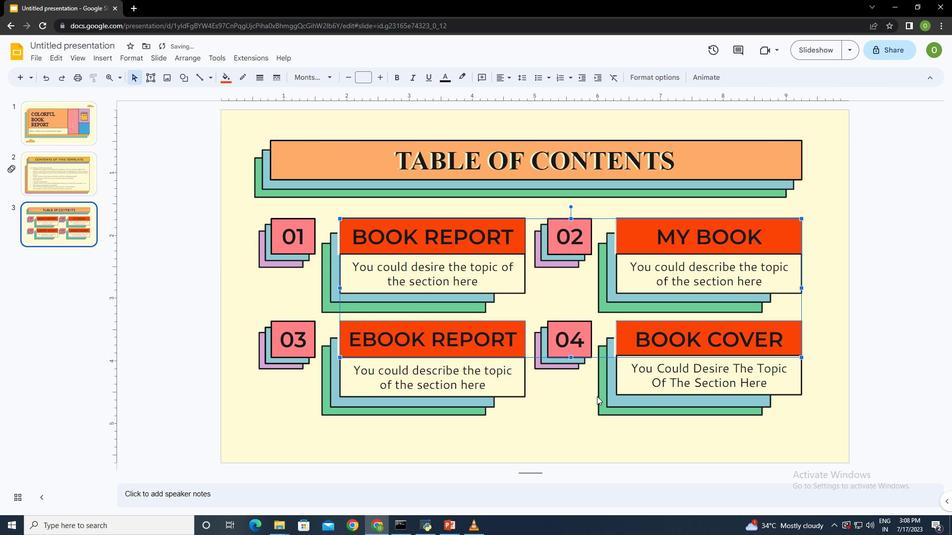 
Action: Mouse moved to (511, 387)
Screenshot: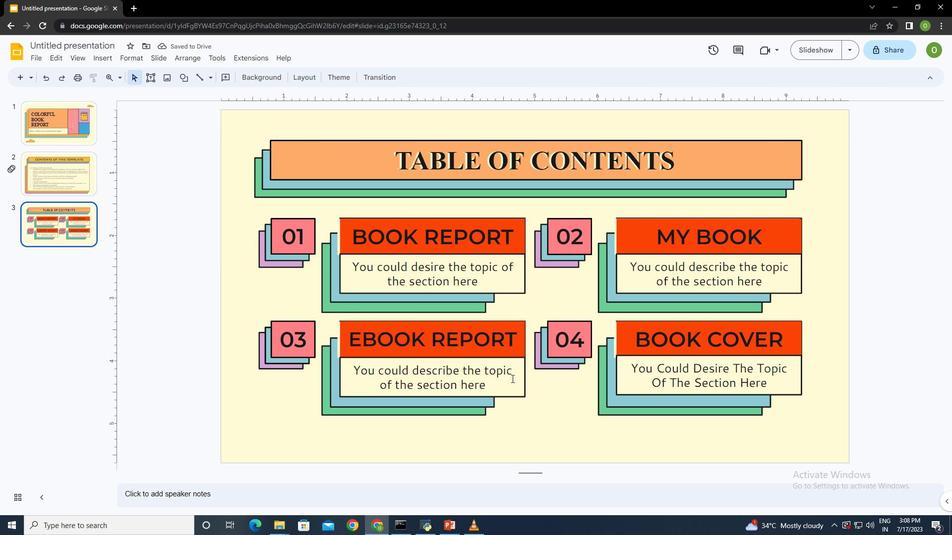 
Action: Mouse pressed left at (511, 387)
Screenshot: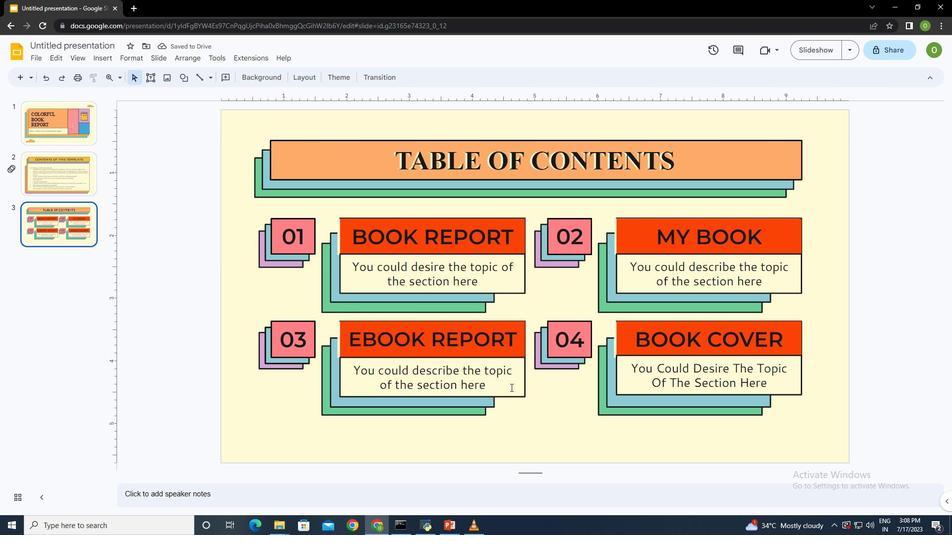 
Action: Mouse moved to (489, 282)
Screenshot: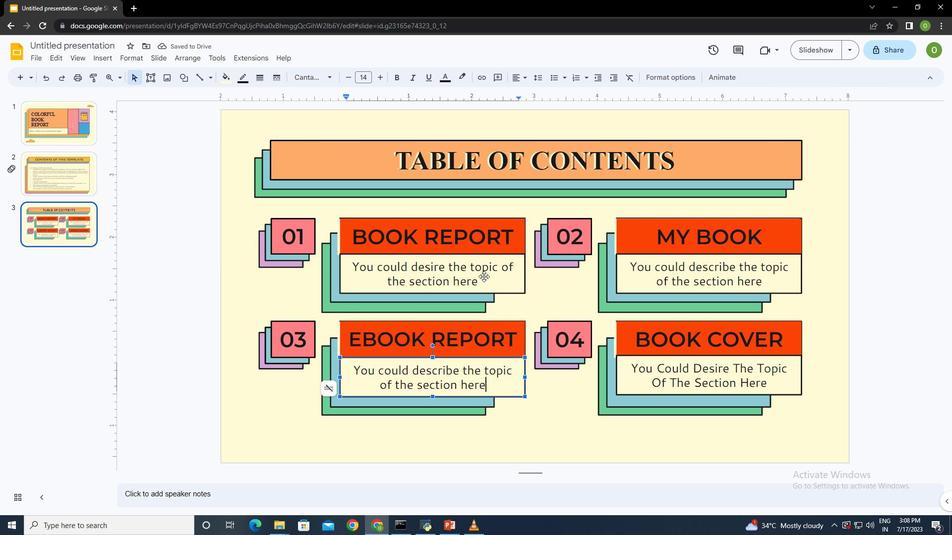
Action: Mouse pressed left at (489, 282)
Screenshot: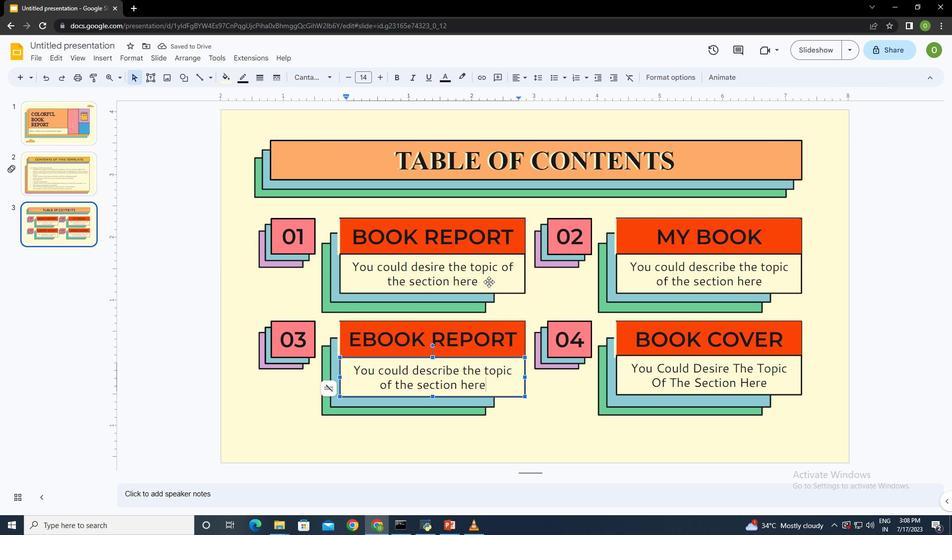 
Action: Mouse moved to (688, 285)
Screenshot: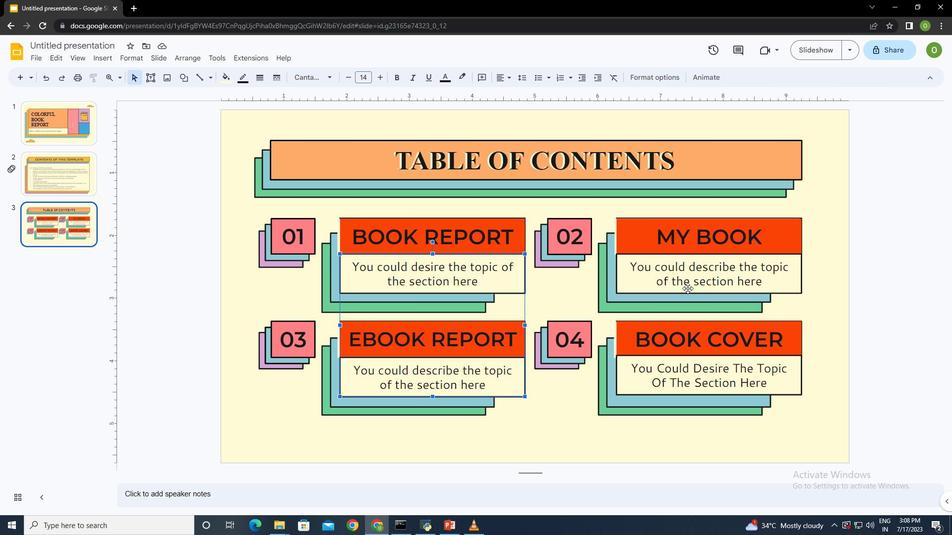 
Action: Mouse pressed left at (688, 285)
Screenshot: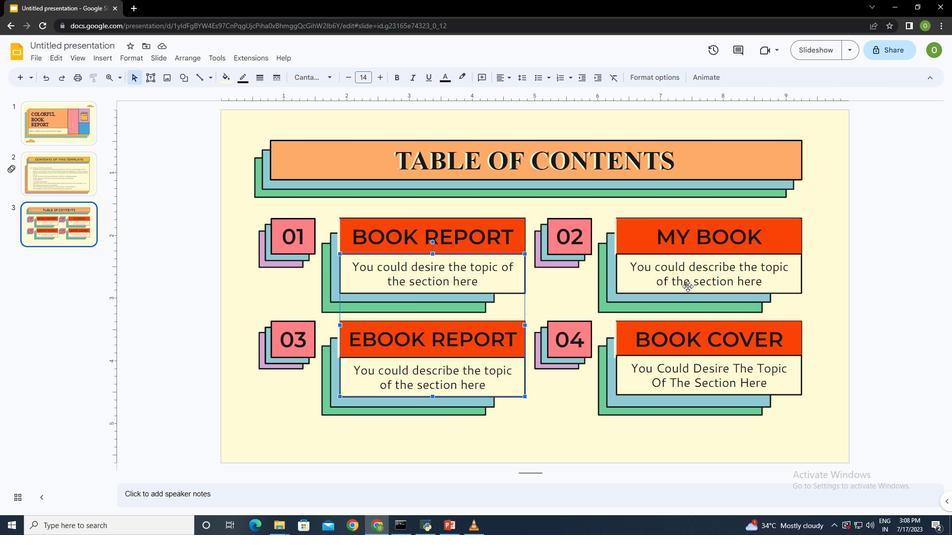 
Action: Mouse moved to (695, 373)
Screenshot: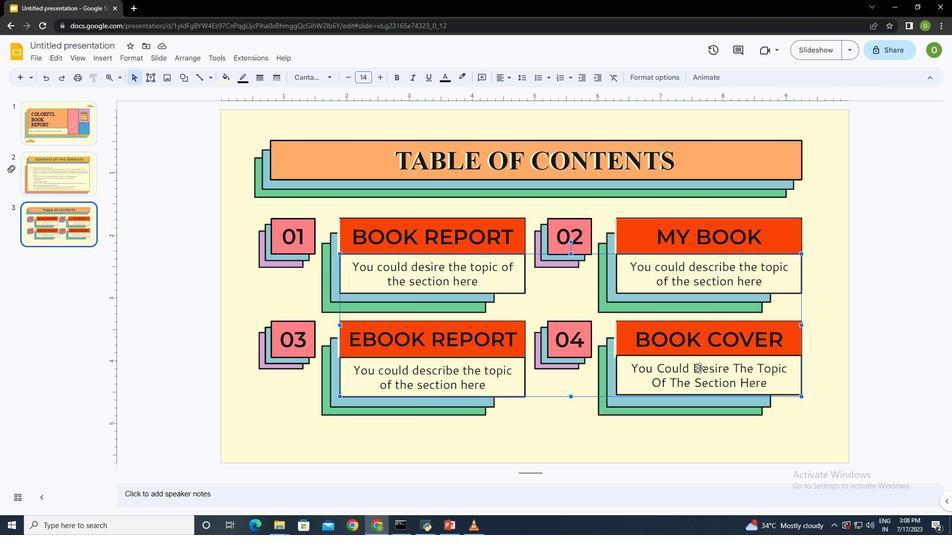 
Action: Mouse pressed left at (695, 373)
Screenshot: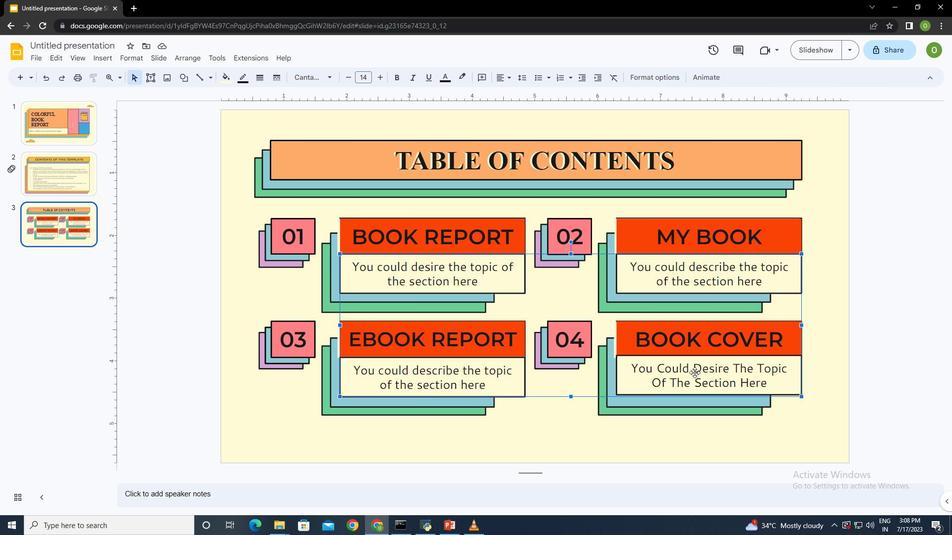 
Action: Mouse moved to (226, 79)
Screenshot: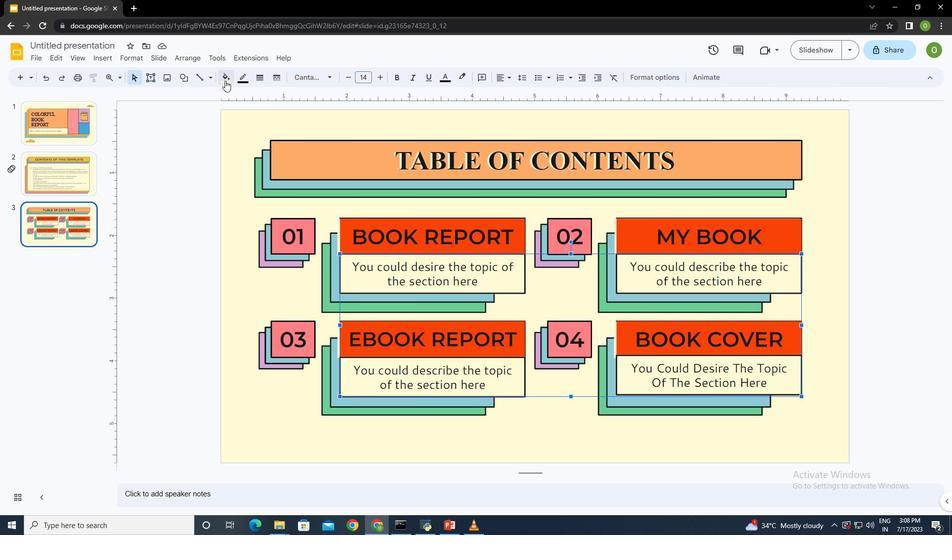 
Action: Mouse pressed left at (226, 79)
Screenshot: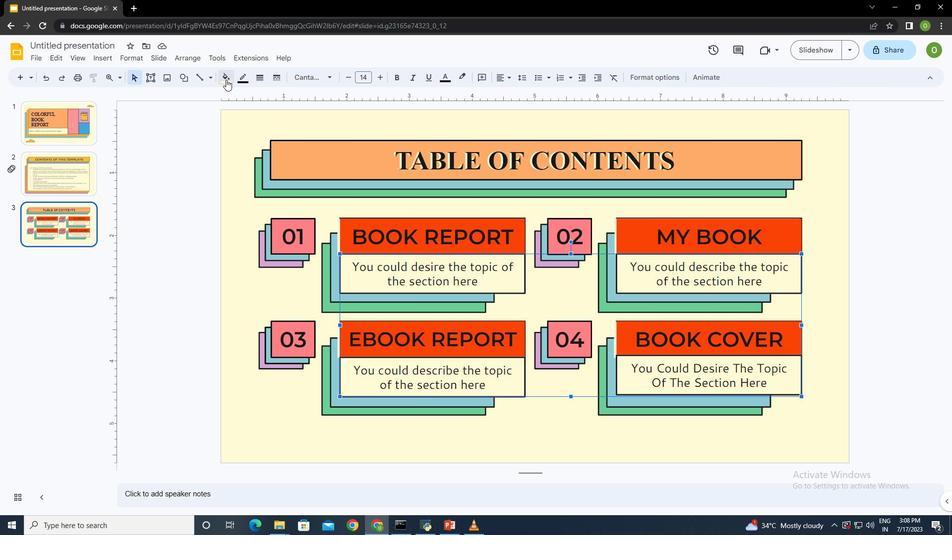 
Action: Mouse moved to (283, 127)
Screenshot: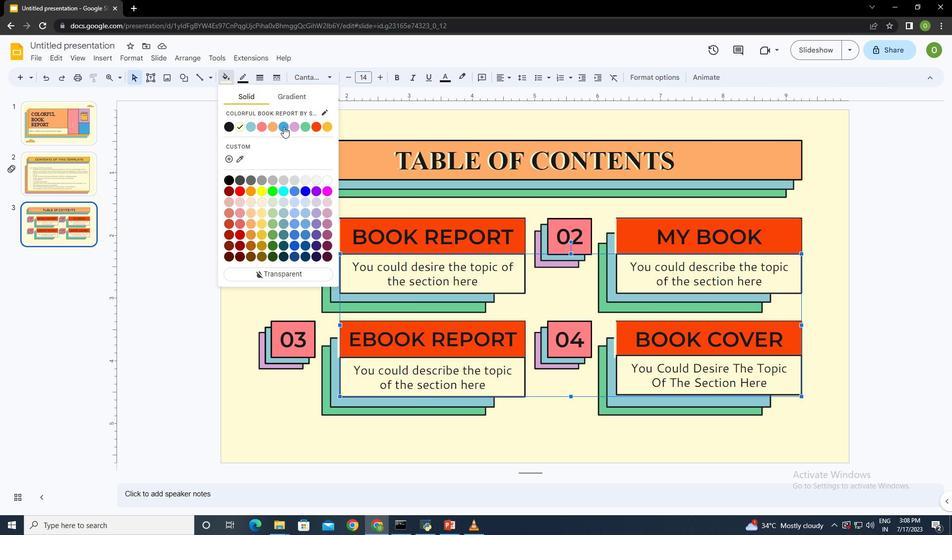 
Action: Mouse pressed left at (283, 127)
Screenshot: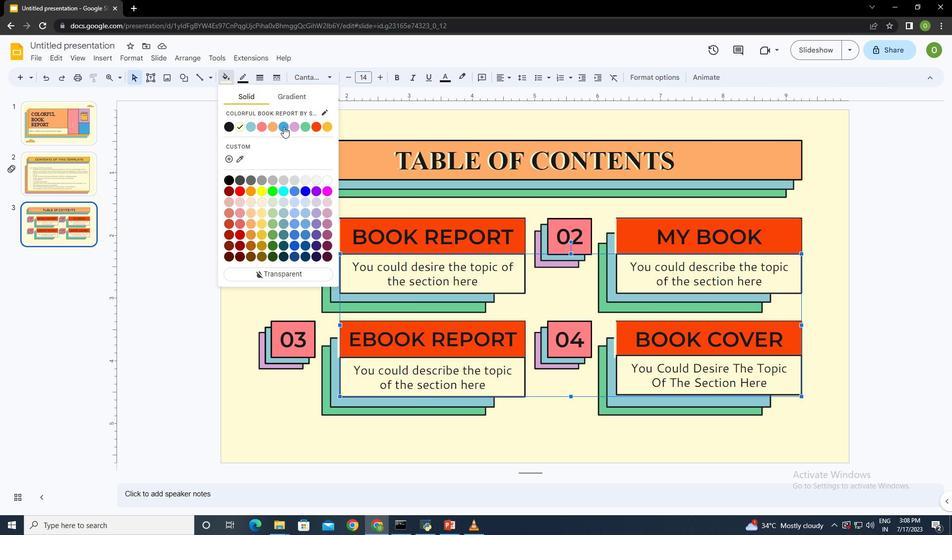 
Action: Mouse moved to (570, 371)
Screenshot: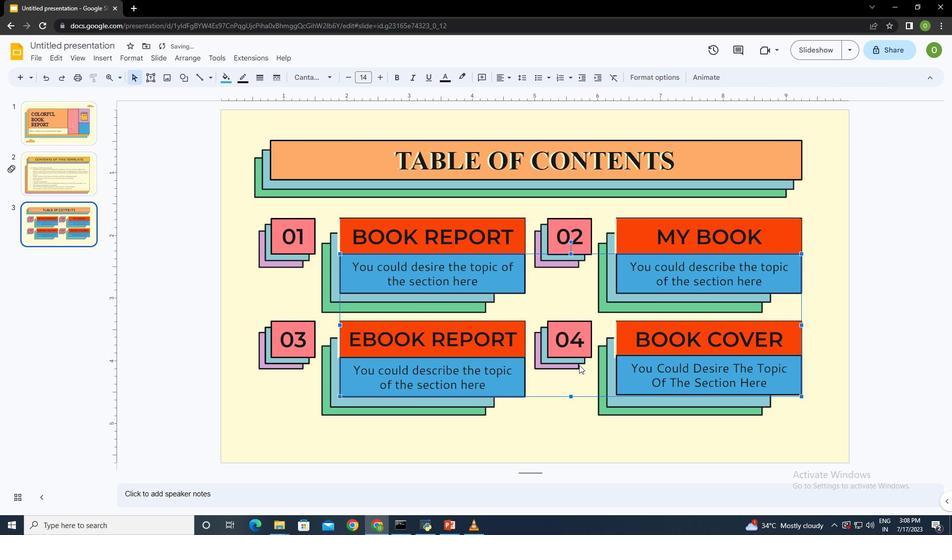 
Action: Mouse pressed left at (570, 371)
Screenshot: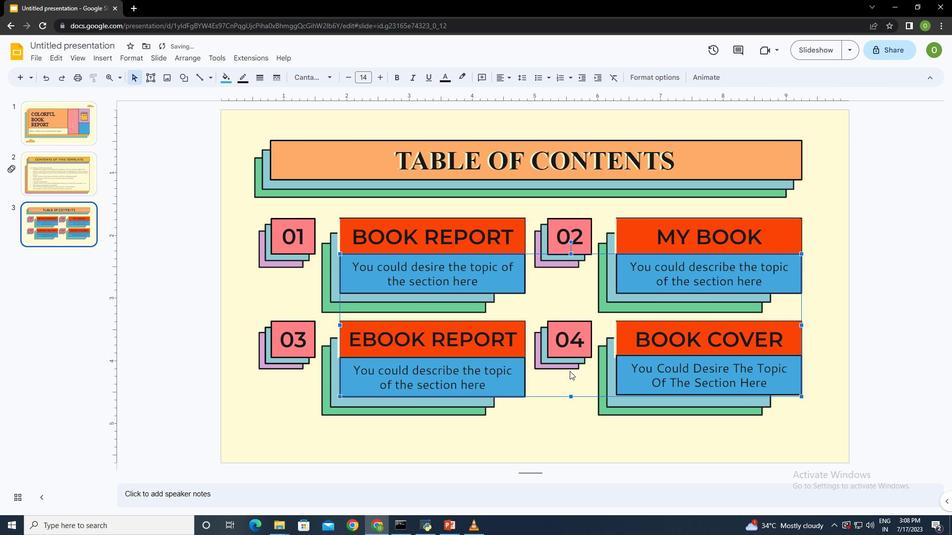 
Action: Mouse moved to (282, 223)
Screenshot: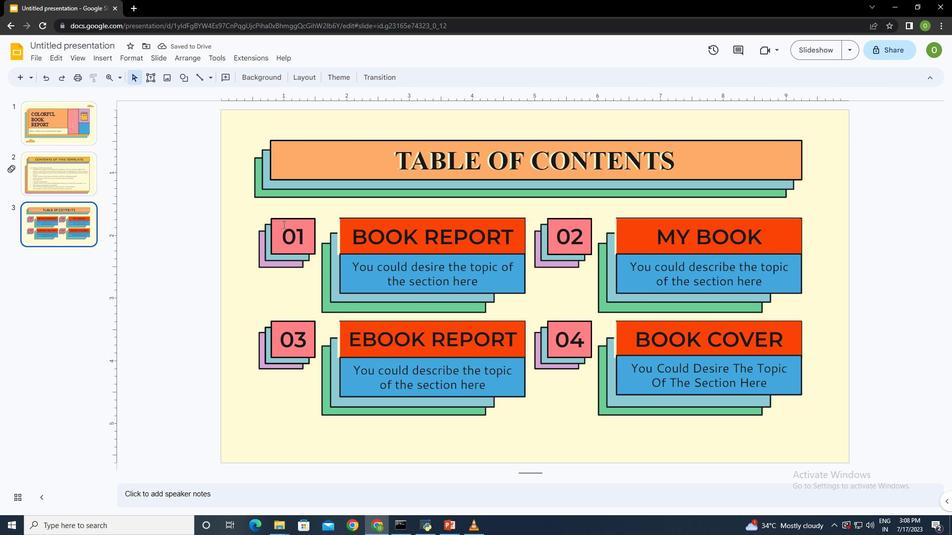
Action: Mouse pressed left at (282, 223)
Screenshot: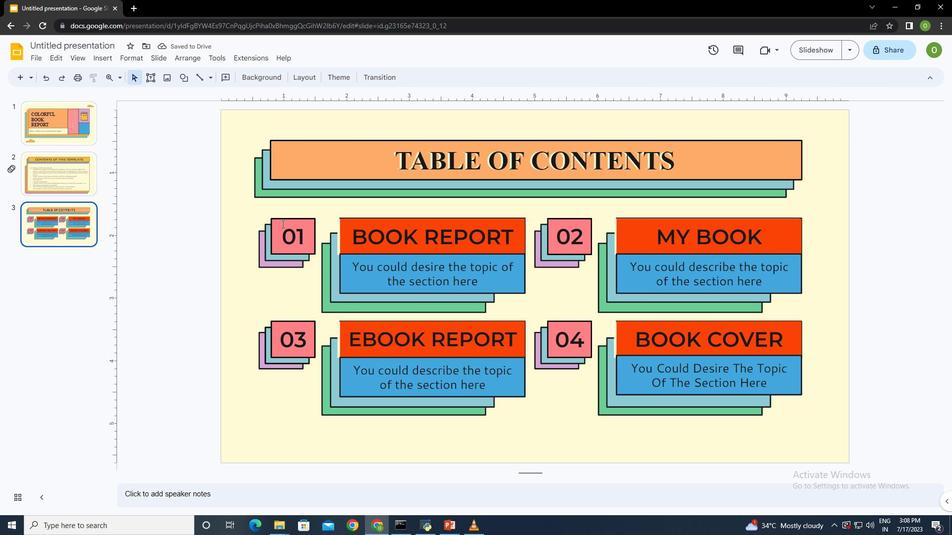 
Action: Mouse moved to (275, 328)
Screenshot: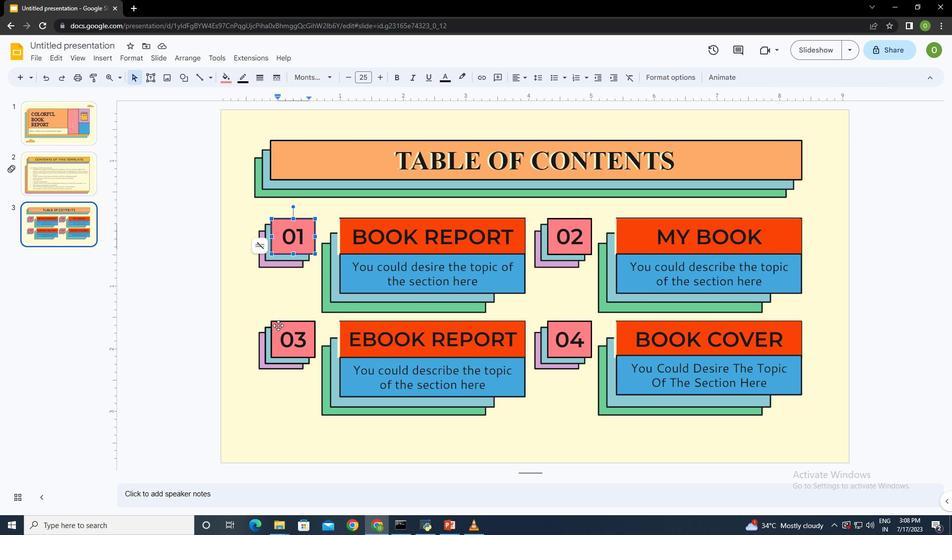
Action: Mouse pressed left at (275, 328)
Screenshot: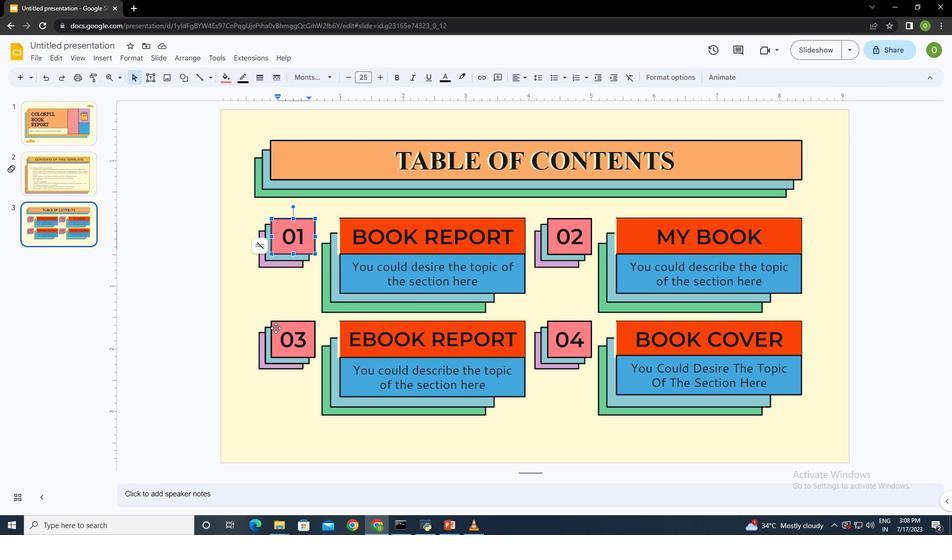 
Action: Mouse moved to (553, 223)
Screenshot: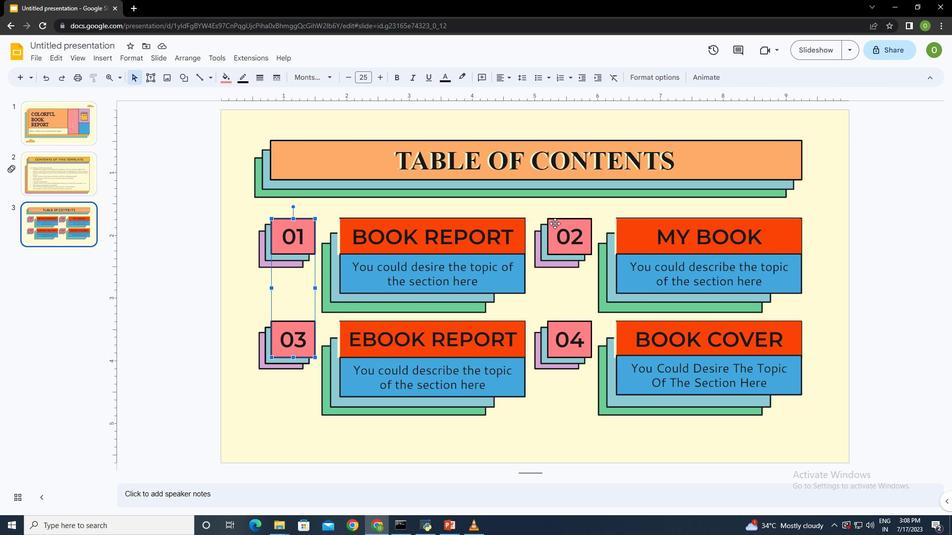 
Action: Mouse pressed left at (553, 223)
Screenshot: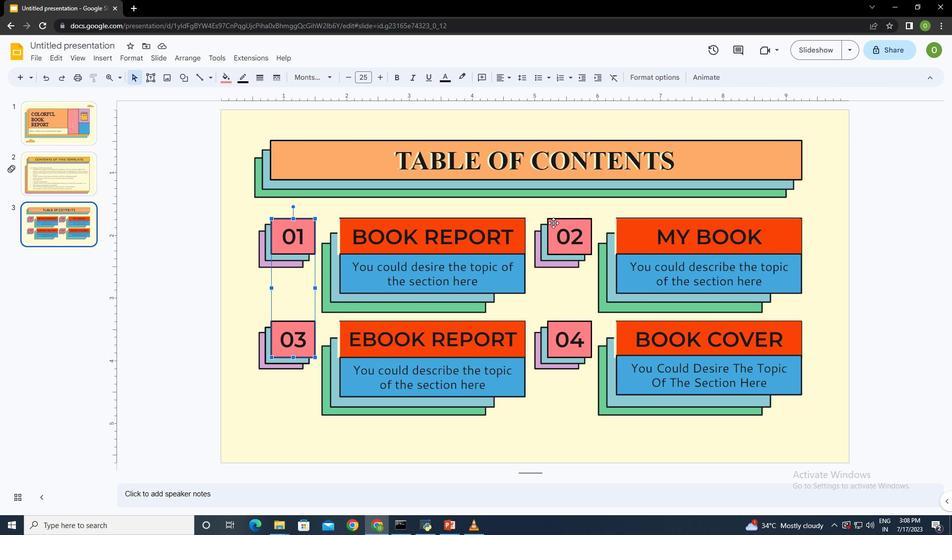 
Action: Mouse moved to (553, 324)
Screenshot: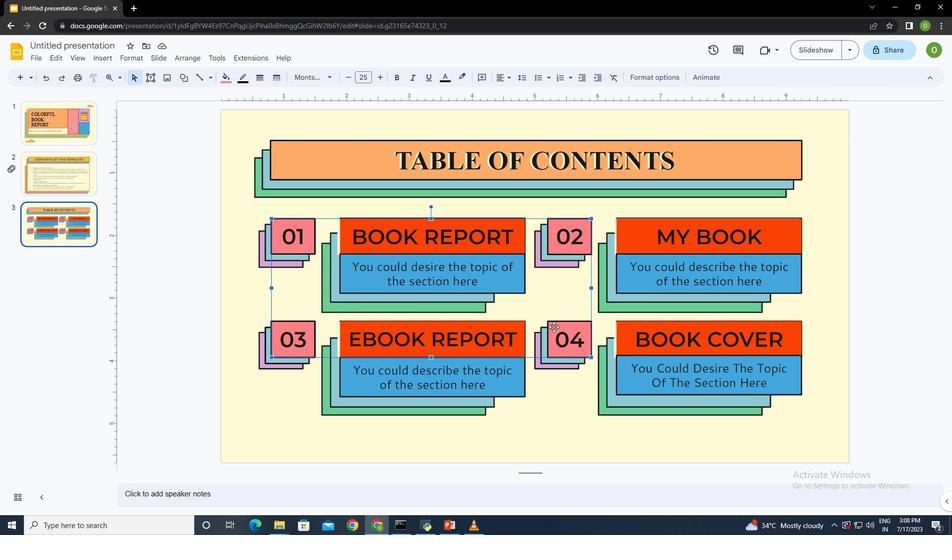 
Action: Mouse pressed left at (553, 324)
Screenshot: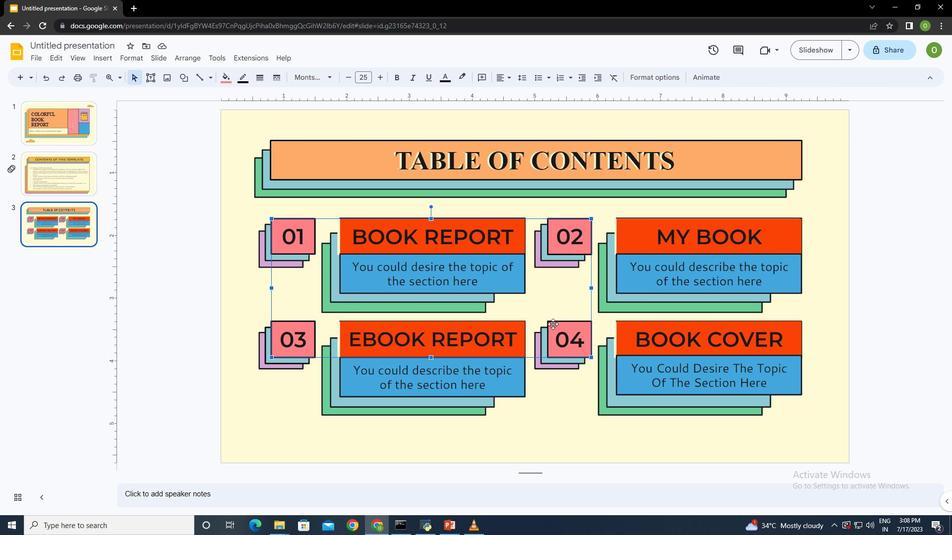 
Action: Mouse moved to (227, 79)
Screenshot: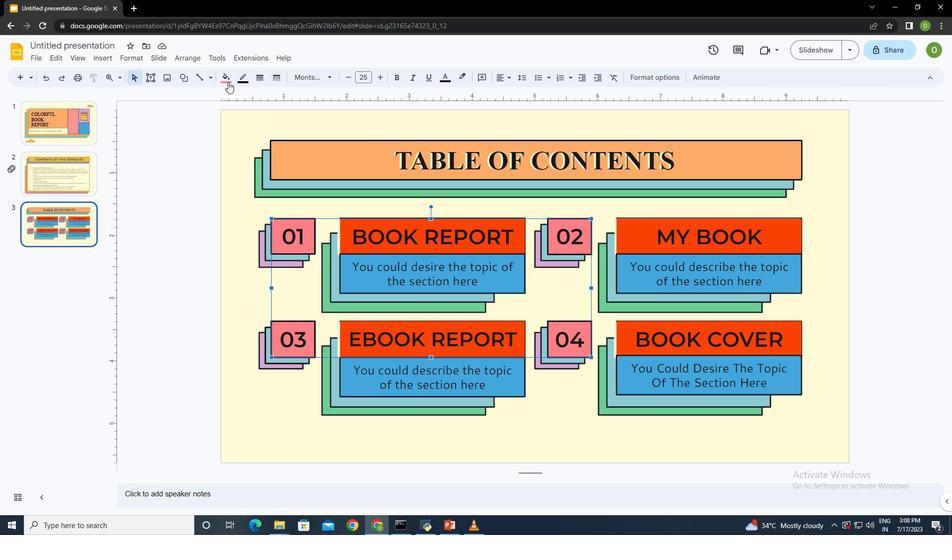 
Action: Mouse pressed left at (227, 79)
Screenshot: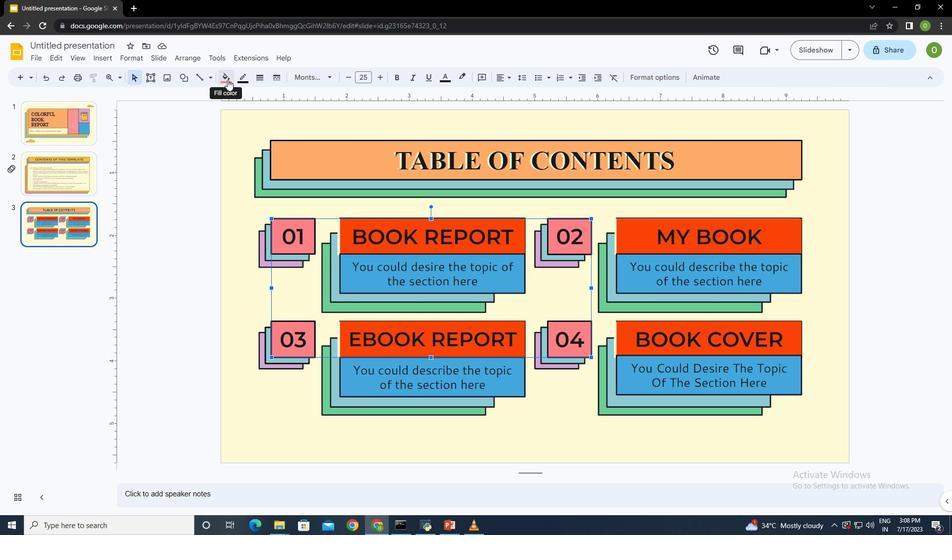 
Action: Mouse moved to (323, 235)
Screenshot: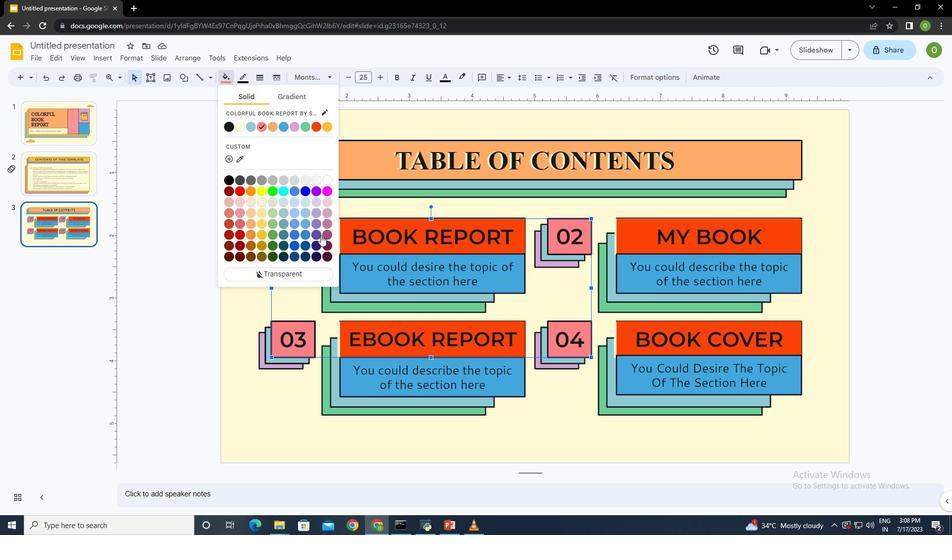 
Action: Mouse pressed left at (323, 235)
Screenshot: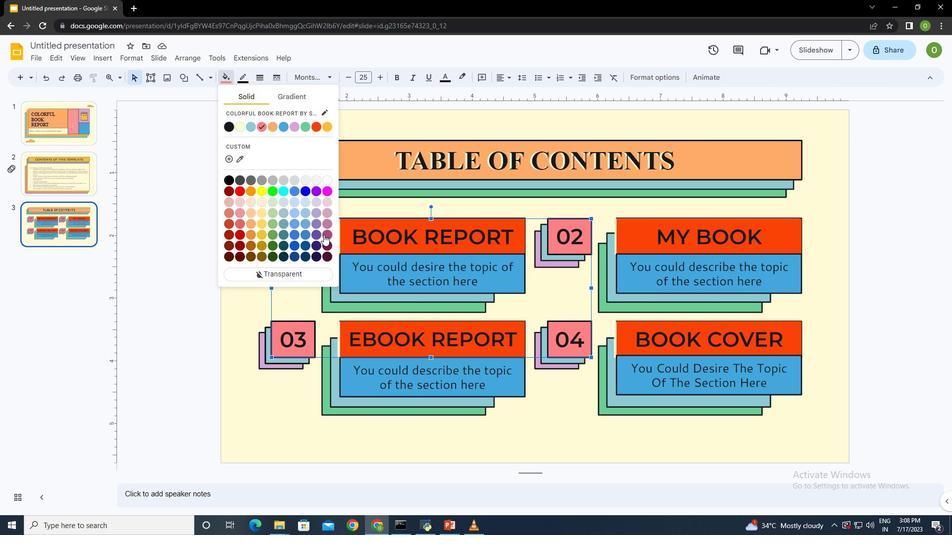 
Action: Mouse moved to (624, 427)
Screenshot: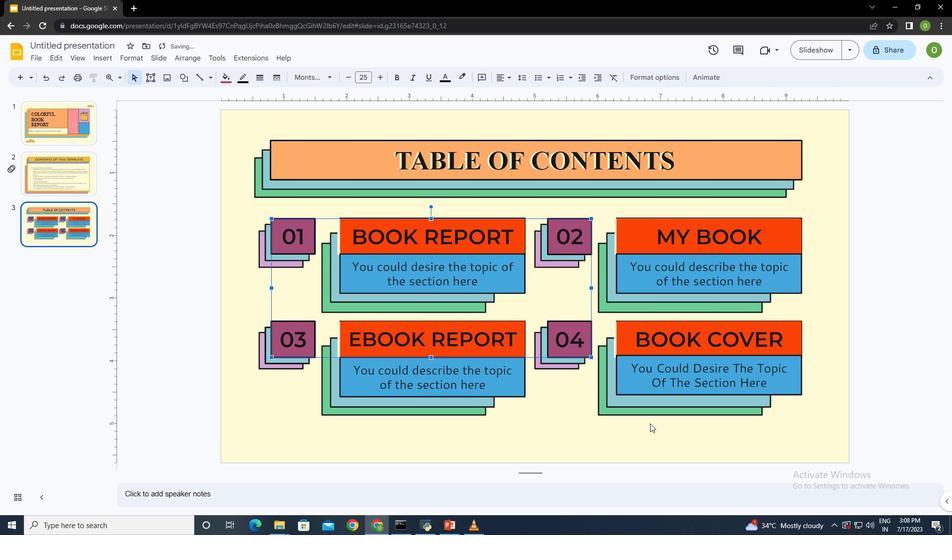
Action: Mouse pressed left at (624, 427)
Screenshot: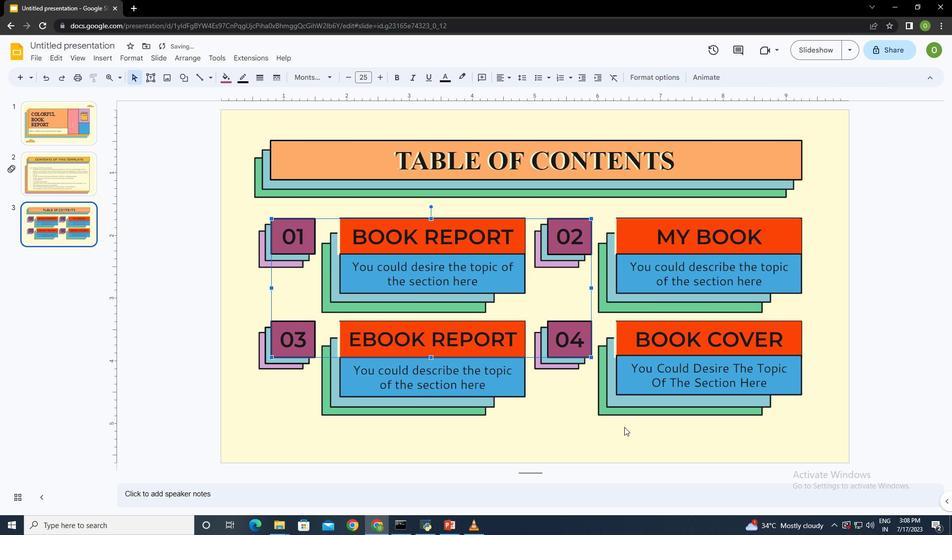 
Action: Mouse moved to (378, 154)
Screenshot: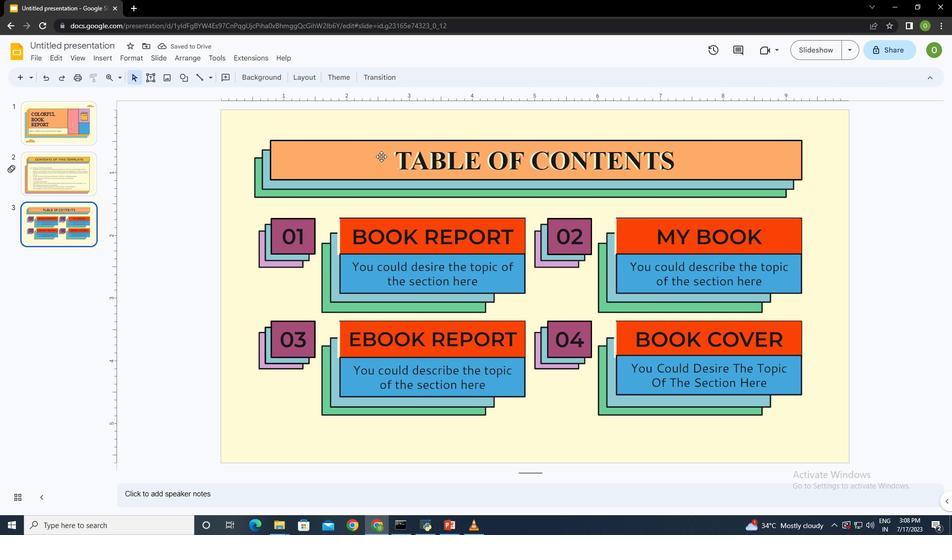 
Action: Mouse pressed left at (378, 154)
Screenshot: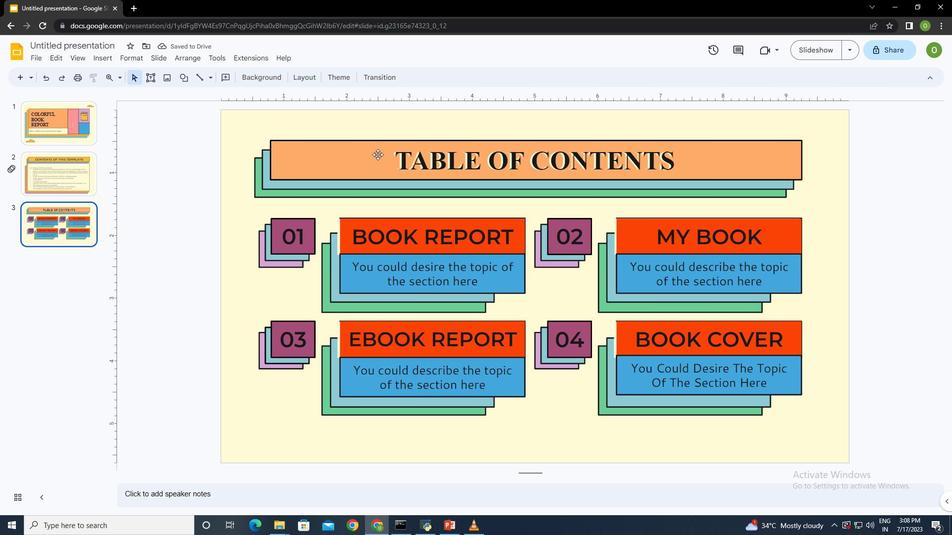 
Action: Mouse moved to (379, 227)
Screenshot: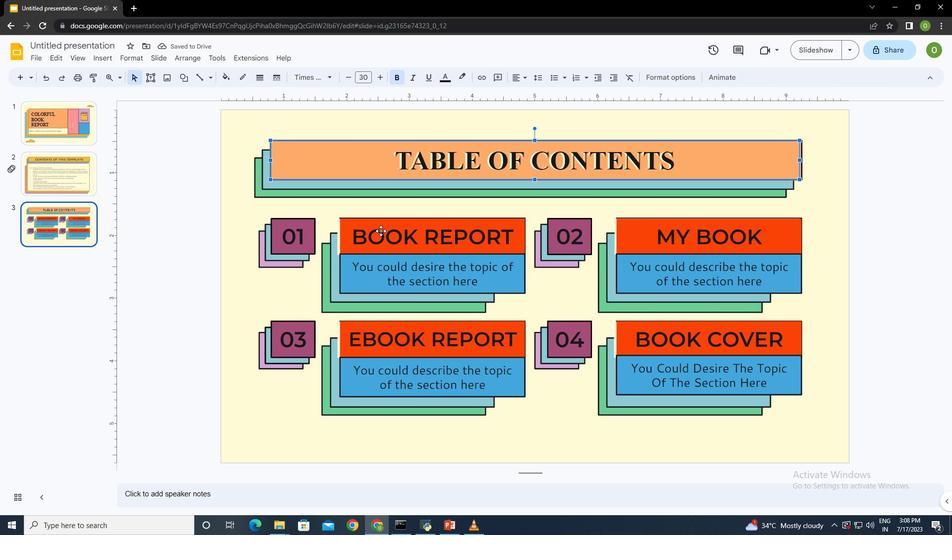
Action: Mouse pressed left at (379, 227)
Screenshot: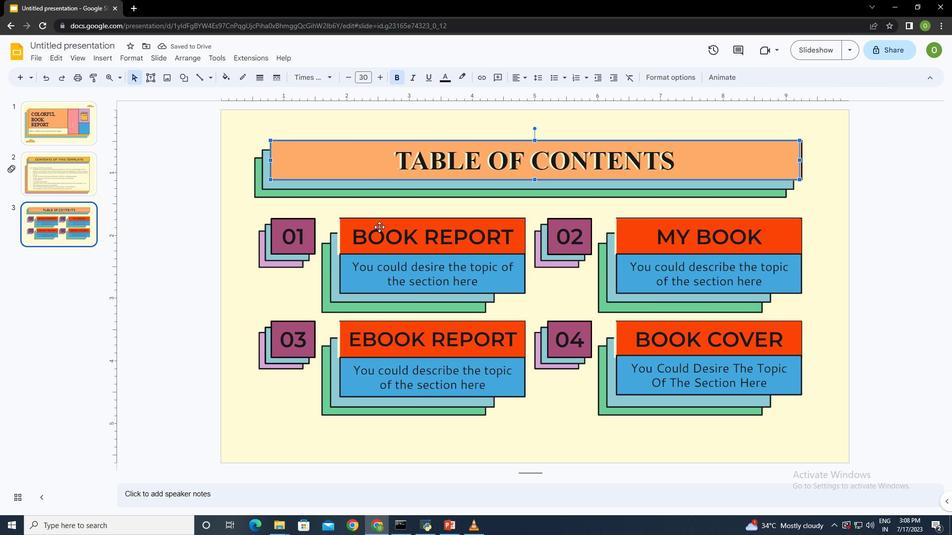 
Action: Mouse moved to (654, 242)
Screenshot: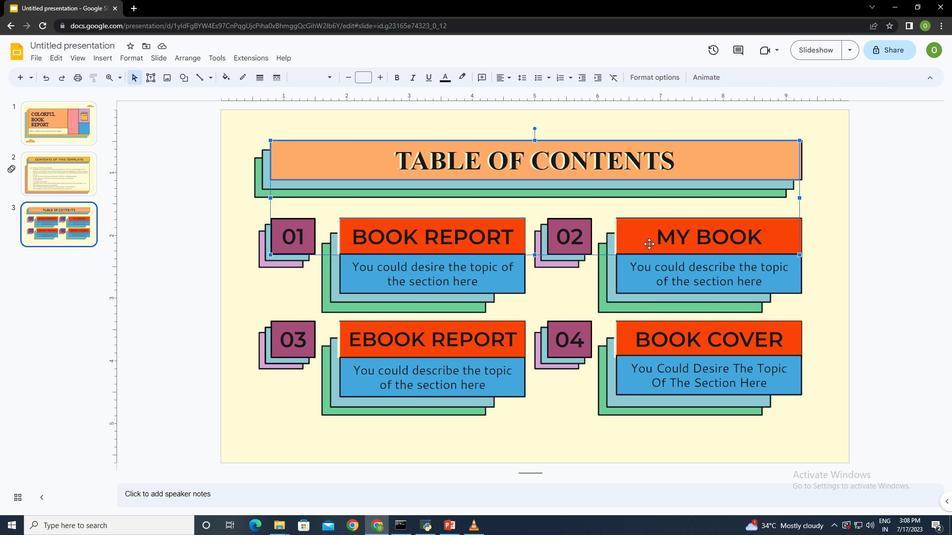 
Action: Mouse pressed left at (654, 242)
Screenshot: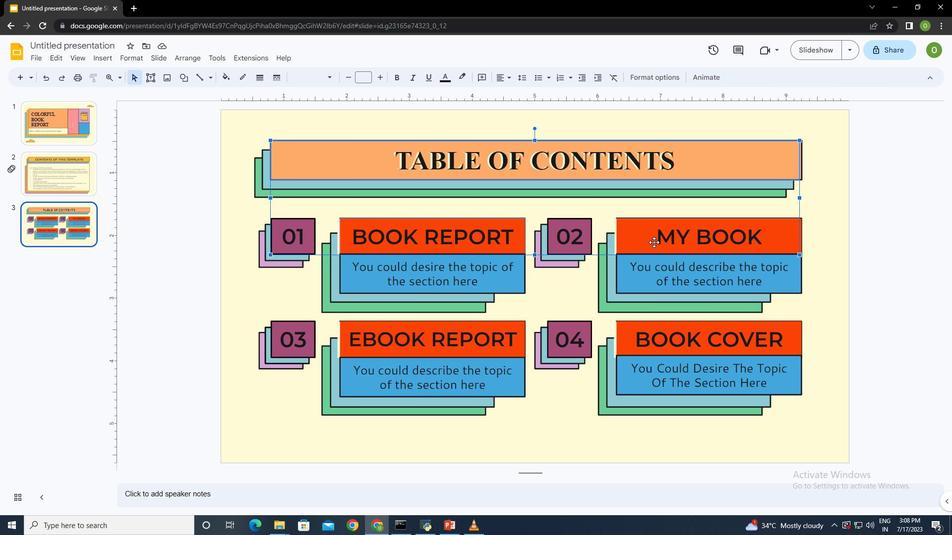 
Action: Mouse moved to (634, 328)
Screenshot: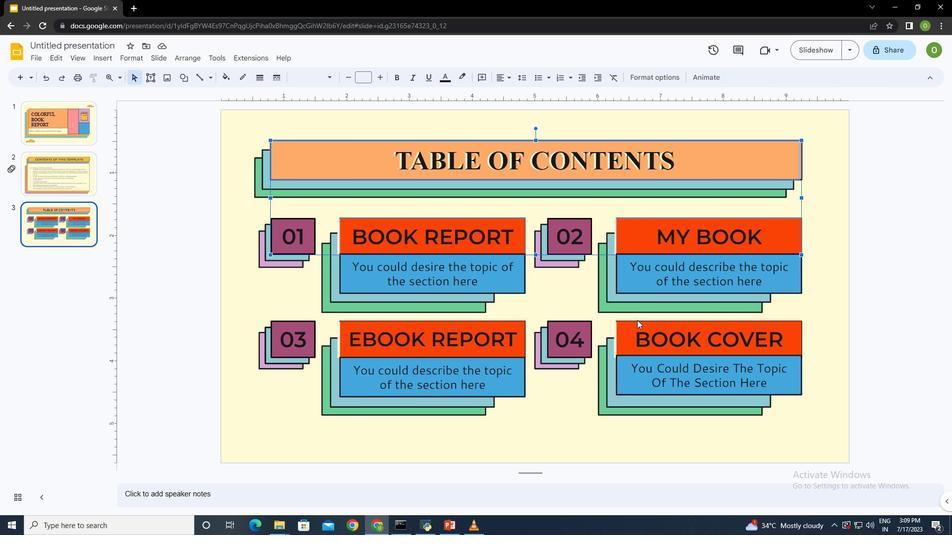 
Action: Mouse pressed left at (634, 328)
Screenshot: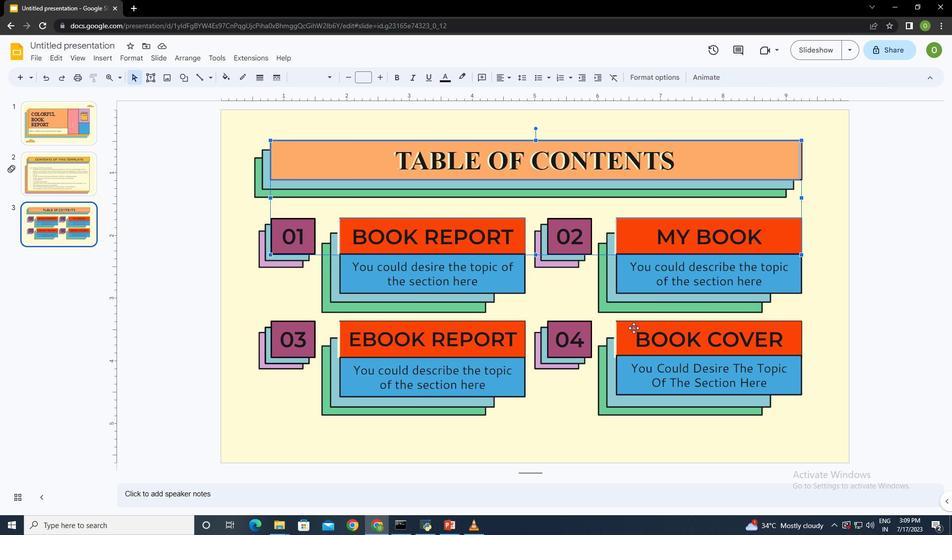 
Action: Mouse moved to (489, 351)
Screenshot: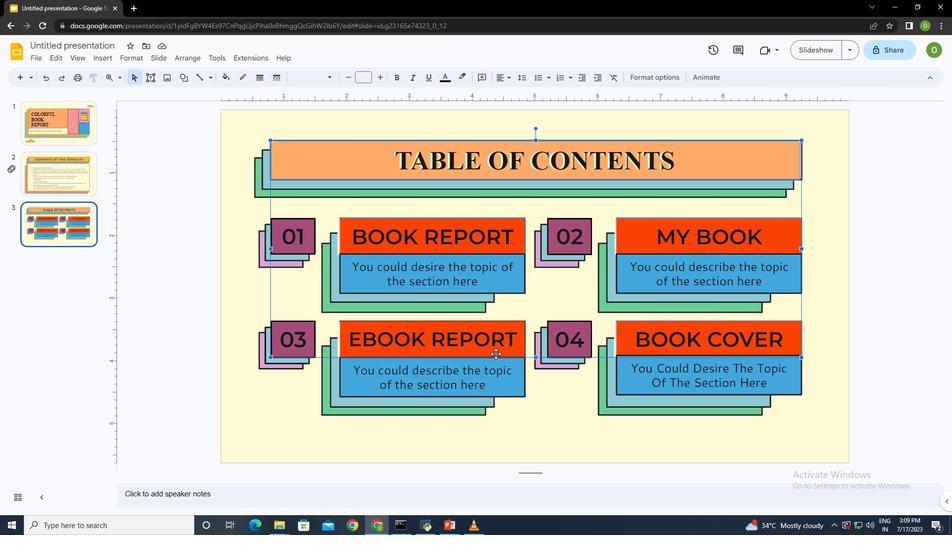 
Action: Mouse pressed left at (489, 351)
Screenshot: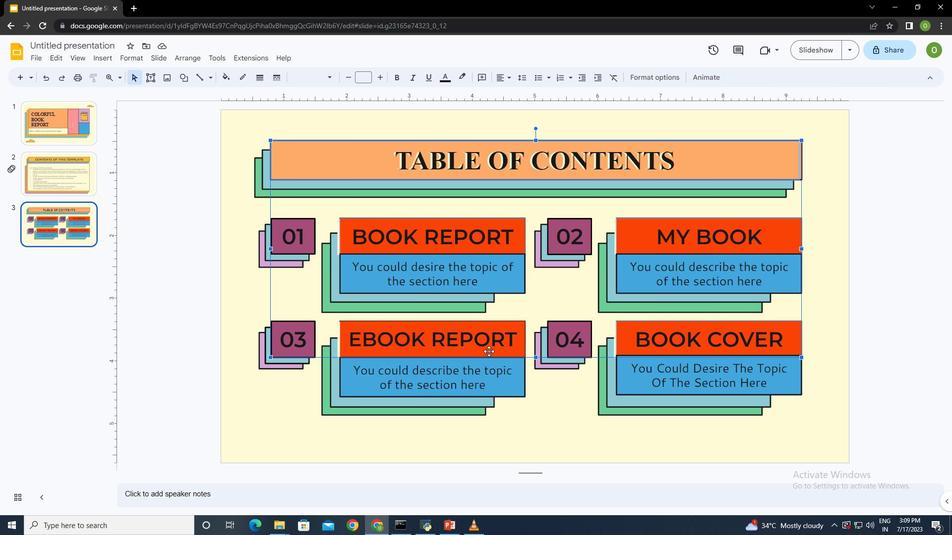 
Action: Mouse moved to (487, 273)
Screenshot: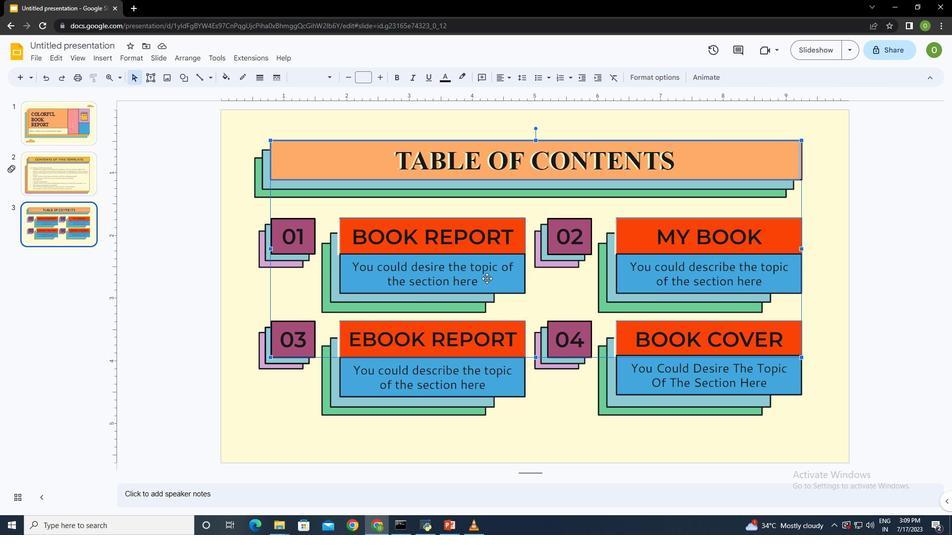 
Action: Mouse pressed left at (487, 273)
Screenshot: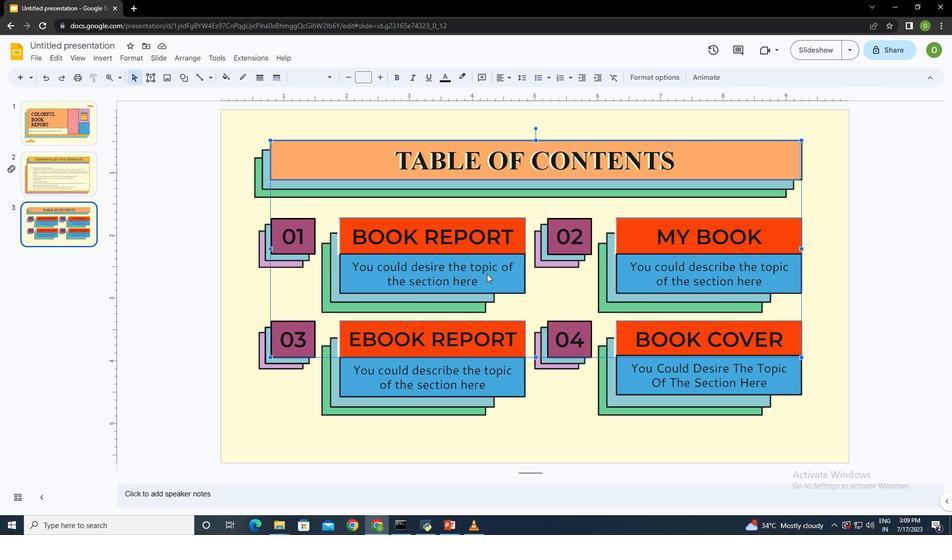 
Action: Mouse moved to (656, 278)
Screenshot: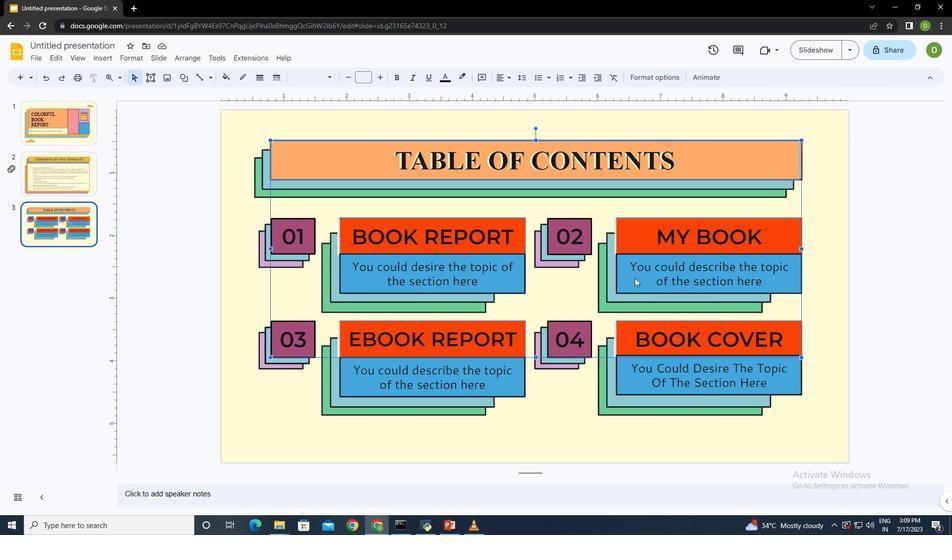 
Action: Mouse pressed left at (656, 278)
Screenshot: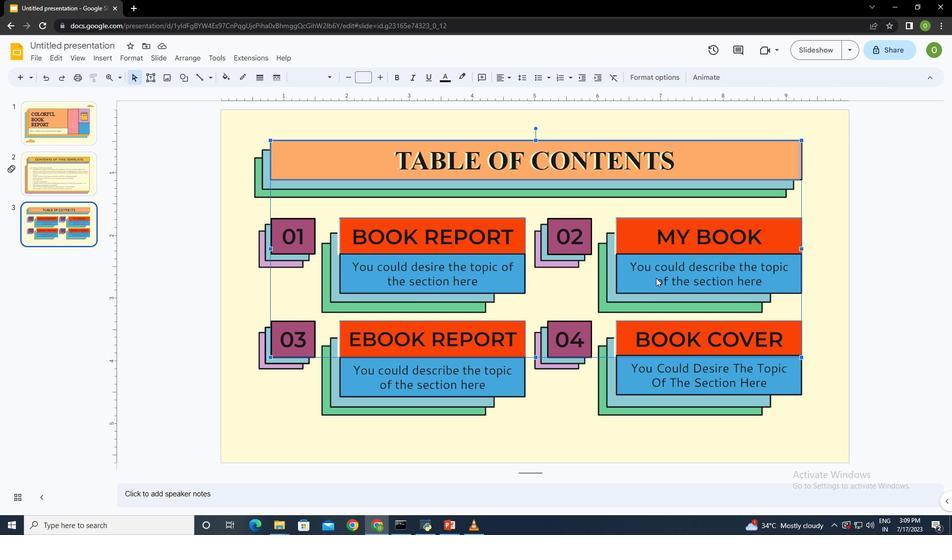 
Action: Mouse moved to (652, 370)
Screenshot: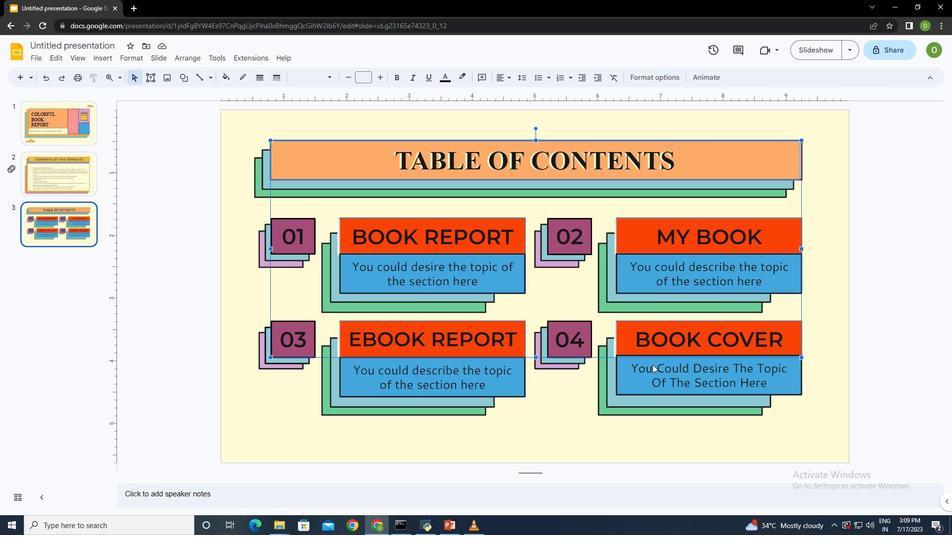 
Action: Mouse pressed left at (652, 370)
Screenshot: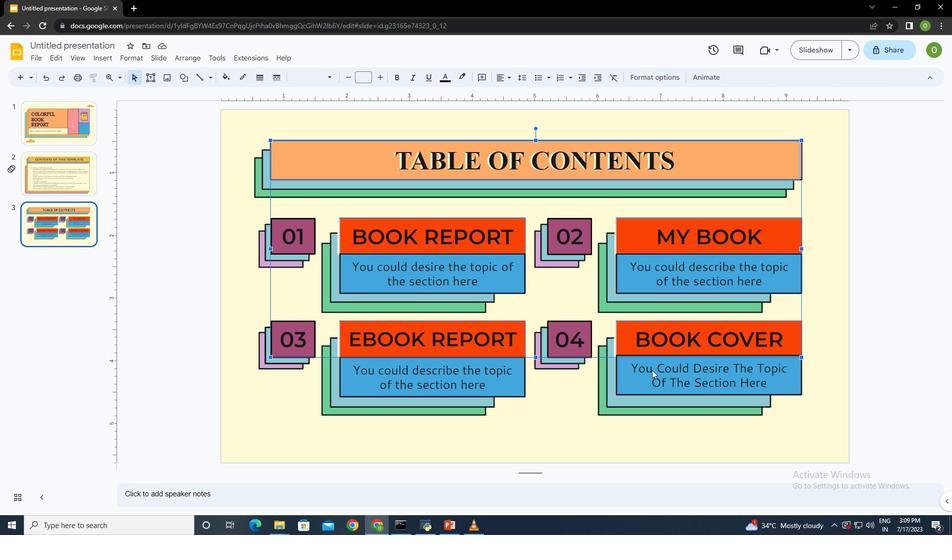 
Action: Mouse moved to (491, 373)
Screenshot: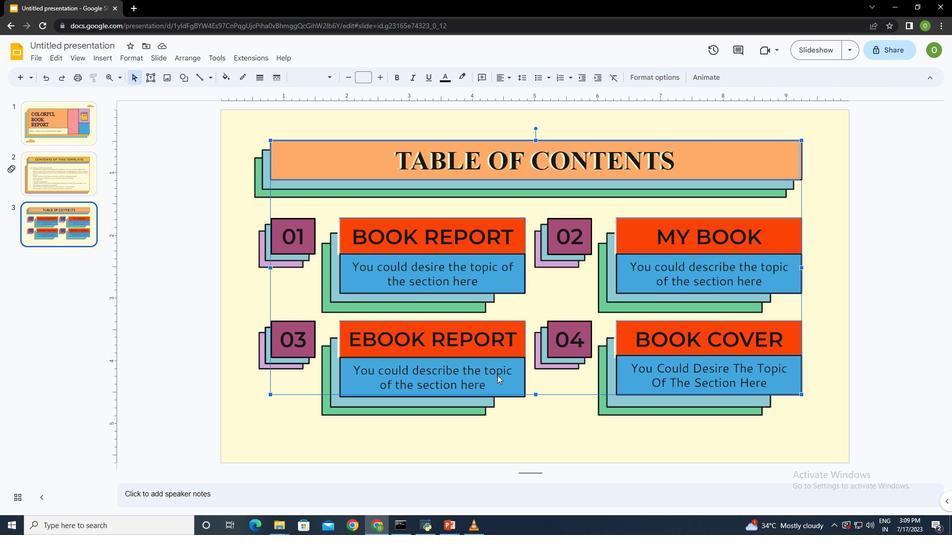 
Action: Mouse pressed left at (491, 373)
Screenshot: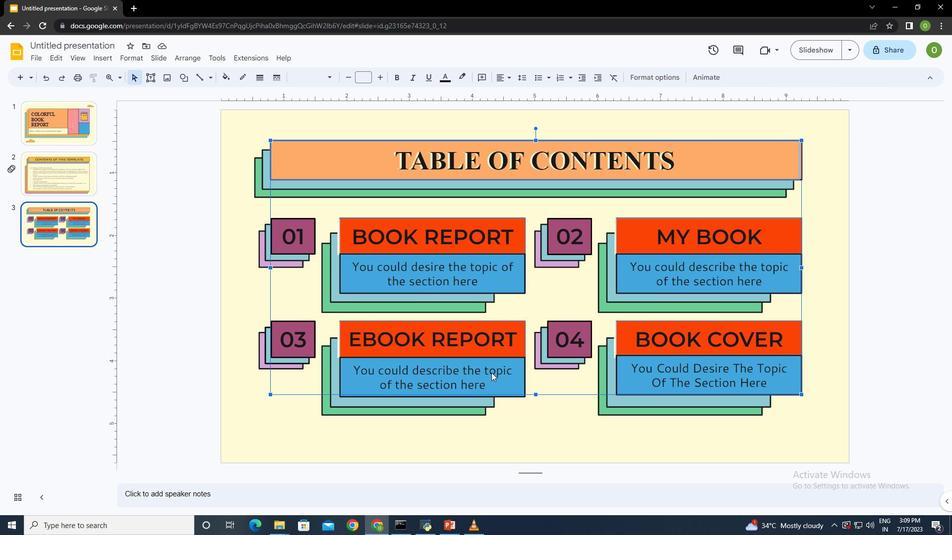 
Action: Mouse moved to (480, 343)
Screenshot: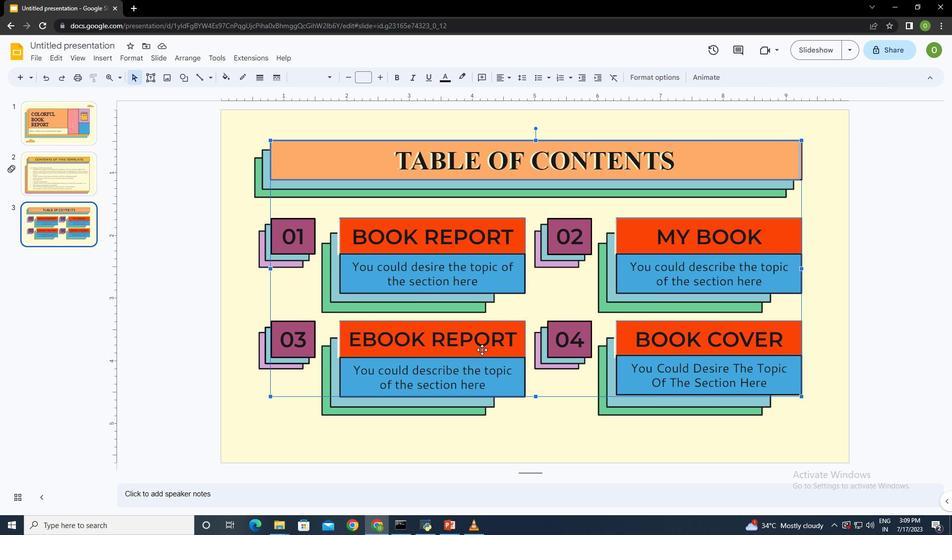 
Action: Mouse pressed left at (480, 343)
Screenshot: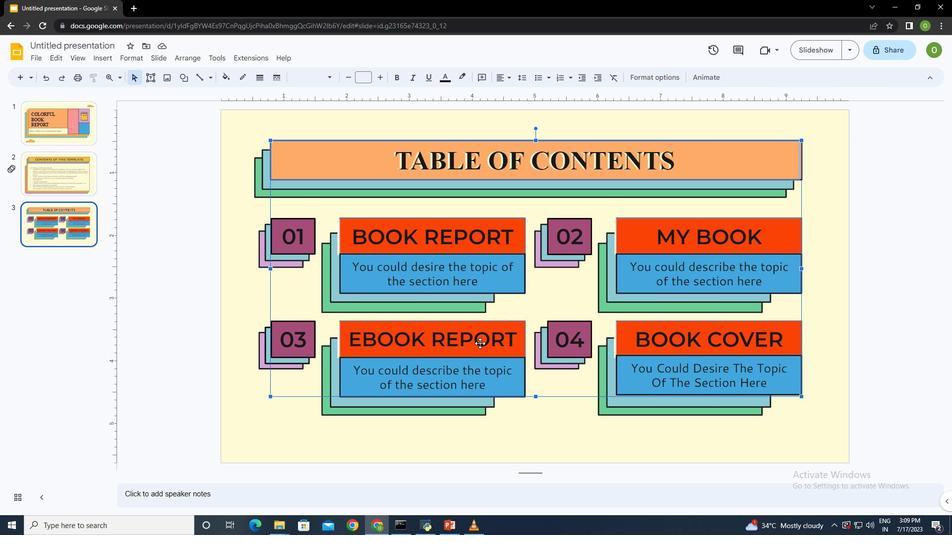 
Action: Mouse moved to (482, 341)
Screenshot: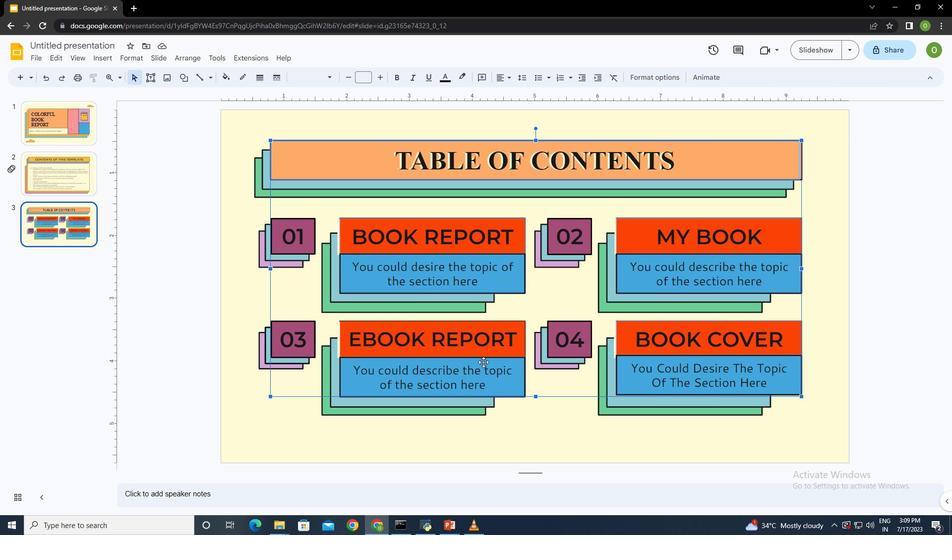 
Action: Mouse pressed left at (482, 341)
Screenshot: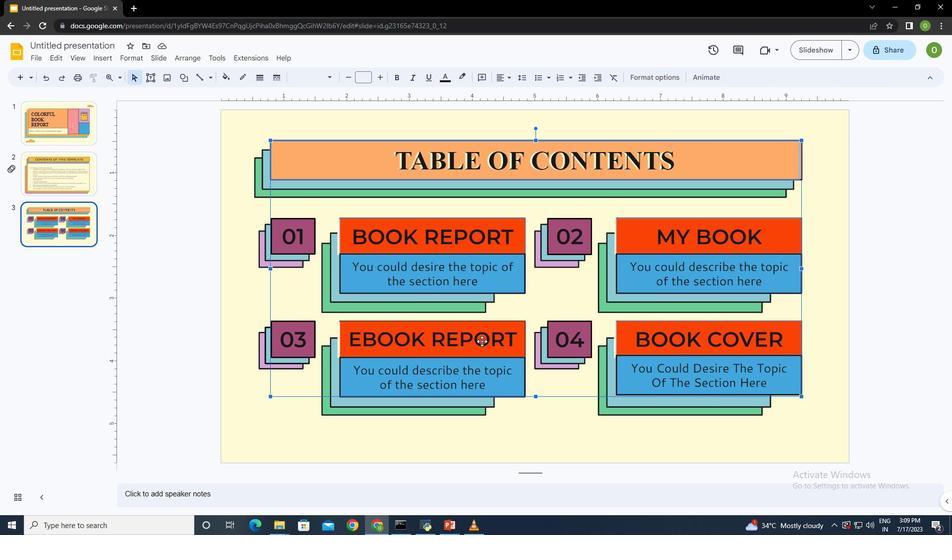 
Action: Mouse moved to (705, 77)
Screenshot: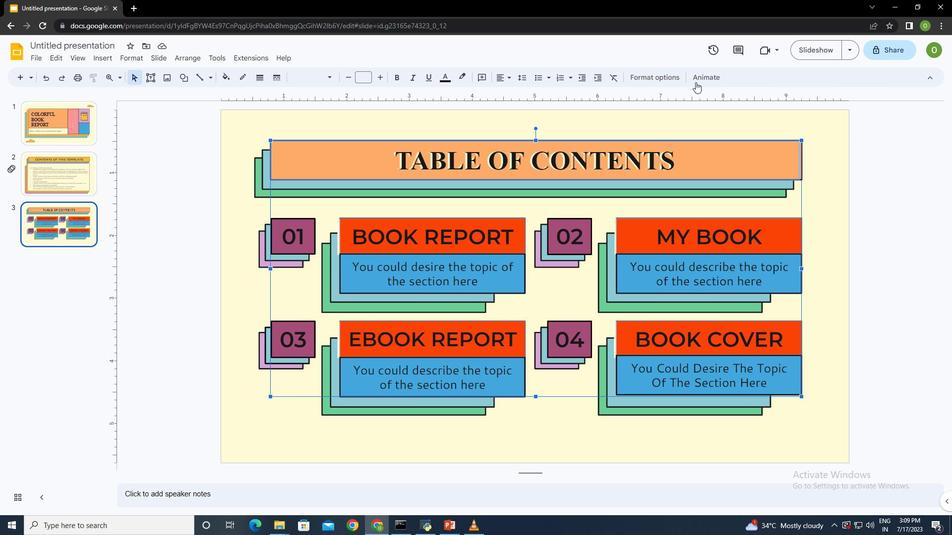 
Action: Mouse pressed left at (705, 77)
Screenshot: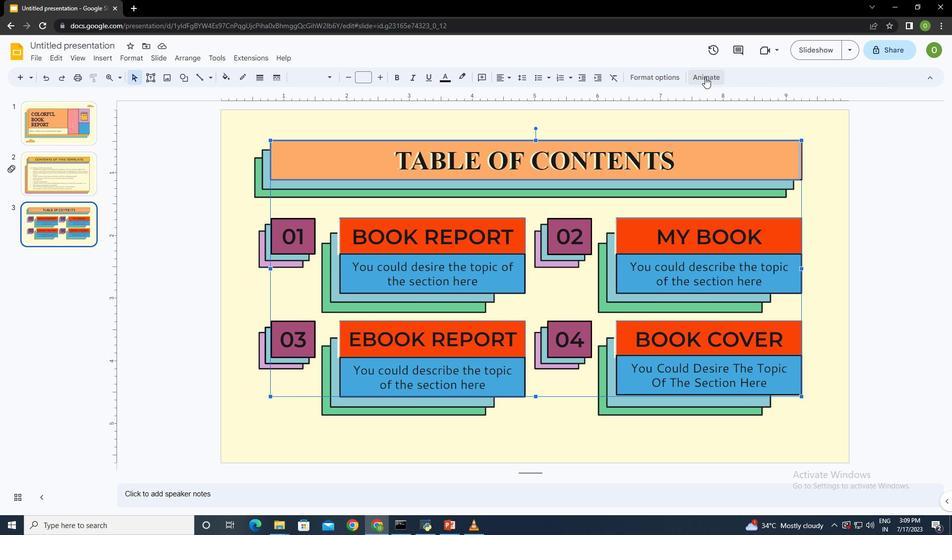 
Action: Mouse moved to (814, 195)
Screenshot: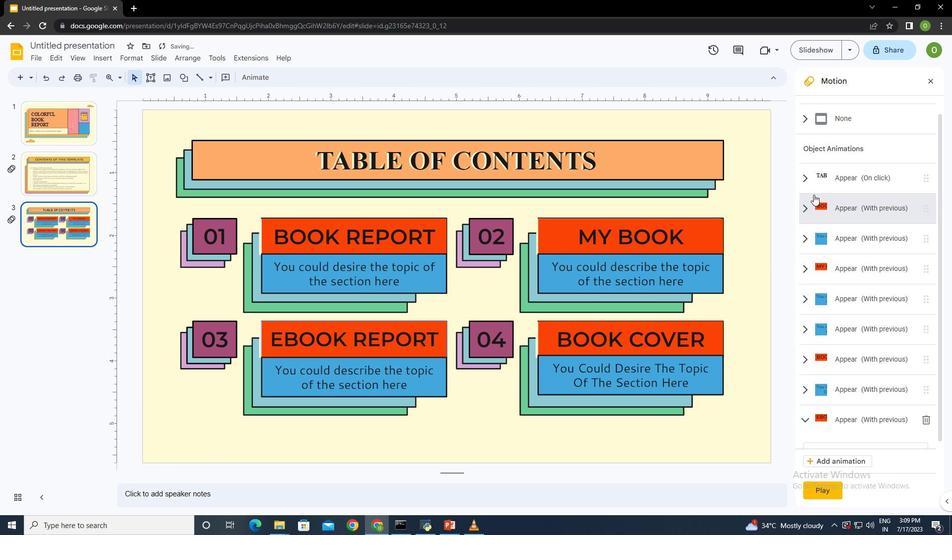 
Action: Mouse scrolled (814, 196) with delta (0, 0)
Screenshot: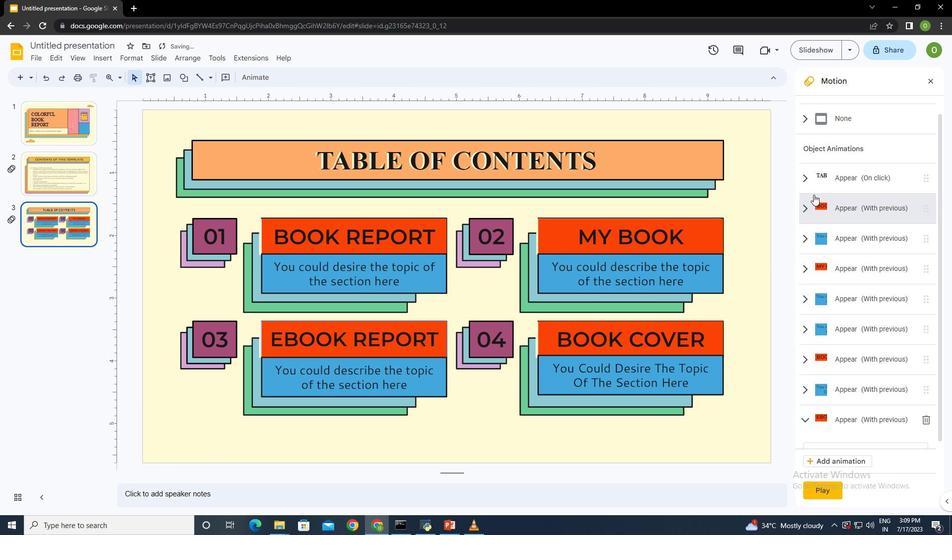 
Action: Mouse moved to (815, 195)
Screenshot: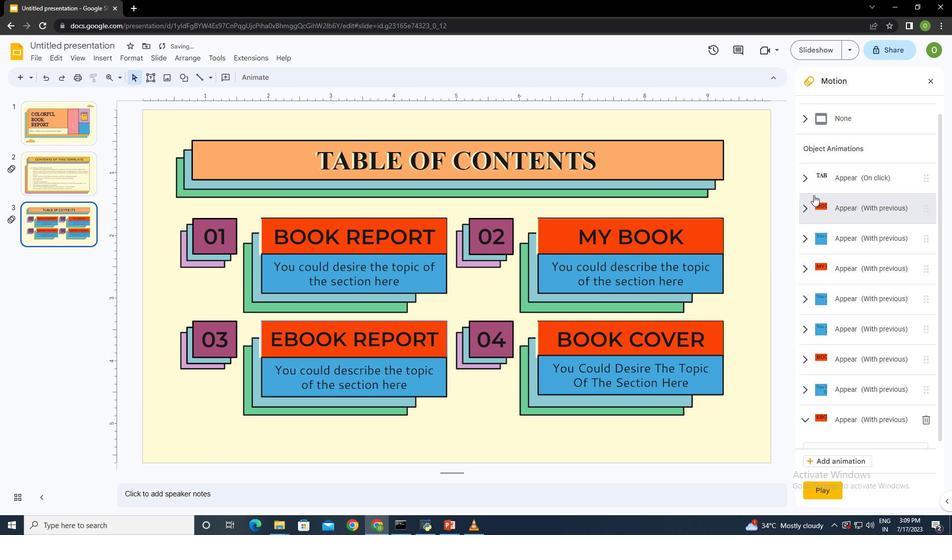 
Action: Mouse scrolled (815, 196) with delta (0, 0)
Screenshot: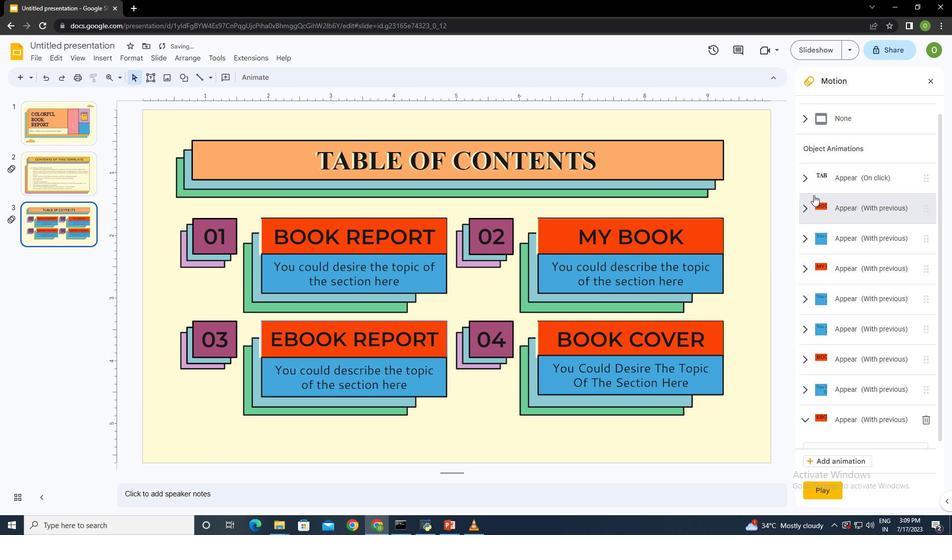 
Action: Mouse moved to (819, 194)
Screenshot: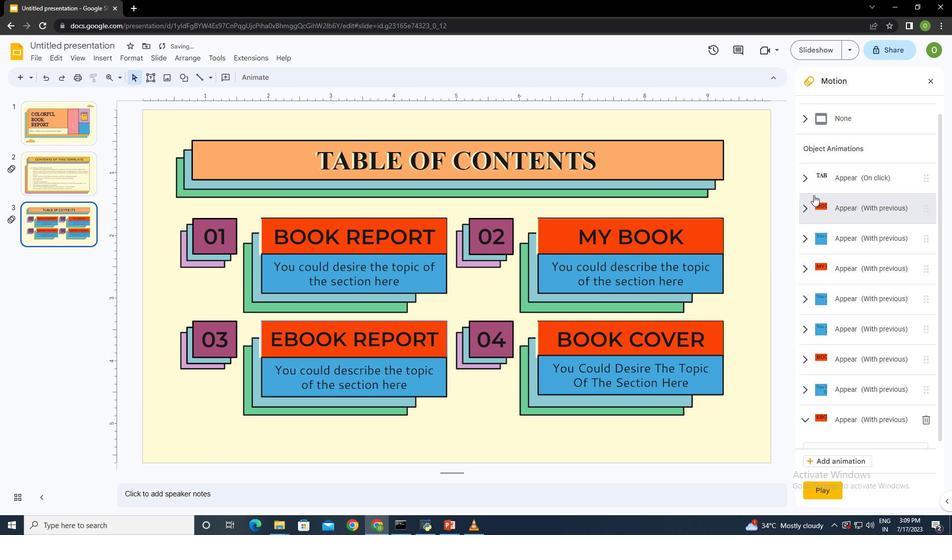 
Action: Mouse scrolled (819, 194) with delta (0, 0)
Screenshot: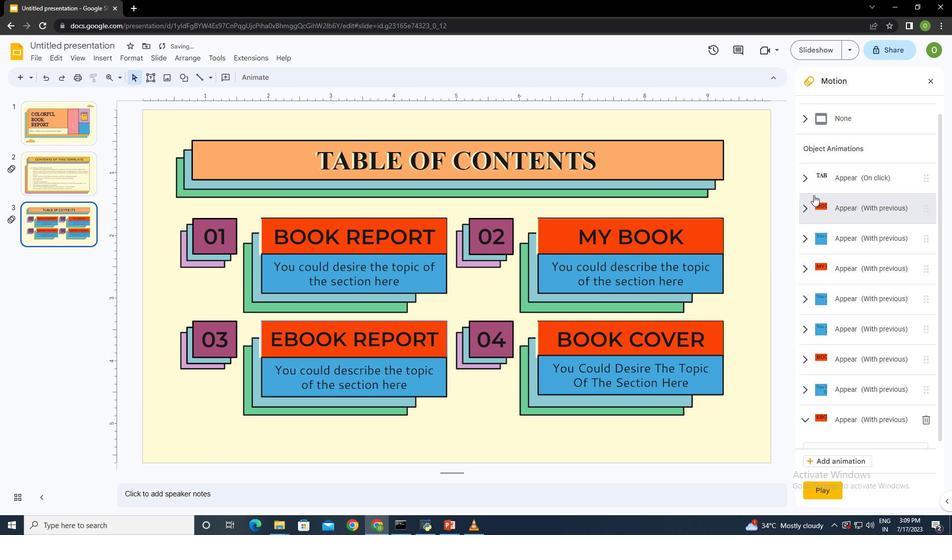 
Action: Mouse moved to (821, 193)
Screenshot: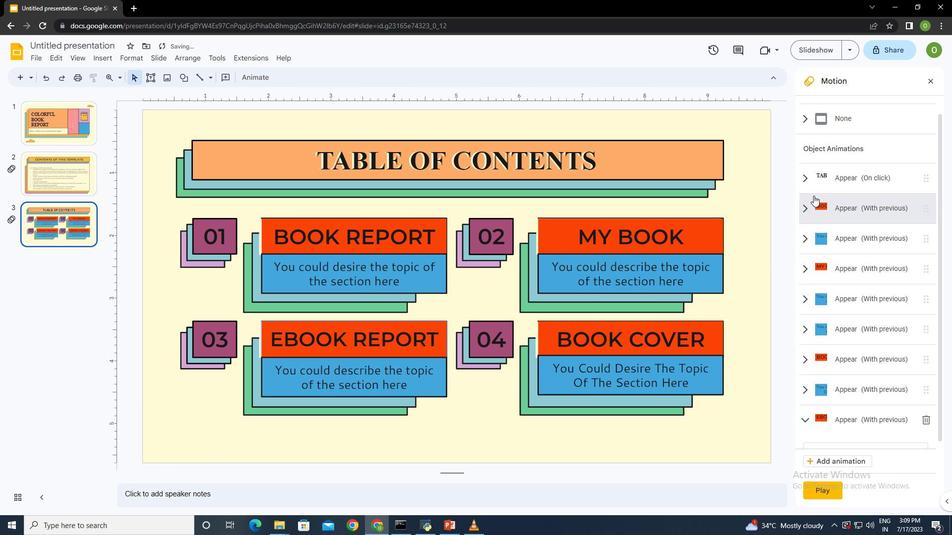 
Action: Mouse scrolled (821, 194) with delta (0, 0)
Screenshot: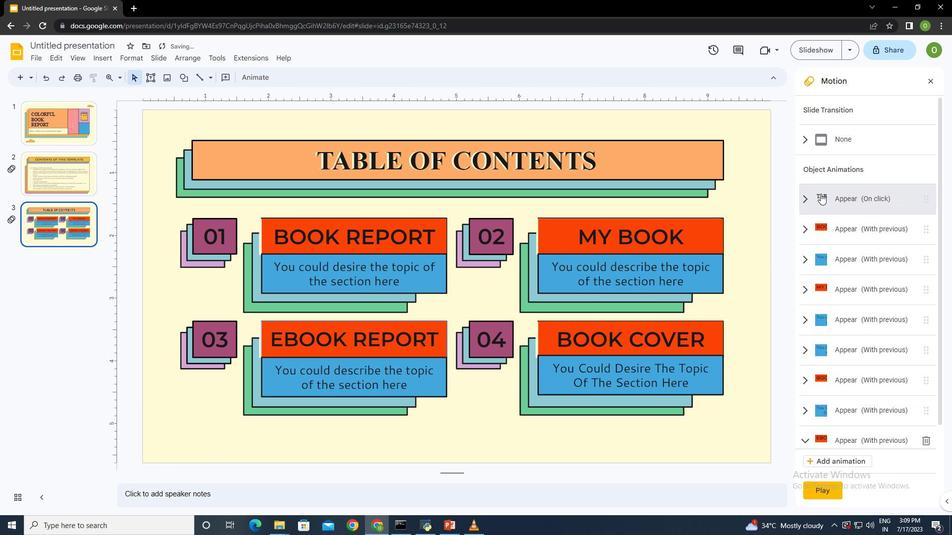 
Action: Mouse scrolled (821, 194) with delta (0, 0)
Screenshot: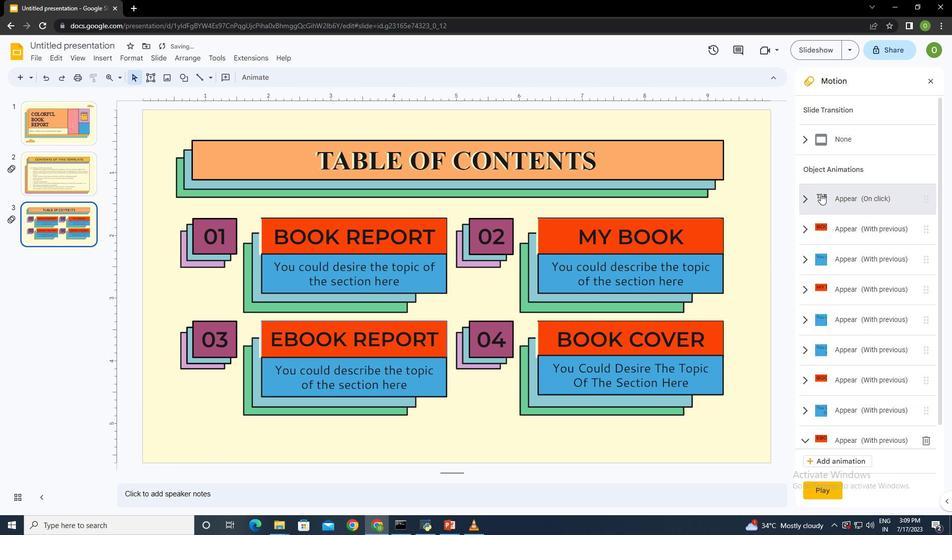 
Action: Mouse moved to (821, 193)
Screenshot: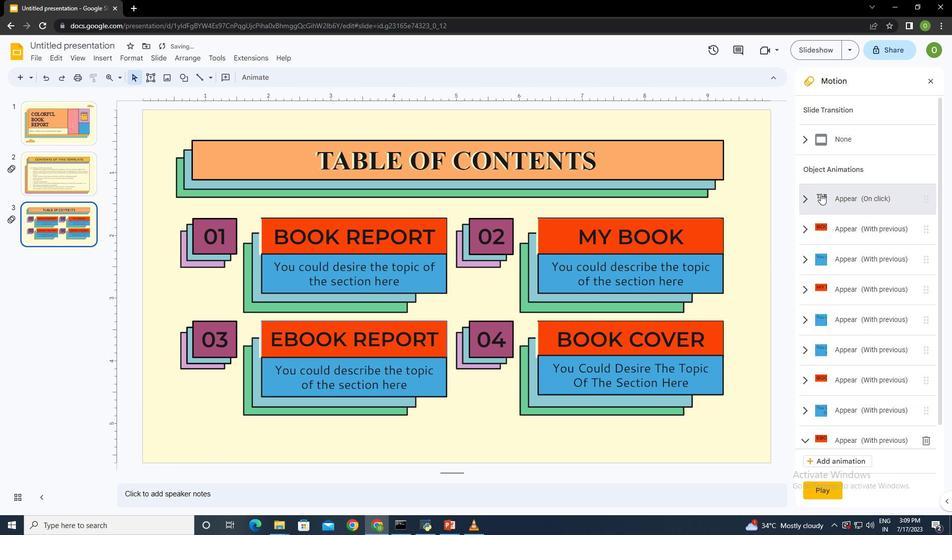 
Action: Mouse scrolled (821, 194) with delta (0, 0)
Screenshot: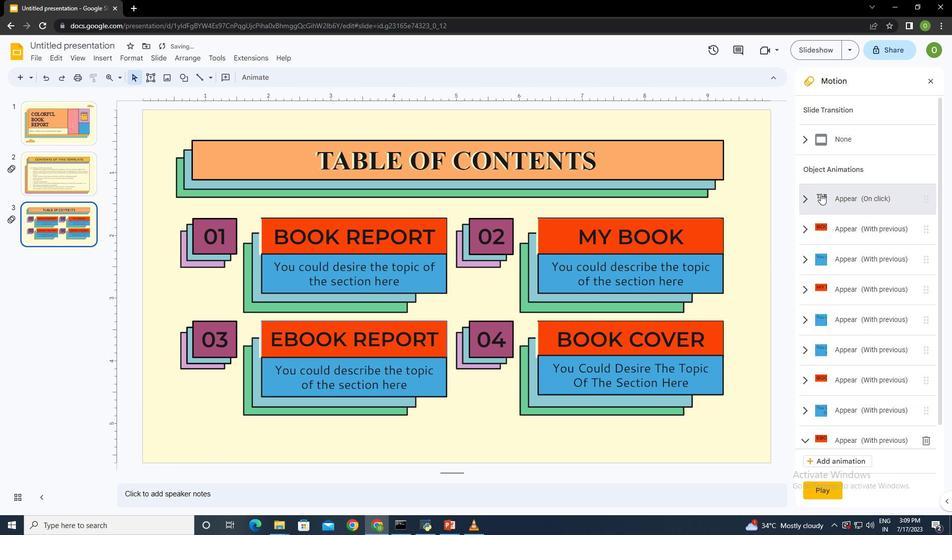 
Action: Mouse moved to (807, 196)
Screenshot: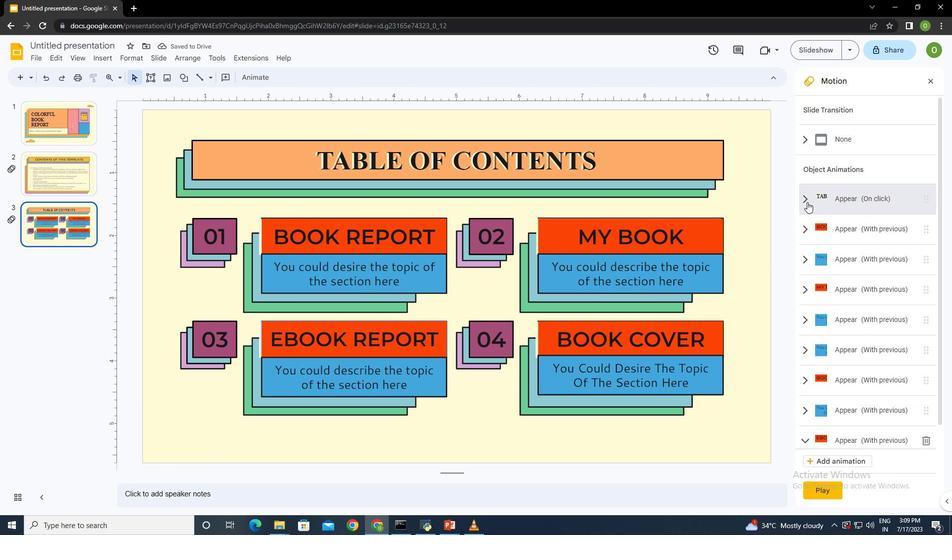 
Action: Mouse pressed left at (807, 196)
Screenshot: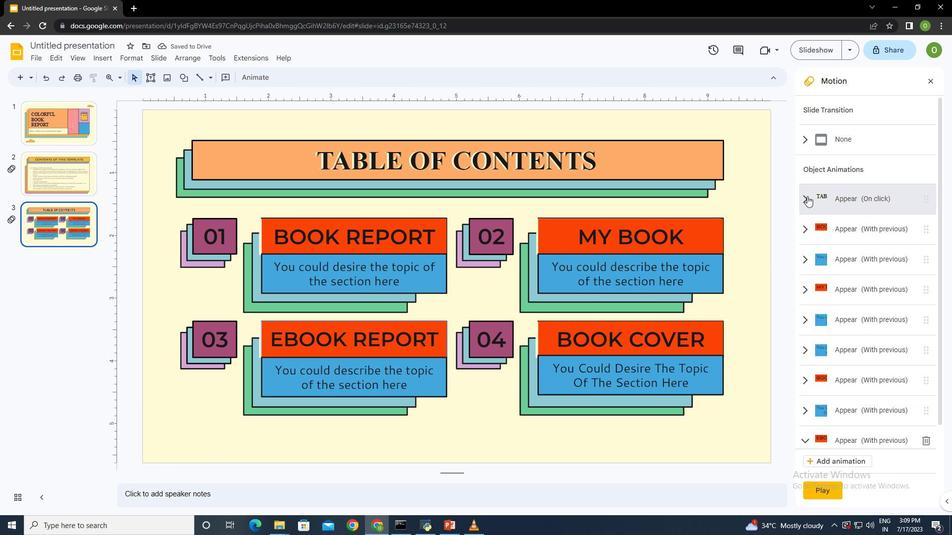 
Action: Mouse moved to (831, 228)
Screenshot: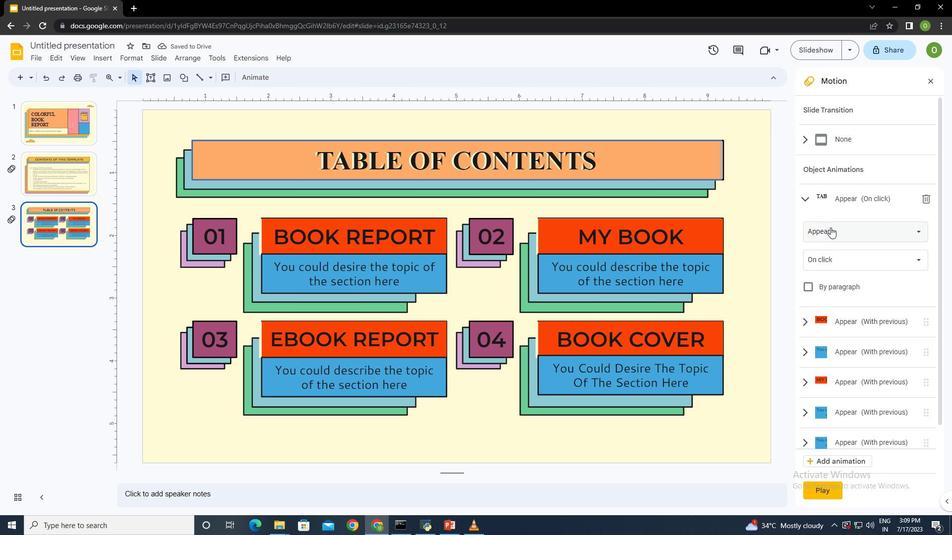 
Action: Mouse pressed left at (831, 228)
Screenshot: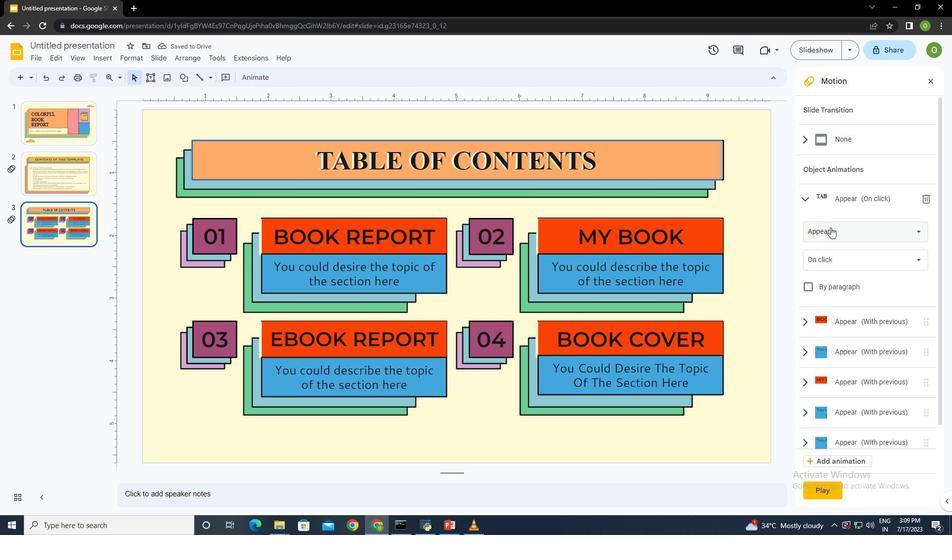 
Action: Mouse moved to (862, 361)
Screenshot: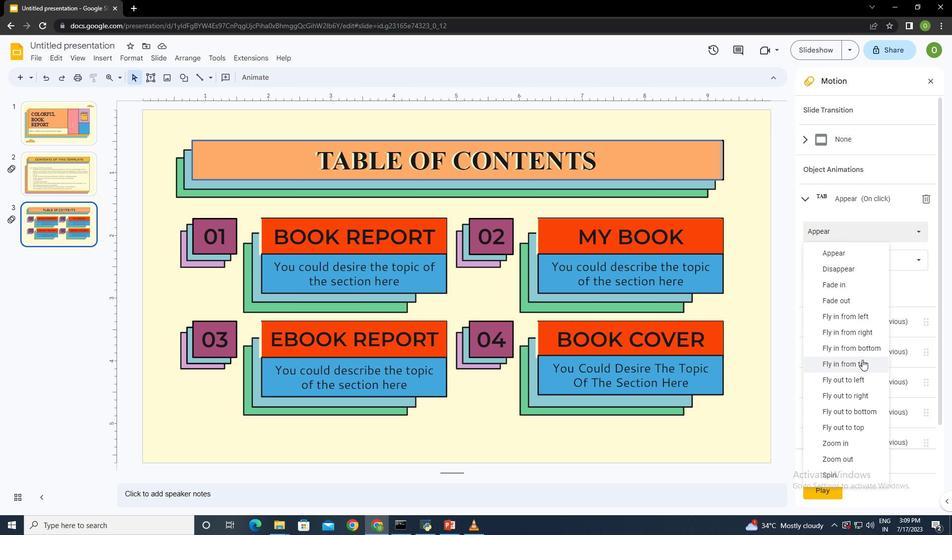 
Action: Mouse pressed left at (862, 361)
Screenshot: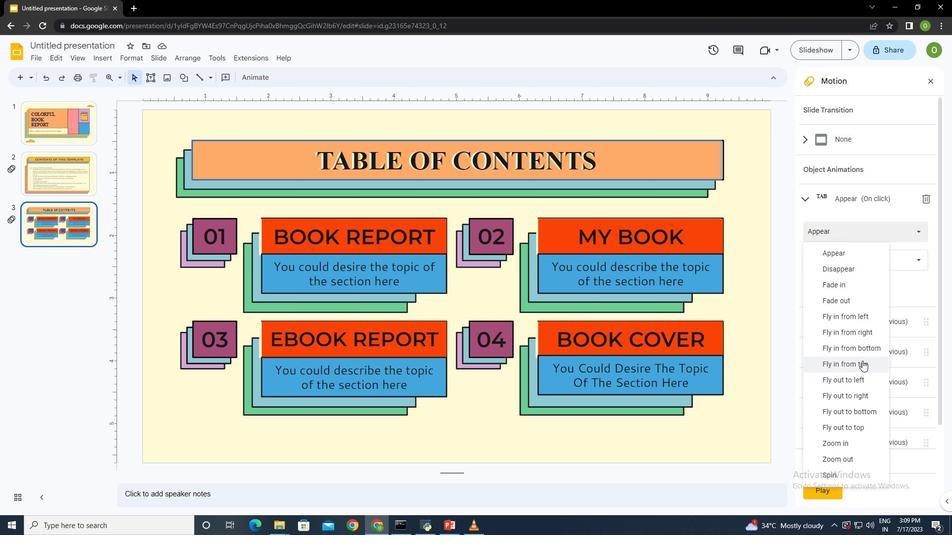 
Action: Mouse moved to (853, 259)
Screenshot: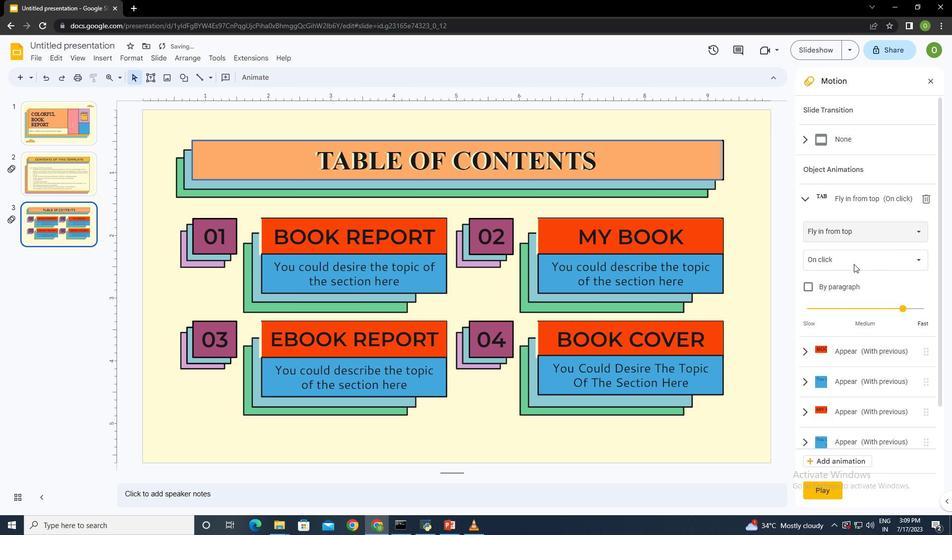 
Action: Mouse pressed left at (853, 259)
Screenshot: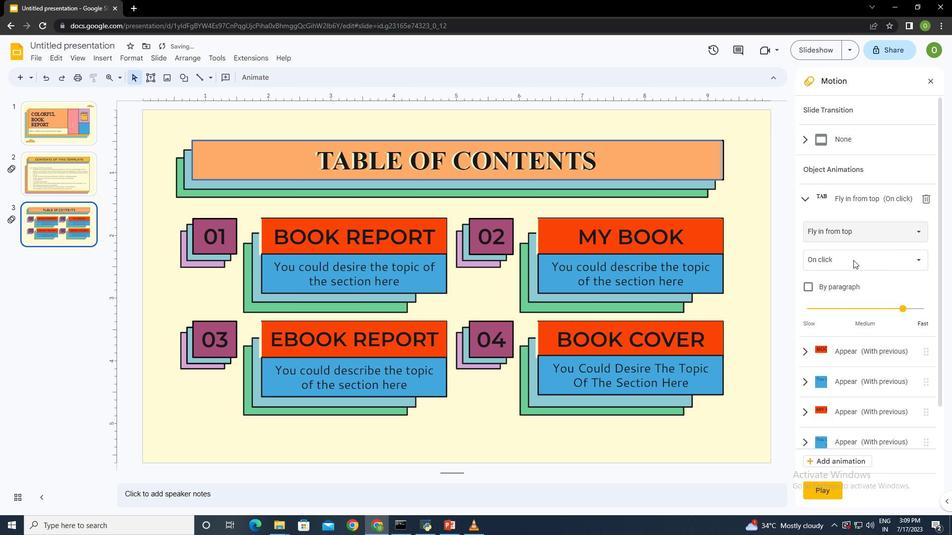 
Action: Mouse moved to (852, 261)
Screenshot: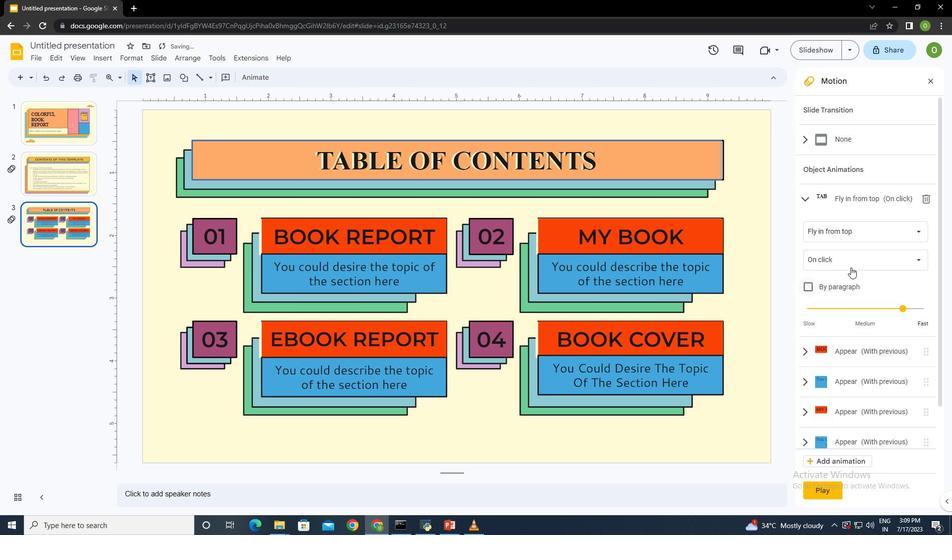 
Action: Mouse pressed left at (852, 261)
Screenshot: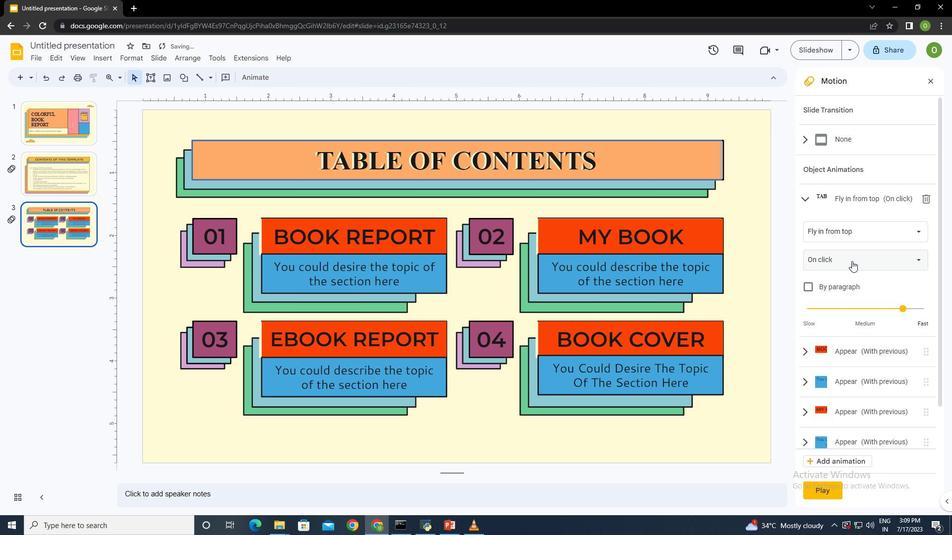 
Action: Mouse moved to (849, 296)
Screenshot: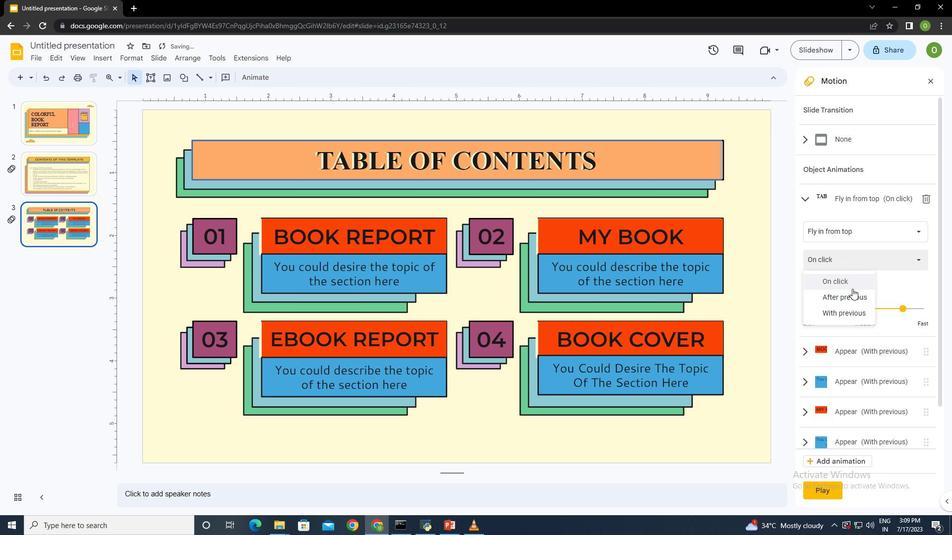 
Action: Mouse pressed left at (849, 296)
Screenshot: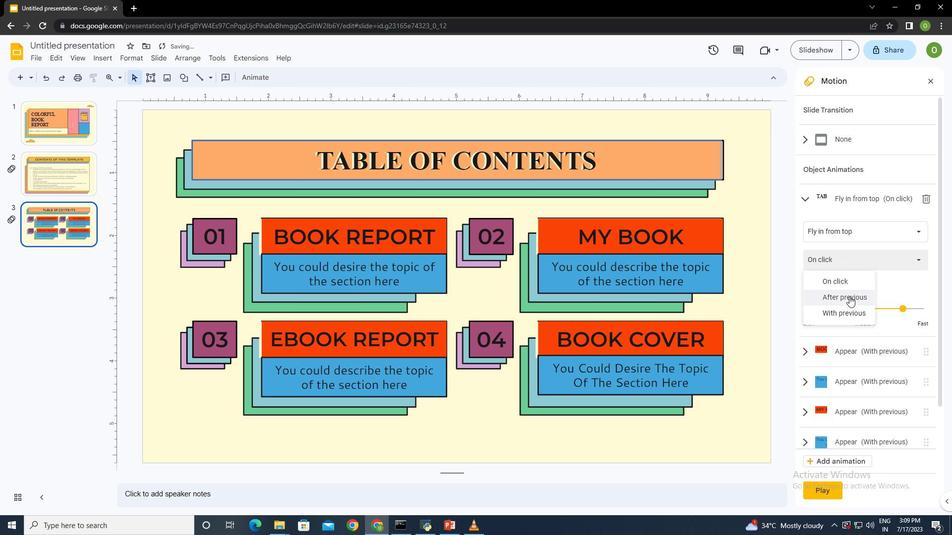 
Action: Mouse moved to (902, 308)
Screenshot: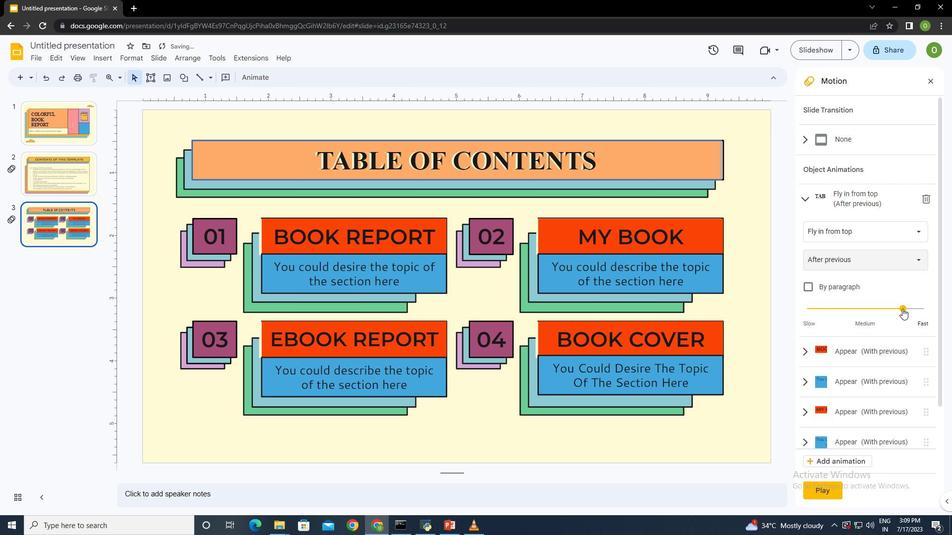 
Action: Mouse pressed left at (902, 308)
Screenshot: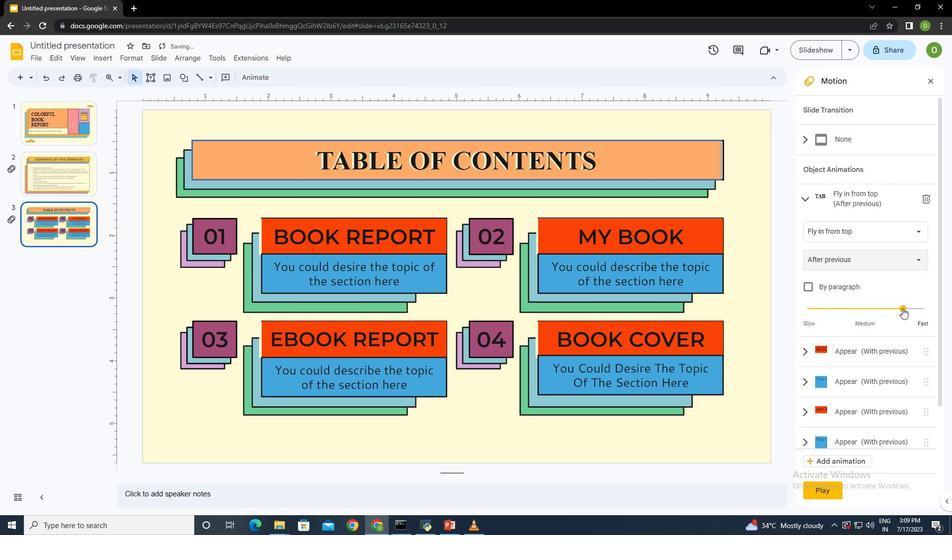
Action: Mouse moved to (874, 307)
Screenshot: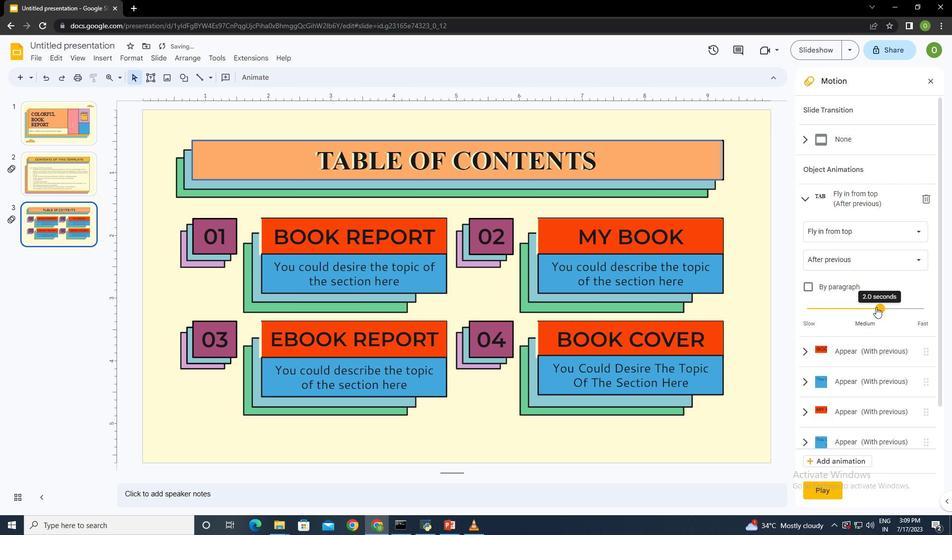 
Action: Mouse pressed left at (874, 307)
Screenshot: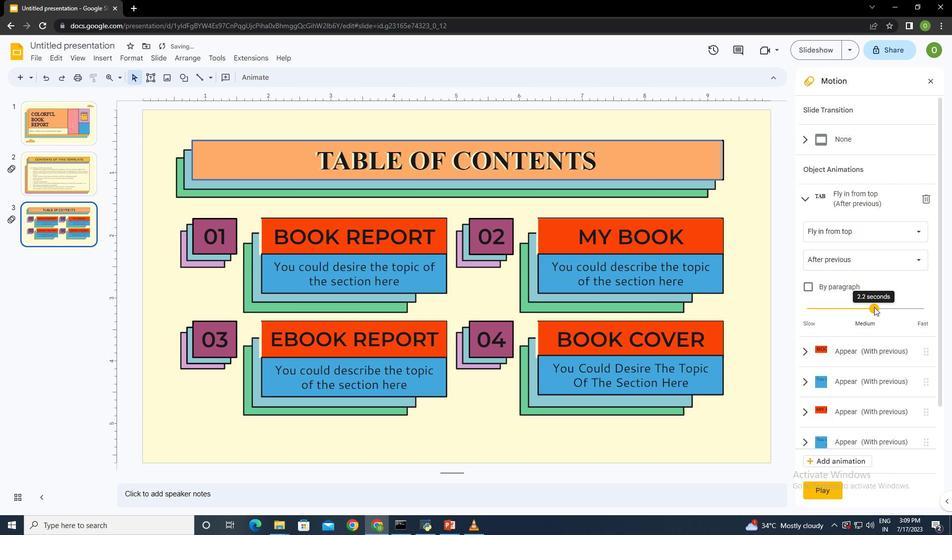 
Action: Mouse moved to (822, 346)
Screenshot: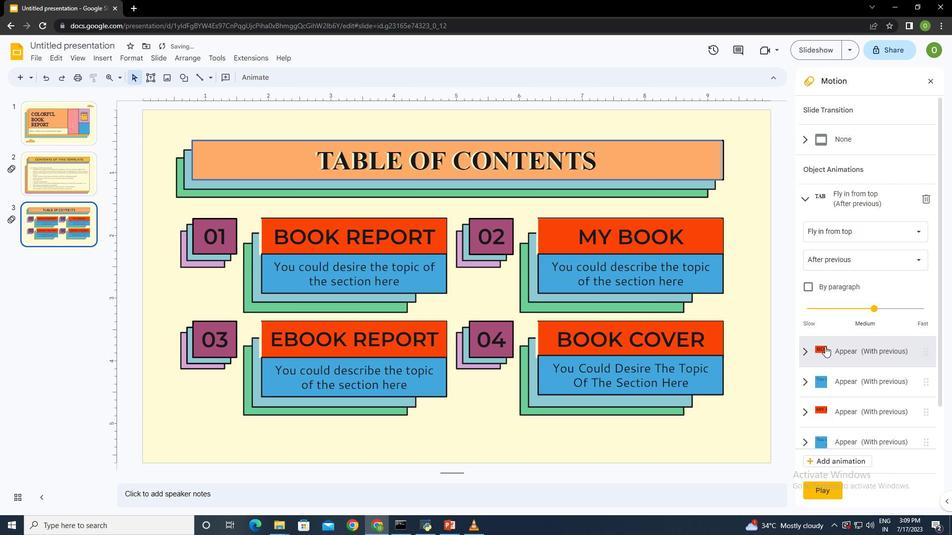 
Action: Mouse pressed left at (822, 346)
Screenshot: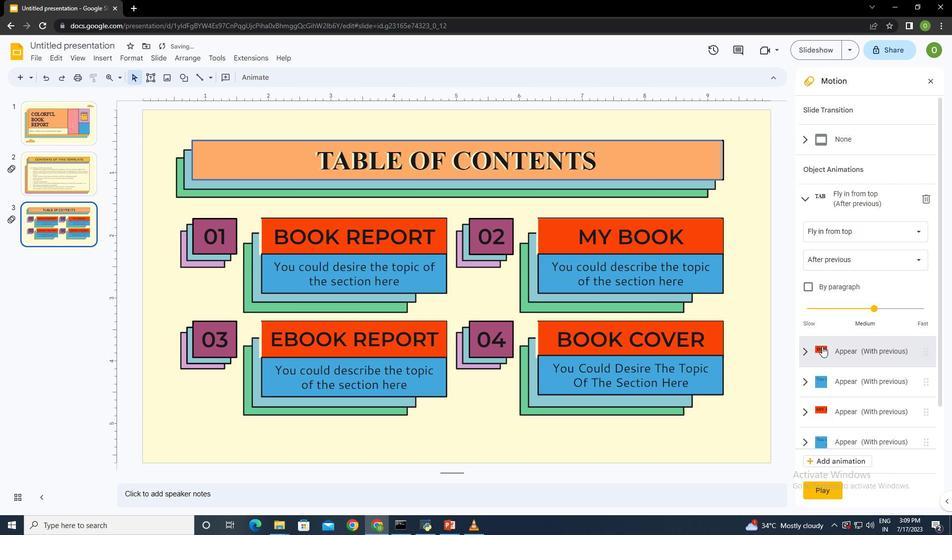 
Action: Mouse moved to (831, 262)
Screenshot: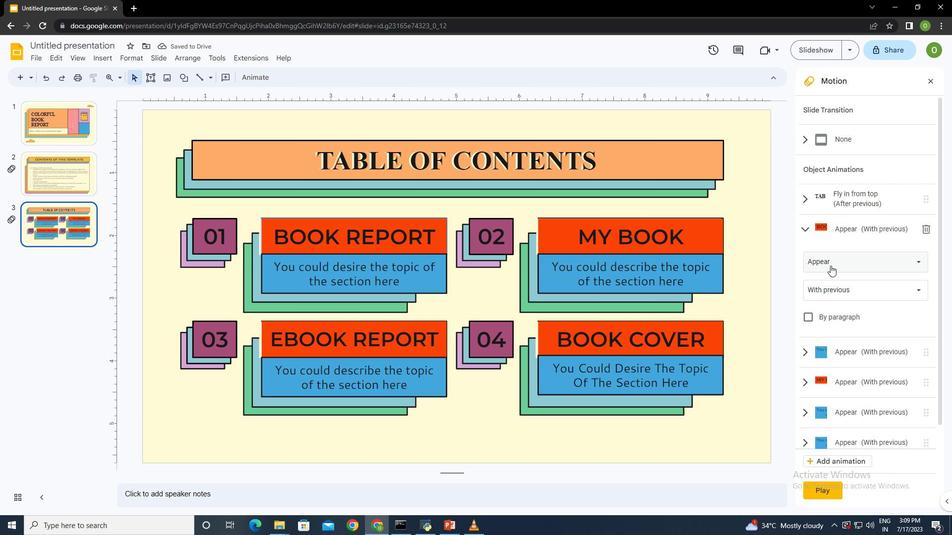 
Action: Mouse pressed left at (831, 262)
Screenshot: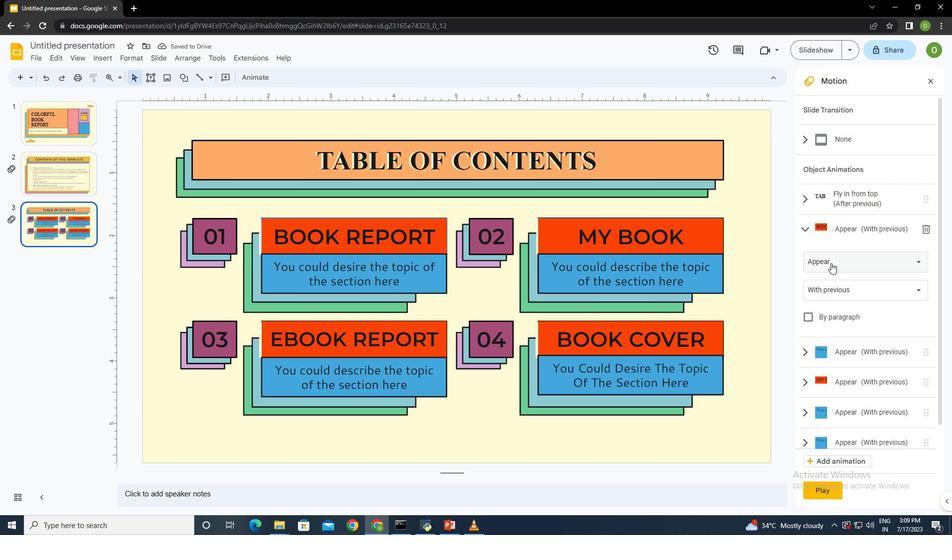 
Action: Mouse moved to (863, 394)
Screenshot: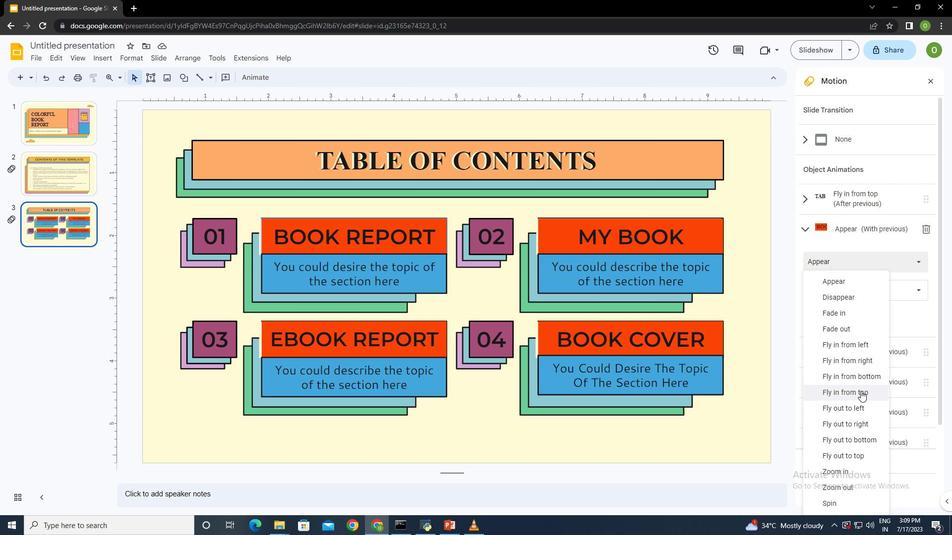 
Action: Mouse pressed left at (863, 394)
Screenshot: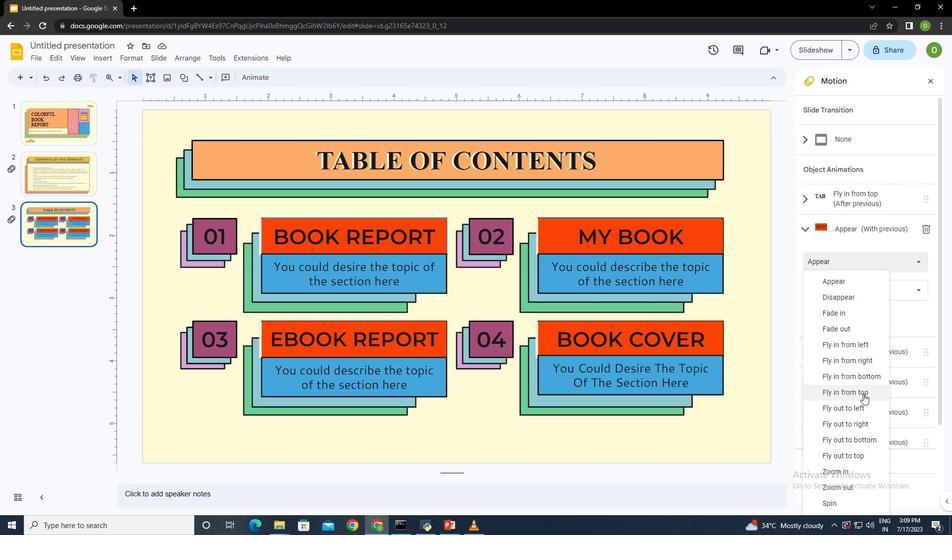 
Action: Mouse moved to (903, 339)
Screenshot: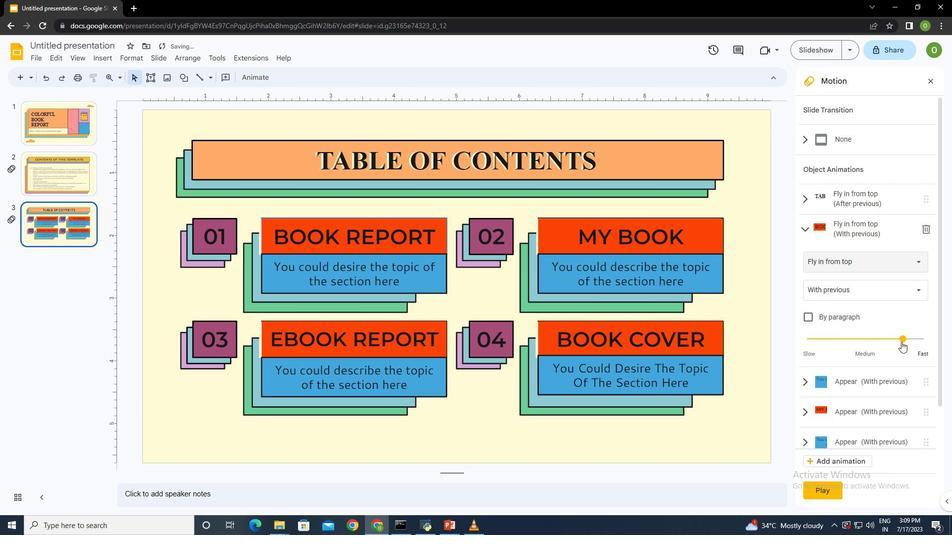 
Action: Mouse pressed left at (903, 339)
Screenshot: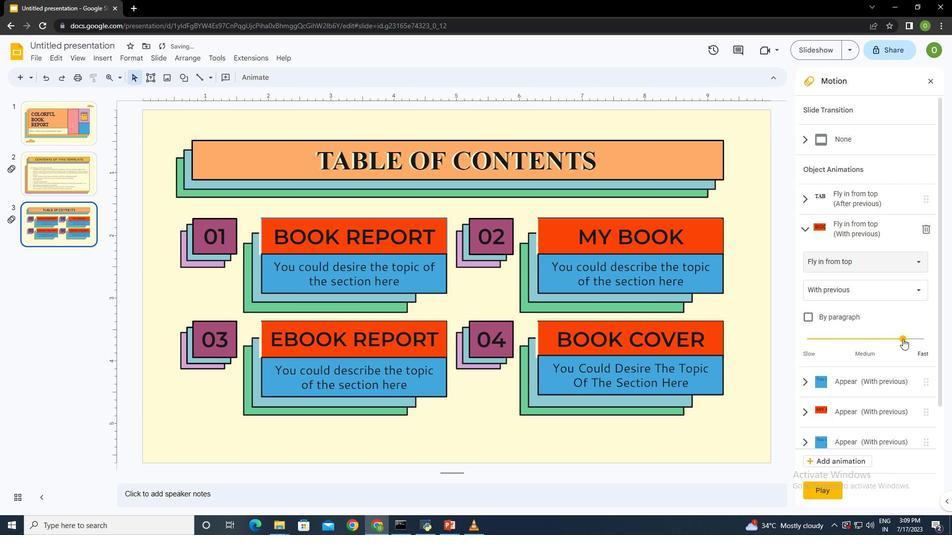 
Action: Mouse moved to (864, 386)
Screenshot: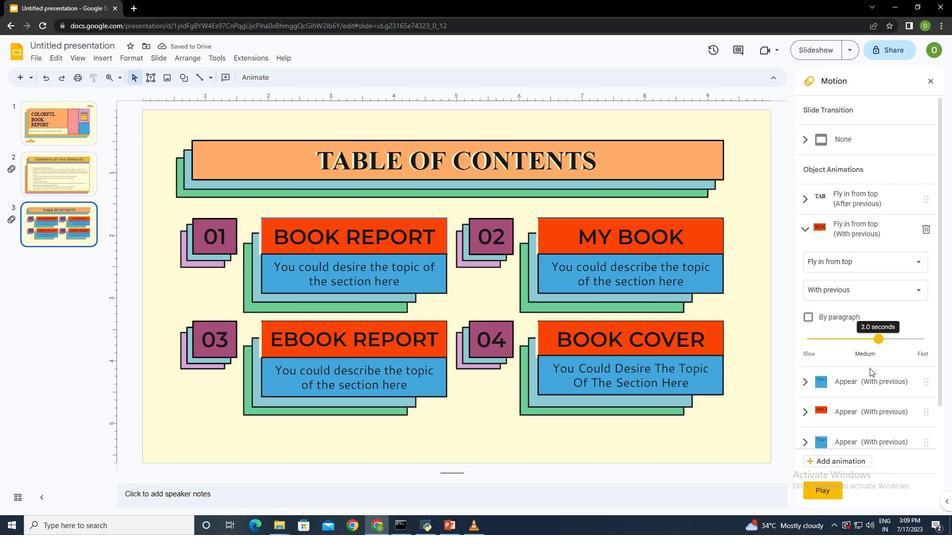 
Action: Mouse pressed left at (864, 386)
Screenshot: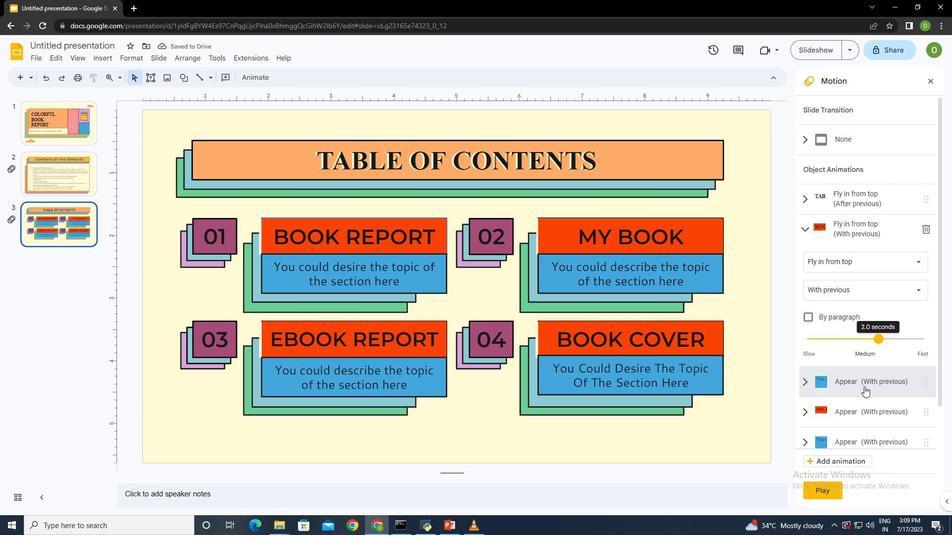 
Action: Mouse moved to (839, 289)
Screenshot: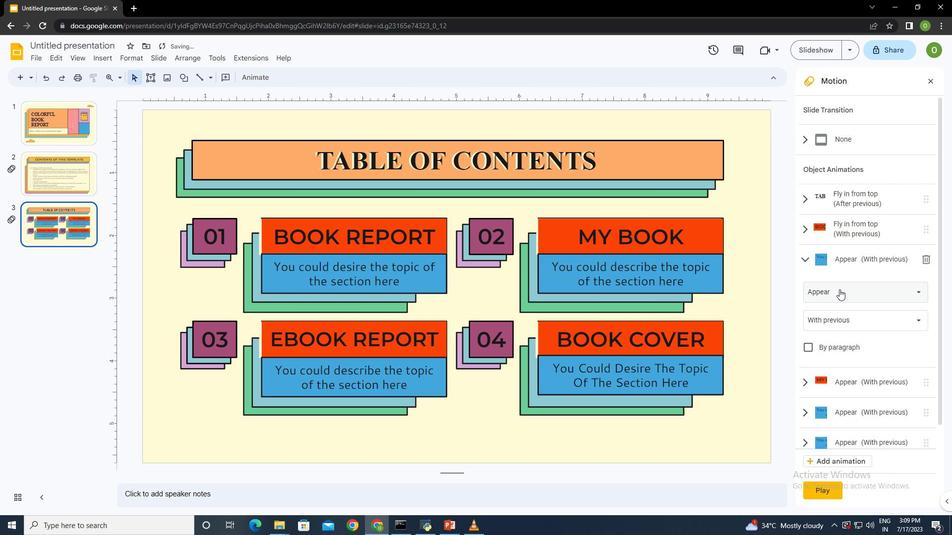 
Action: Mouse pressed left at (839, 289)
Screenshot: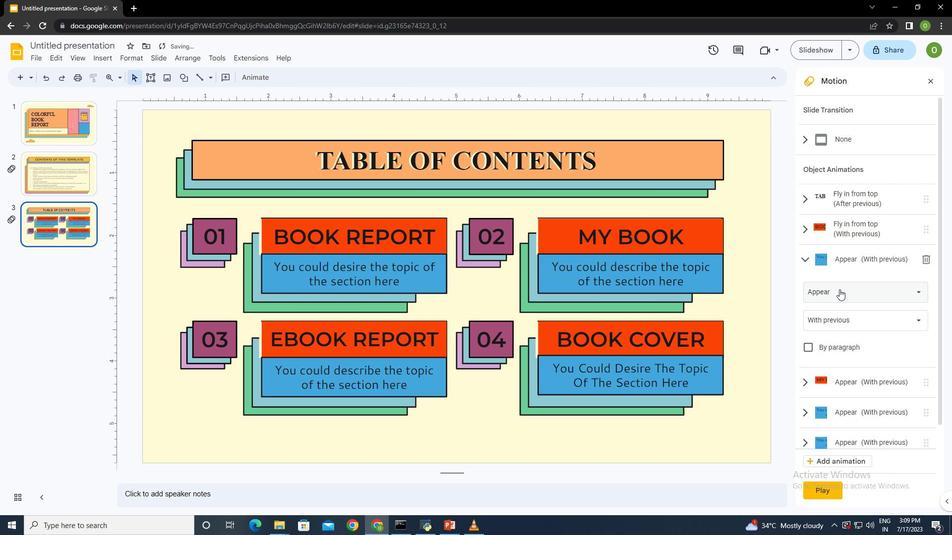 
Action: Mouse moved to (864, 156)
Screenshot: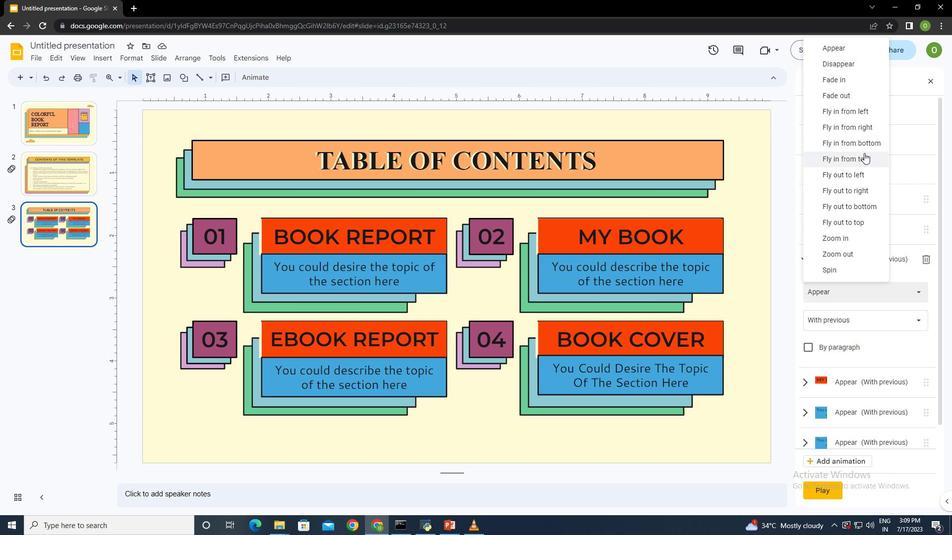 
Action: Mouse pressed left at (864, 156)
Screenshot: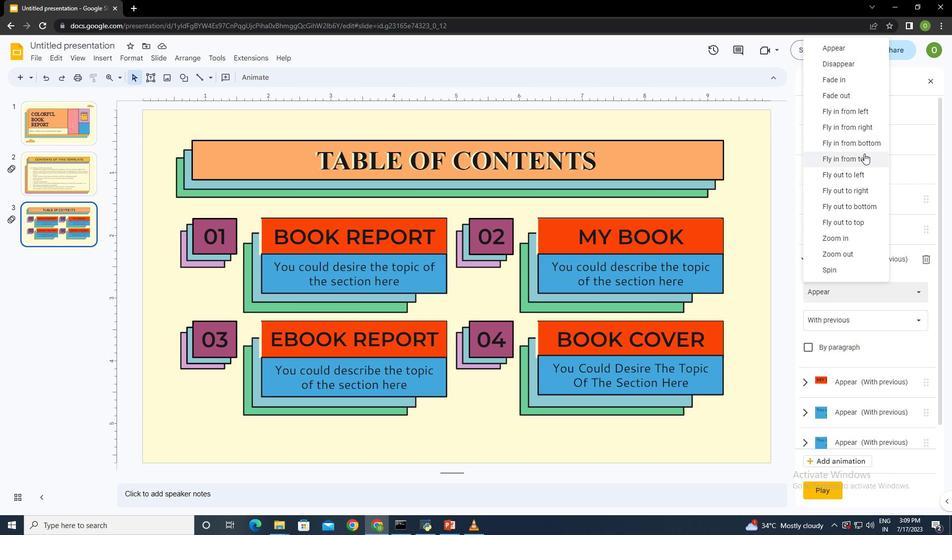 
Action: Mouse moved to (850, 413)
Screenshot: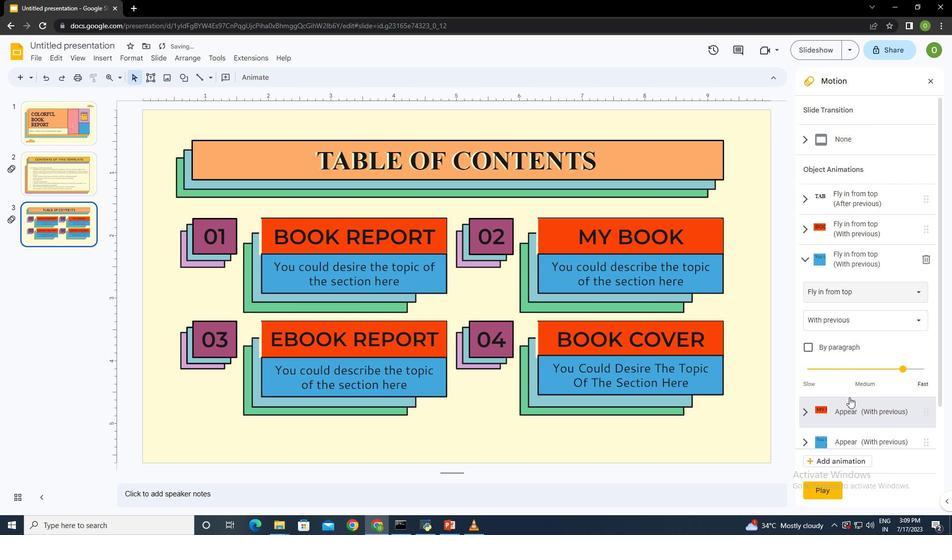 
Action: Mouse pressed left at (850, 413)
Screenshot: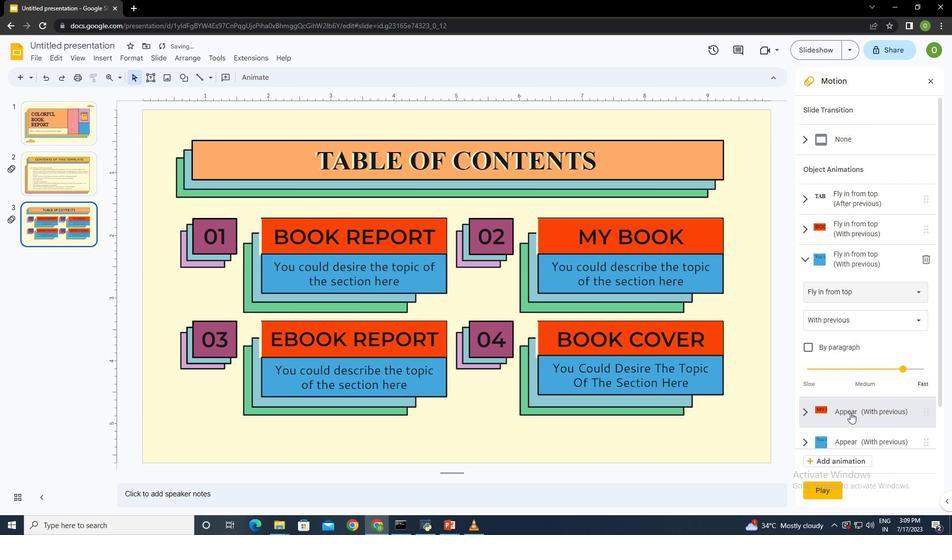 
Action: Mouse moved to (849, 325)
Screenshot: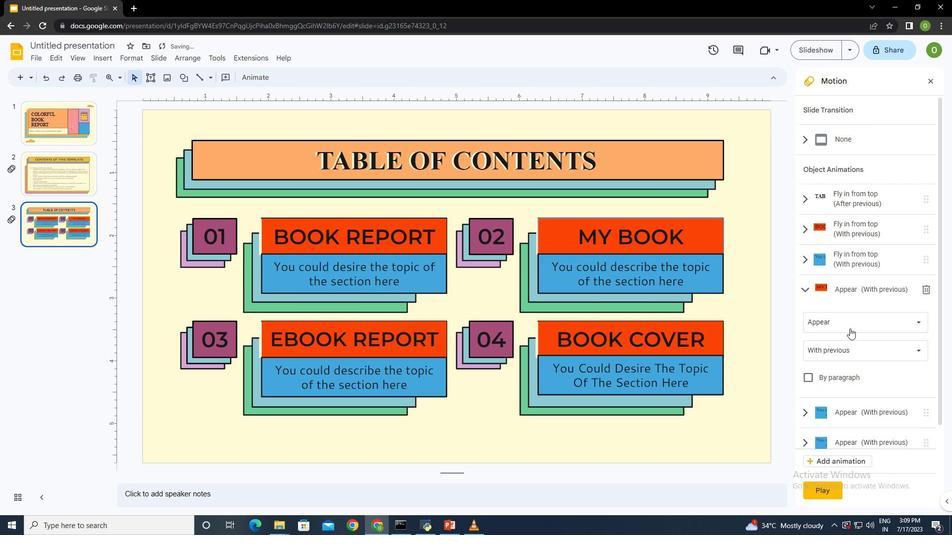 
Action: Mouse pressed left at (849, 325)
Screenshot: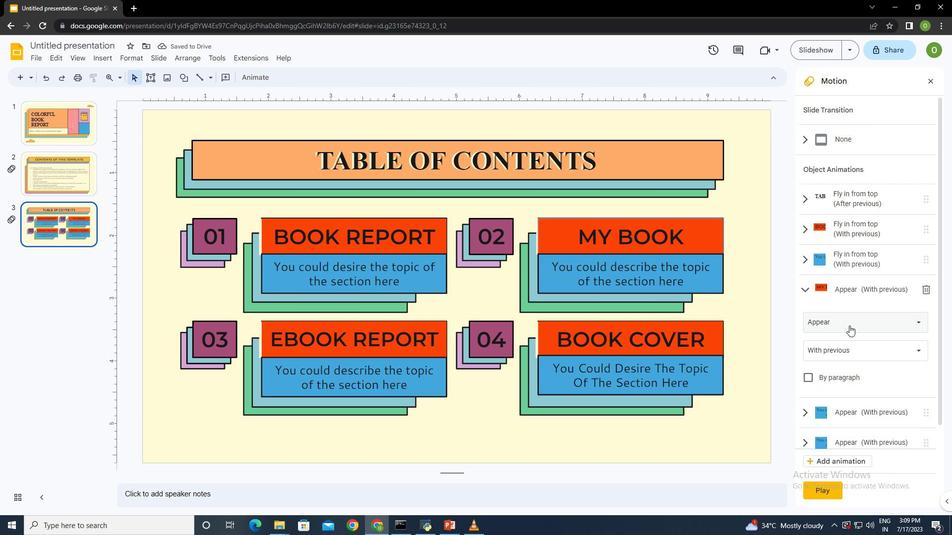 
Action: Mouse moved to (845, 188)
Screenshot: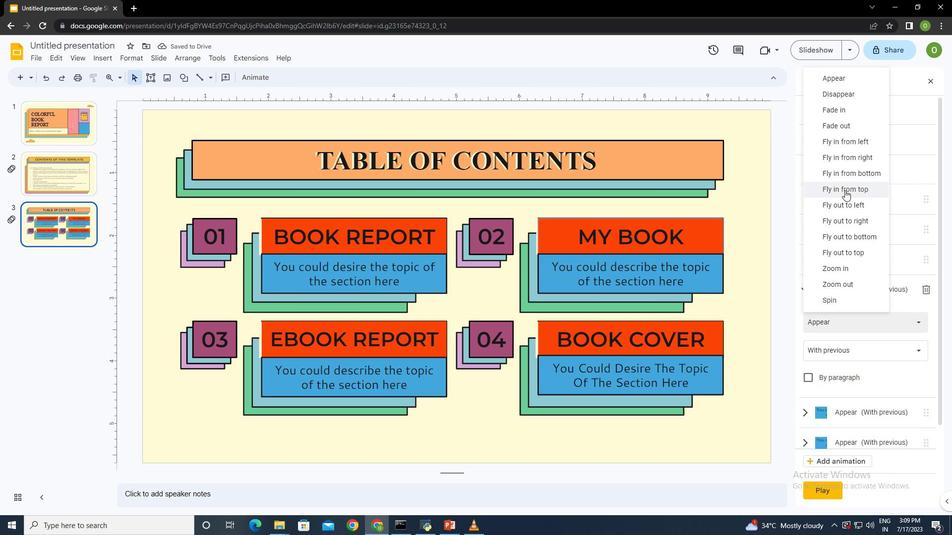 
Action: Mouse pressed left at (845, 188)
Screenshot: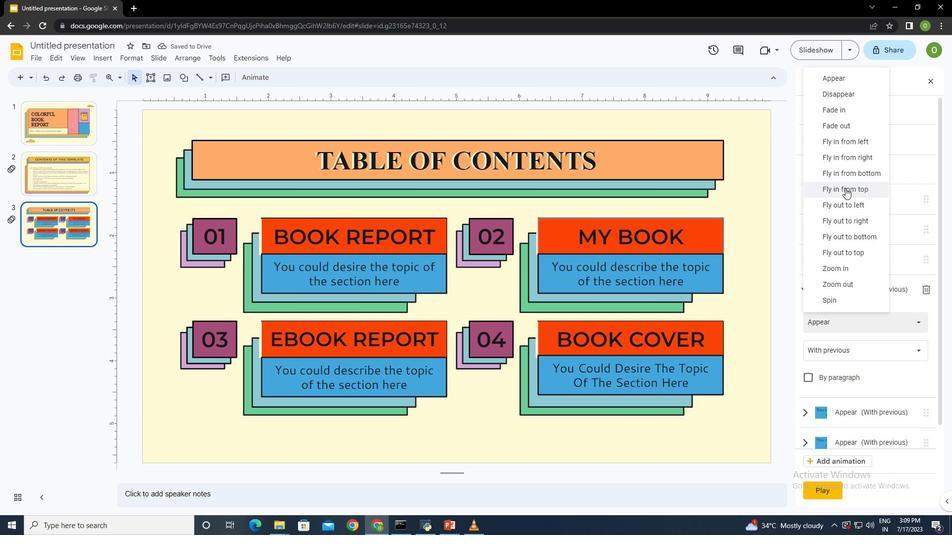 
Action: Mouse moved to (868, 398)
Screenshot: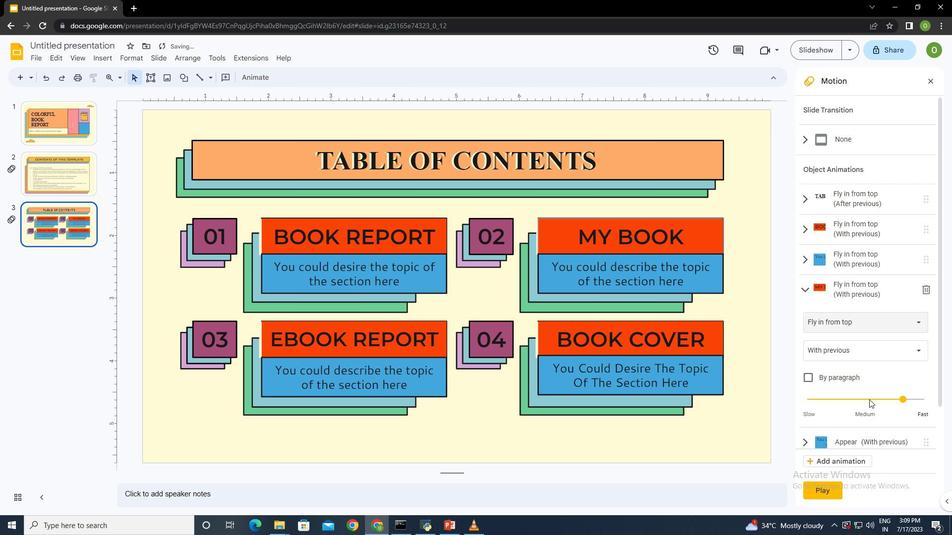 
Action: Mouse pressed left at (868, 398)
Screenshot: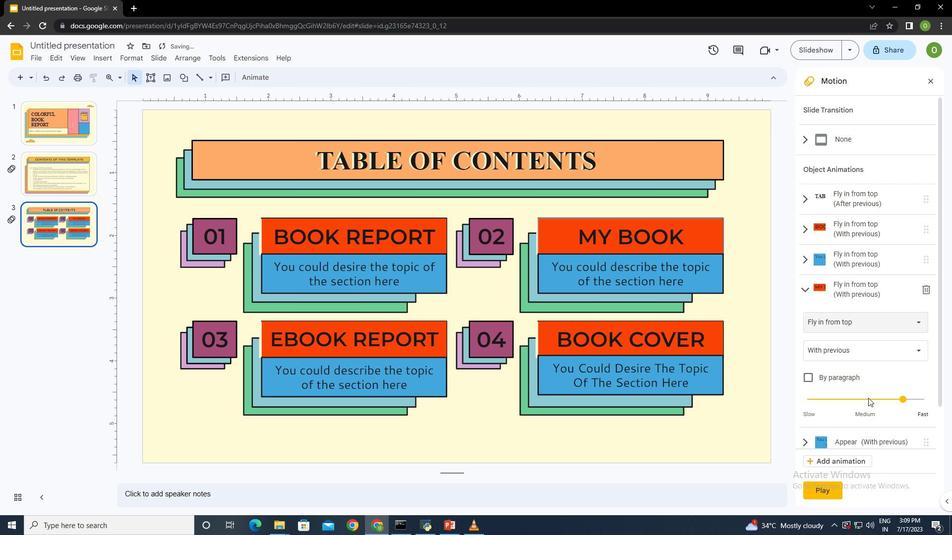 
Action: Mouse moved to (851, 442)
Screenshot: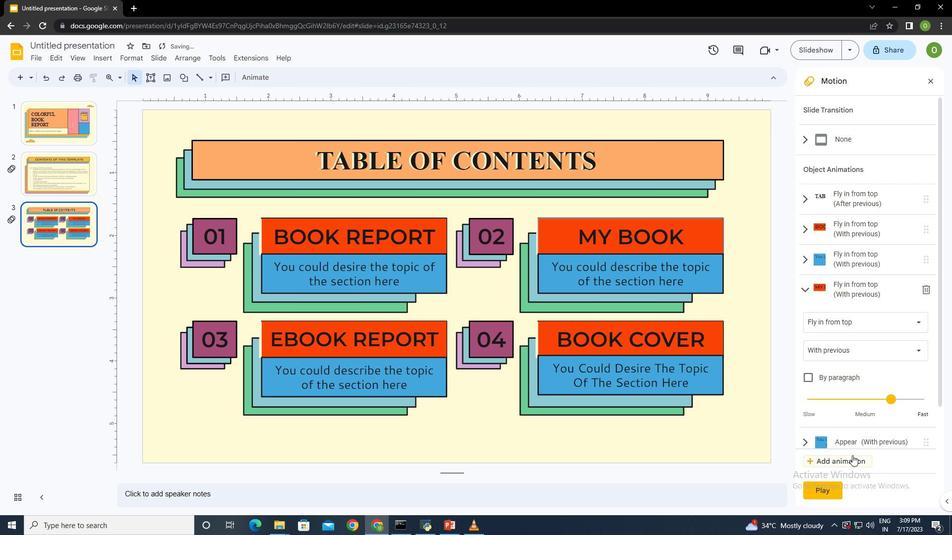 
Action: Mouse pressed left at (851, 442)
Screenshot: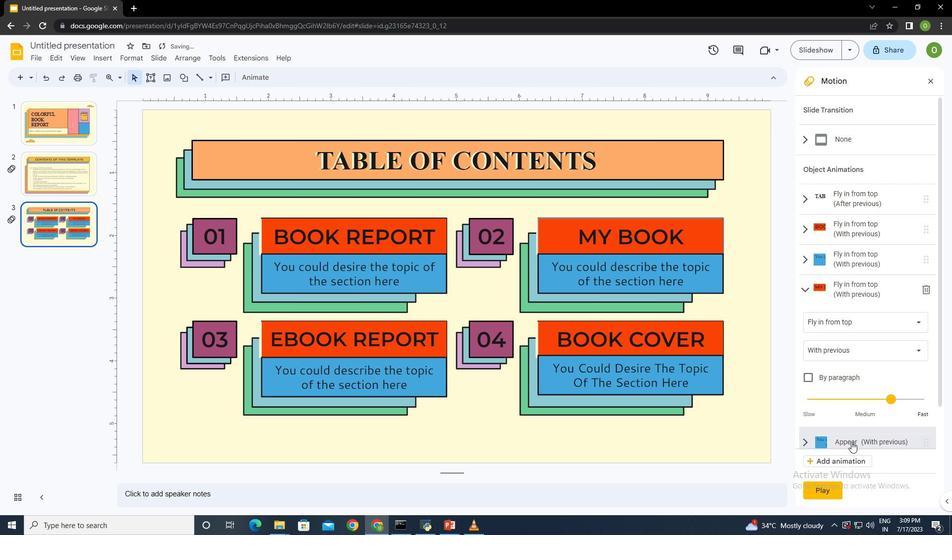 
Action: Mouse moved to (836, 347)
Screenshot: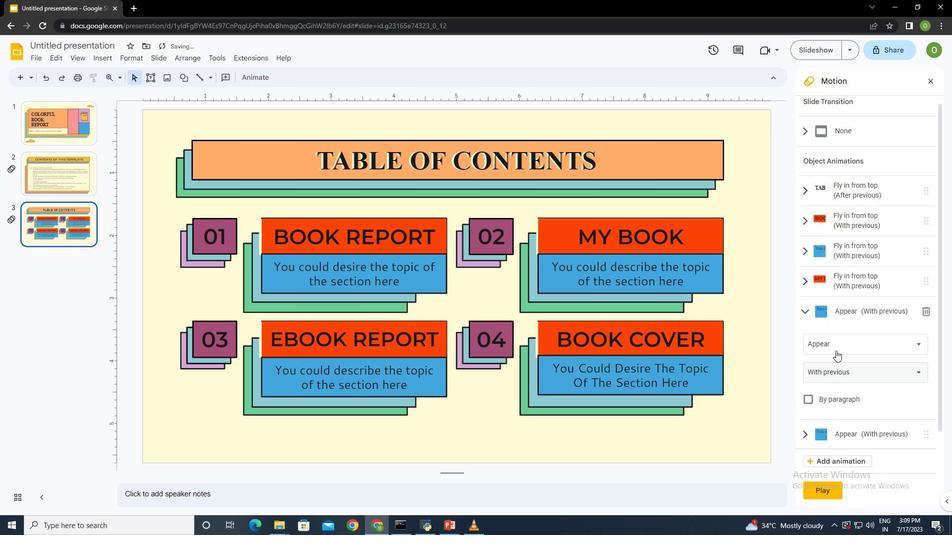 
Action: Mouse pressed left at (836, 347)
Screenshot: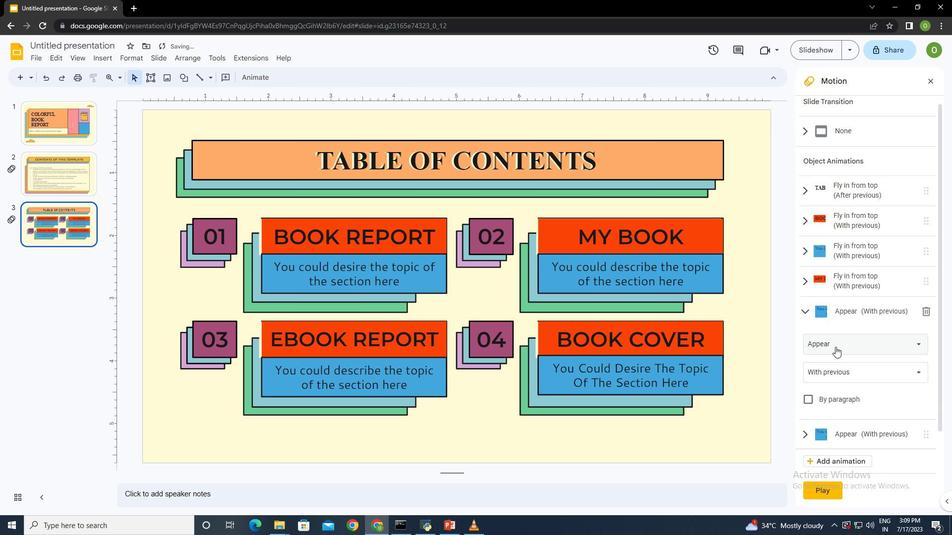 
Action: Mouse moved to (855, 209)
Screenshot: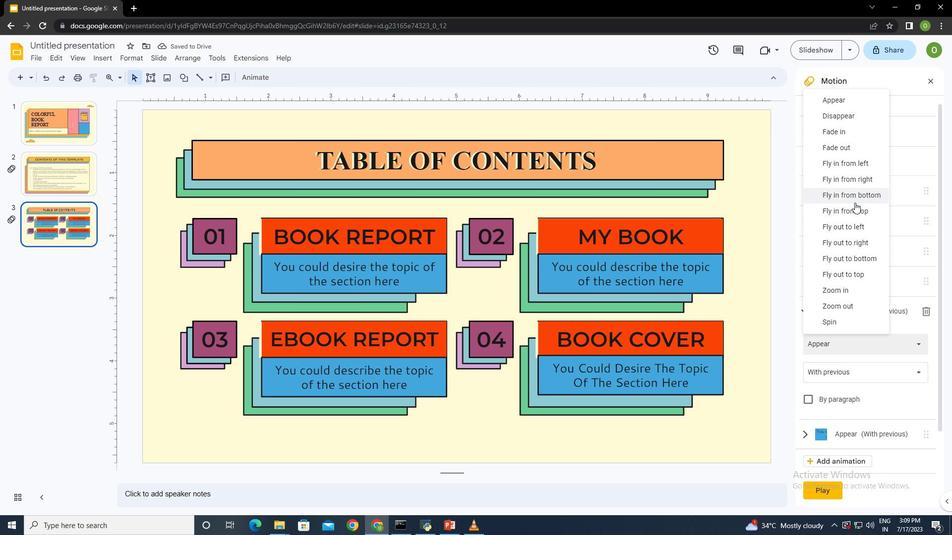 
Action: Mouse pressed left at (855, 209)
Screenshot: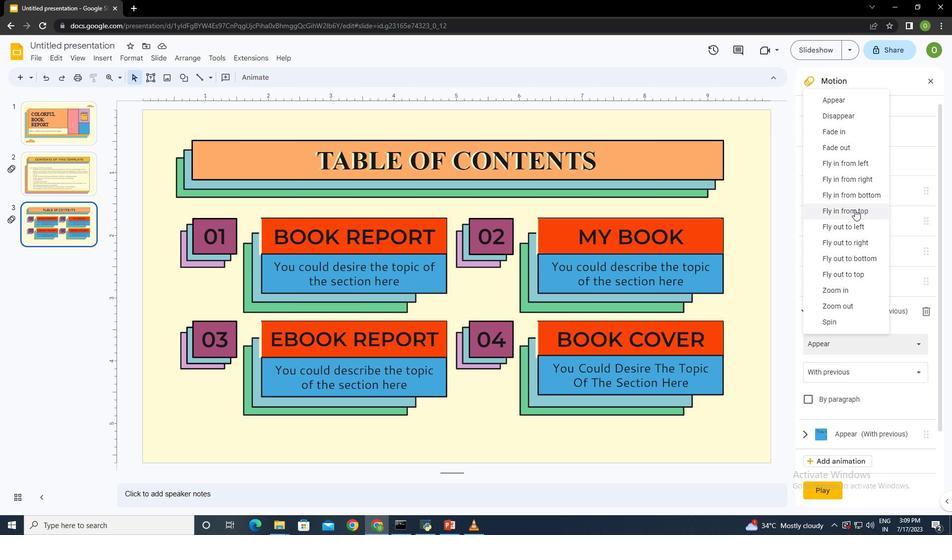 
Action: Mouse moved to (871, 350)
Screenshot: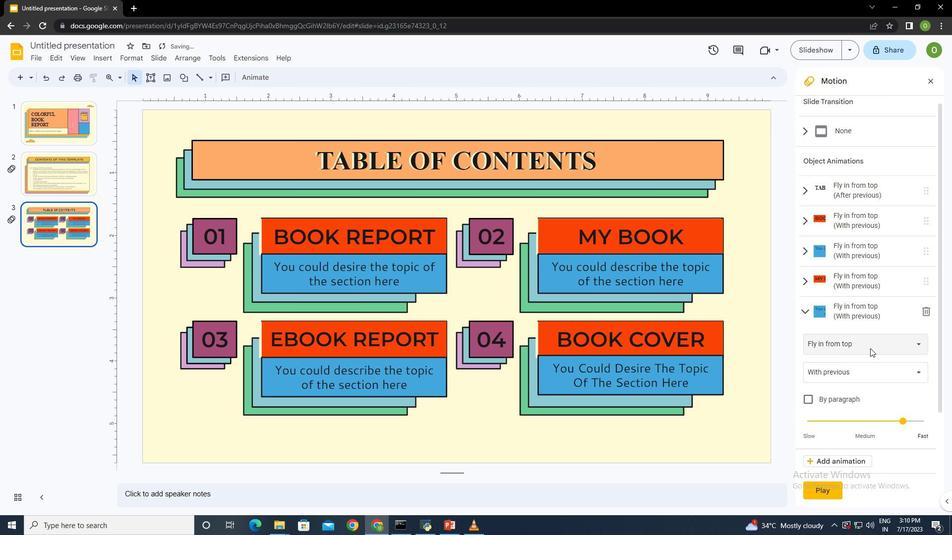 
Action: Mouse scrolled (871, 350) with delta (0, 0)
Screenshot: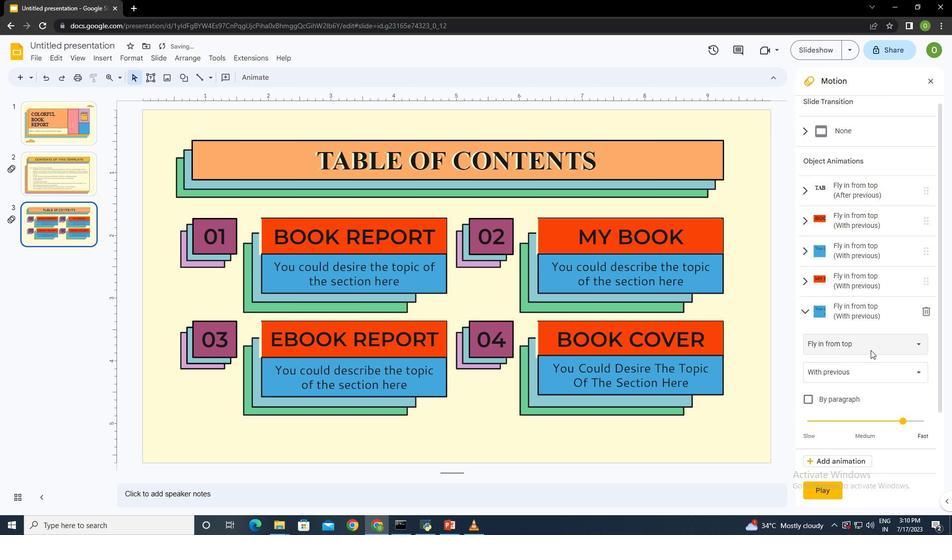 
Action: Mouse scrolled (871, 350) with delta (0, 0)
Screenshot: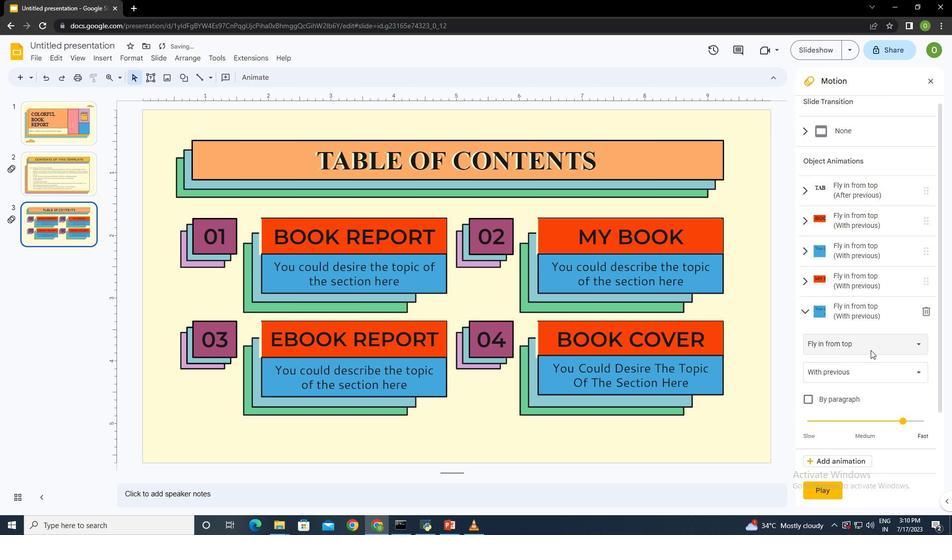 
Action: Mouse scrolled (871, 350) with delta (0, 0)
Screenshot: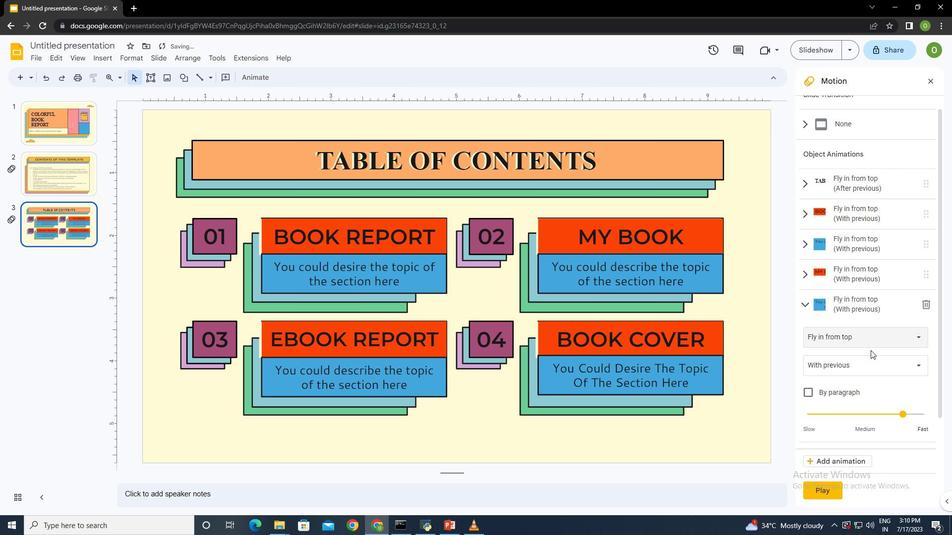 
Action: Mouse scrolled (871, 350) with delta (0, 0)
Screenshot: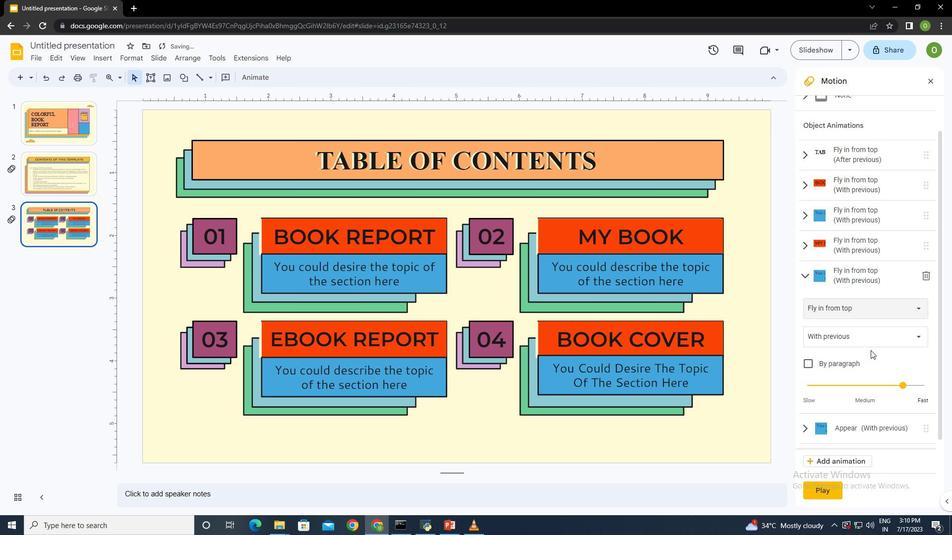 
Action: Mouse moved to (871, 349)
Screenshot: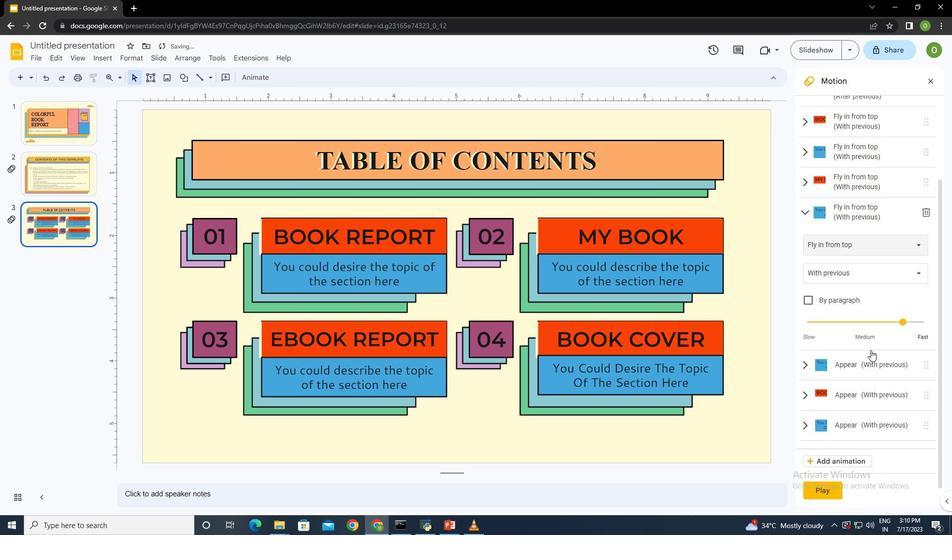 
Action: Mouse scrolled (871, 349) with delta (0, 0)
Screenshot: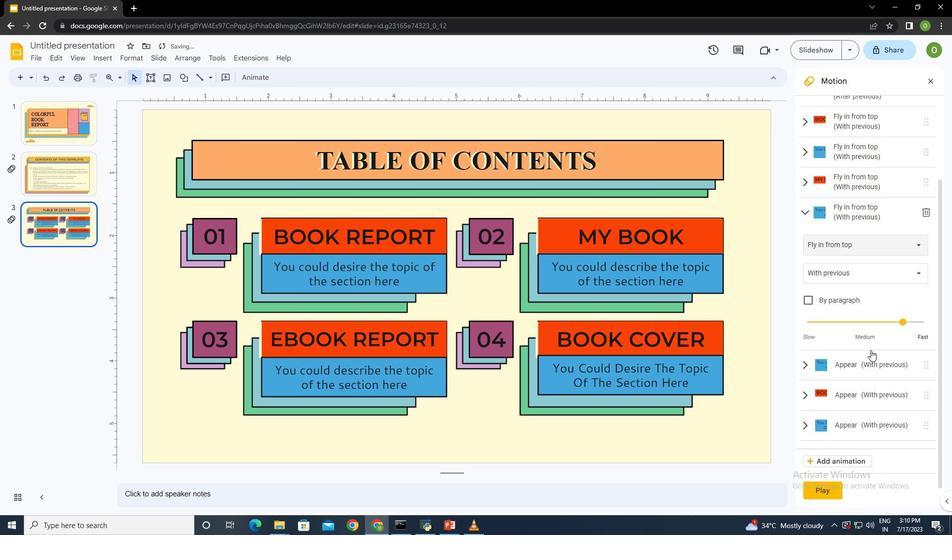 
Action: Mouse moved to (871, 349)
Screenshot: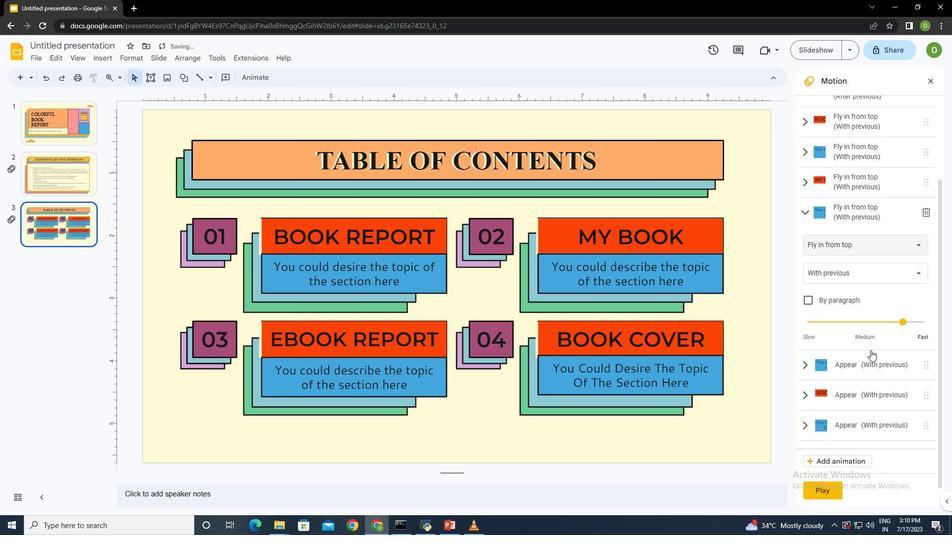 
Action: Mouse scrolled (871, 348) with delta (0, 0)
Screenshot: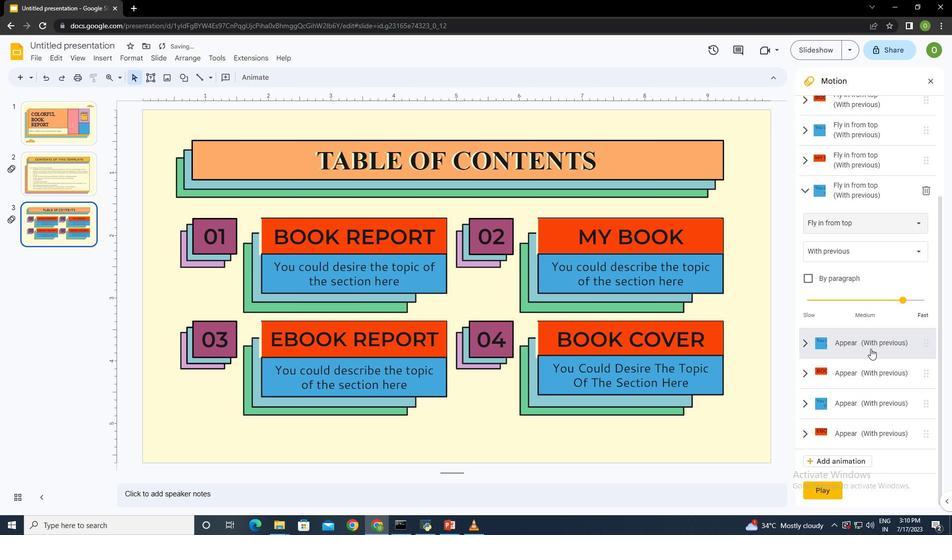 
Action: Mouse scrolled (871, 348) with delta (0, 0)
Screenshot: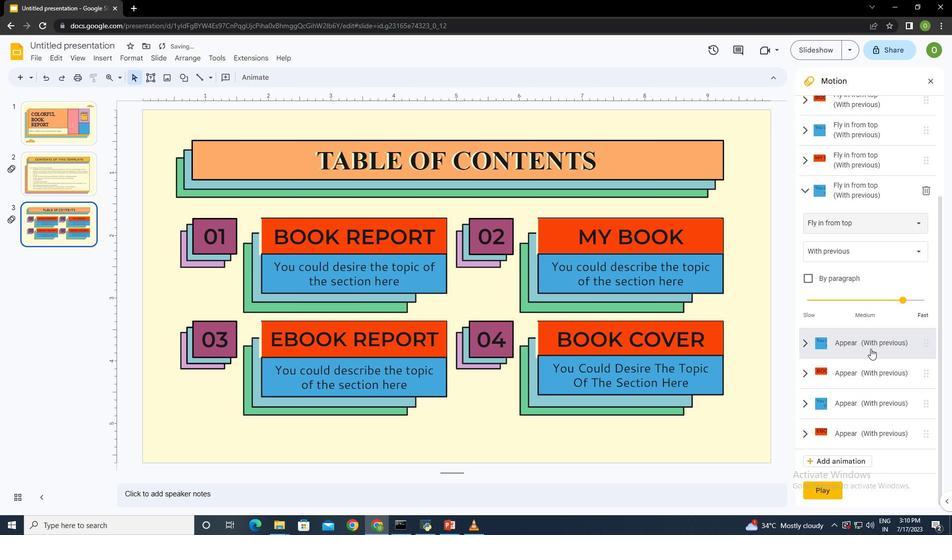 
Action: Mouse scrolled (871, 348) with delta (0, 0)
Screenshot: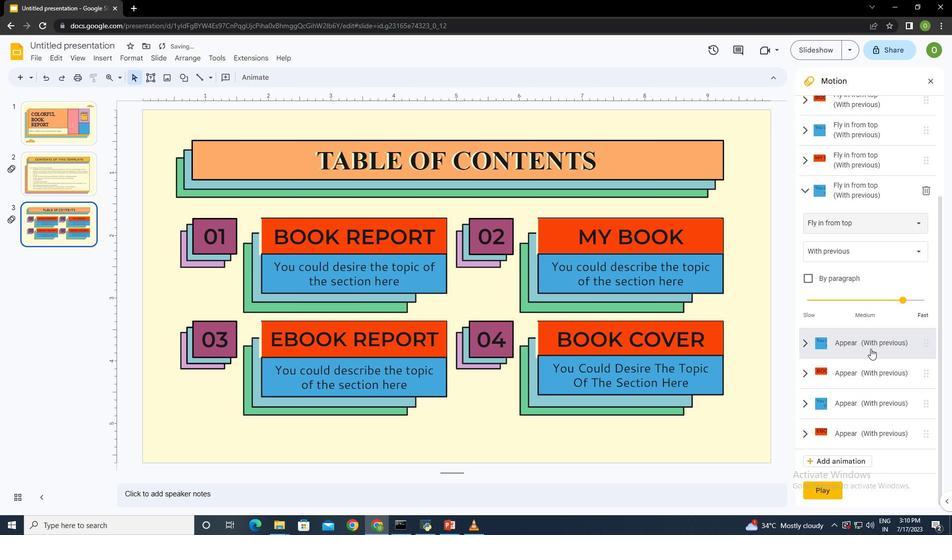 
Action: Mouse scrolled (871, 348) with delta (0, 0)
Screenshot: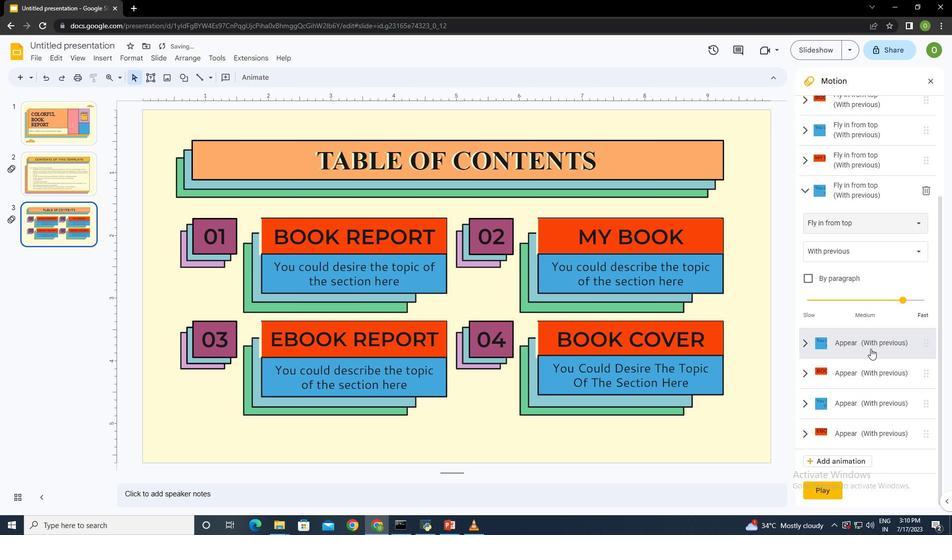 
Action: Mouse scrolled (871, 348) with delta (0, 0)
Screenshot: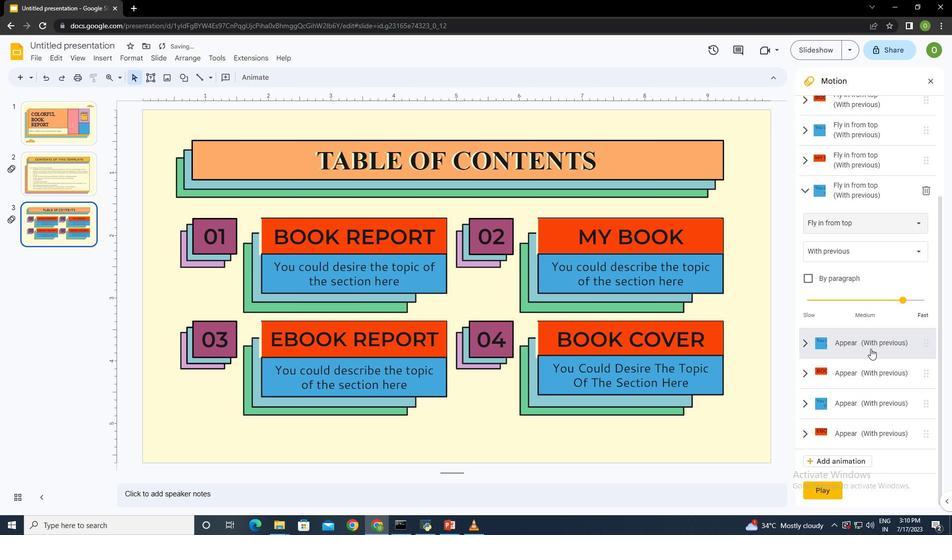 
Action: Mouse moved to (871, 349)
Screenshot: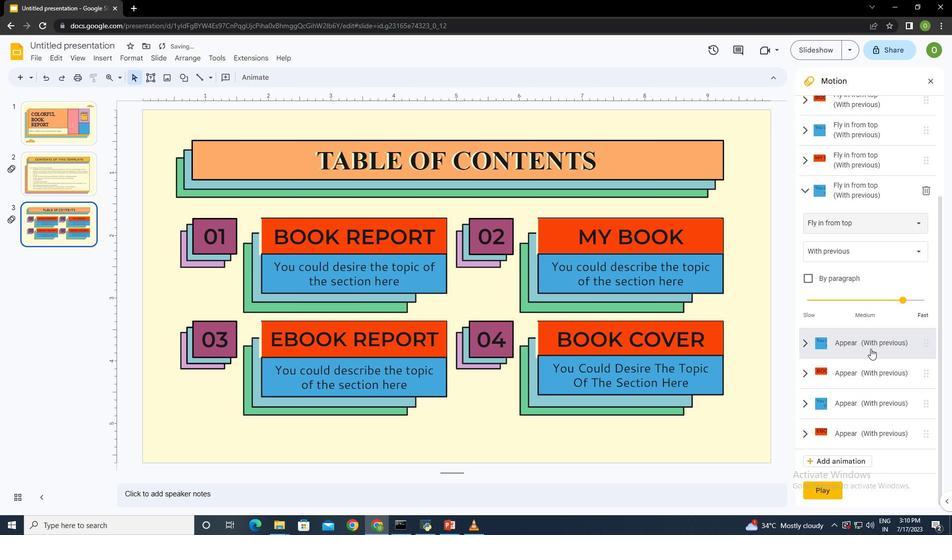 
Action: Mouse scrolled (871, 348) with delta (0, 0)
Screenshot: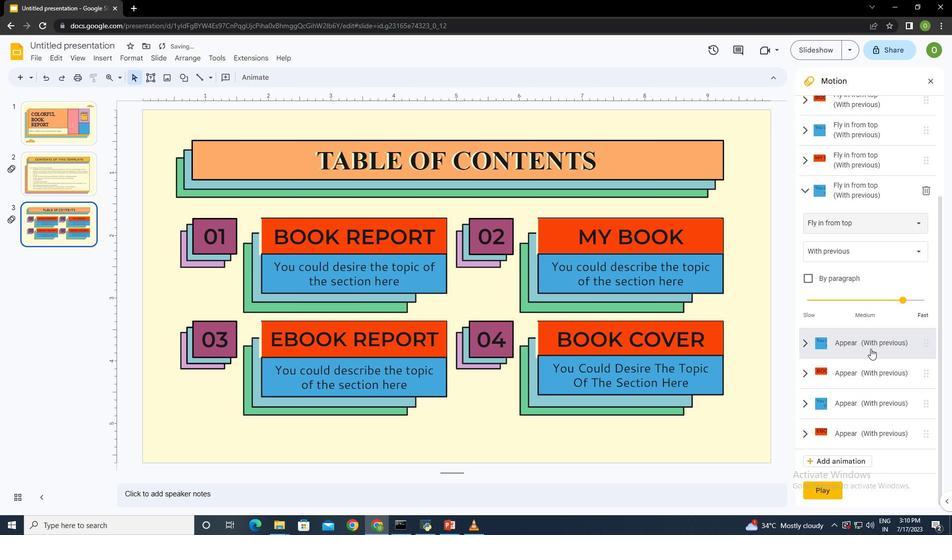 
Action: Mouse moved to (826, 338)
